 Task: Look for space in Salem, United States from 10th July, 2023 to 15th July, 2023 for 7 adults in price range Rs.10000 to Rs.15000. Place can be entire place or shared room with 4 bedrooms having 7 beds and 4 bathrooms. Property type can be house, flat, guest house. Amenities needed are: wifi, TV, free parkinig on premises, gym, breakfast. Booking option can be shelf check-in. Required host language is English.
Action: Mouse moved to (589, 150)
Screenshot: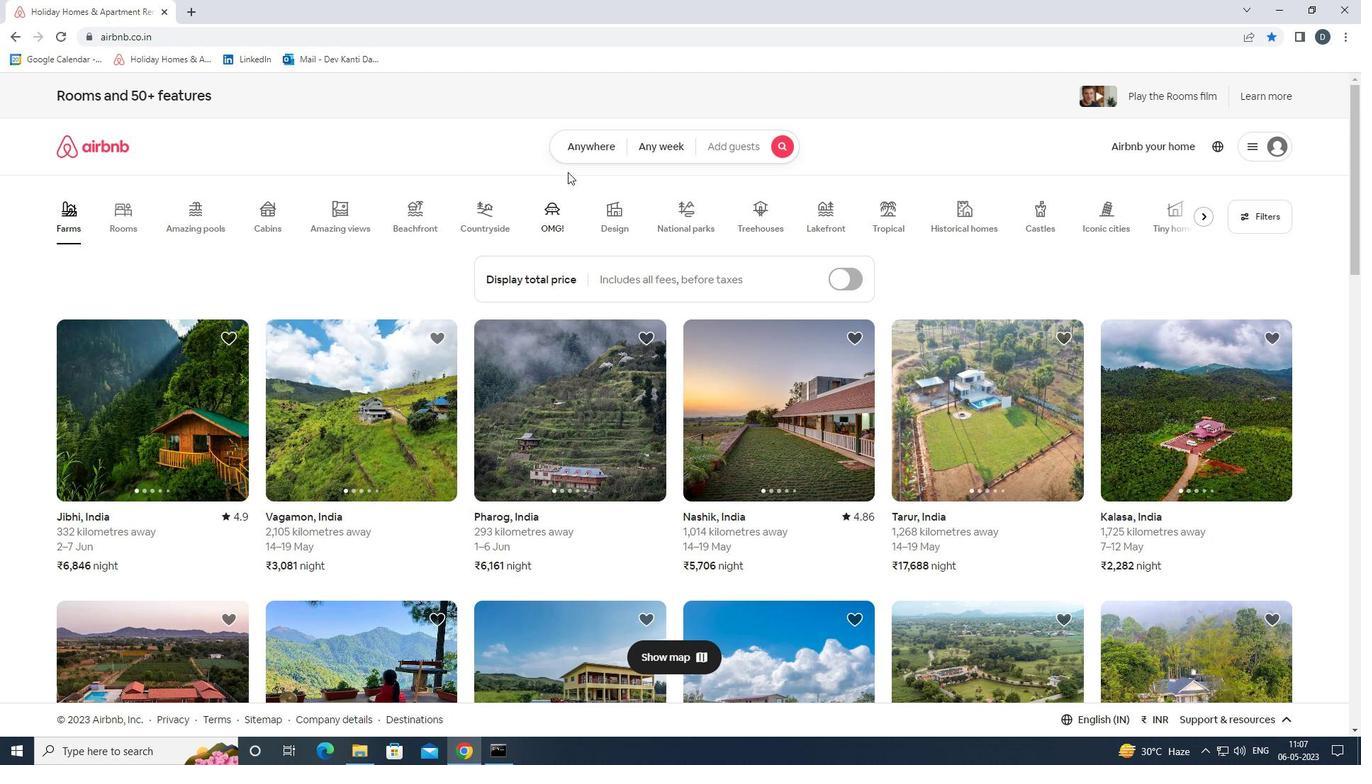 
Action: Mouse pressed left at (589, 150)
Screenshot: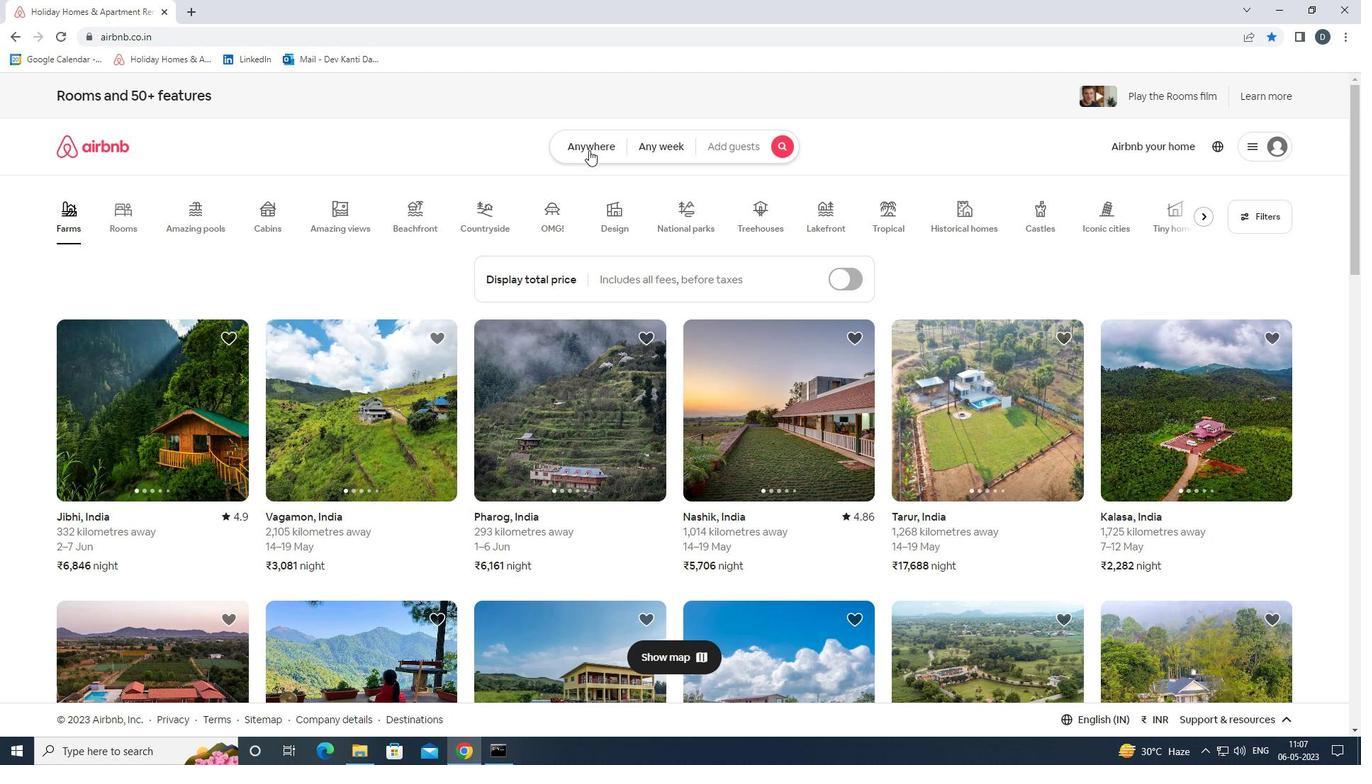 
Action: Mouse moved to (482, 204)
Screenshot: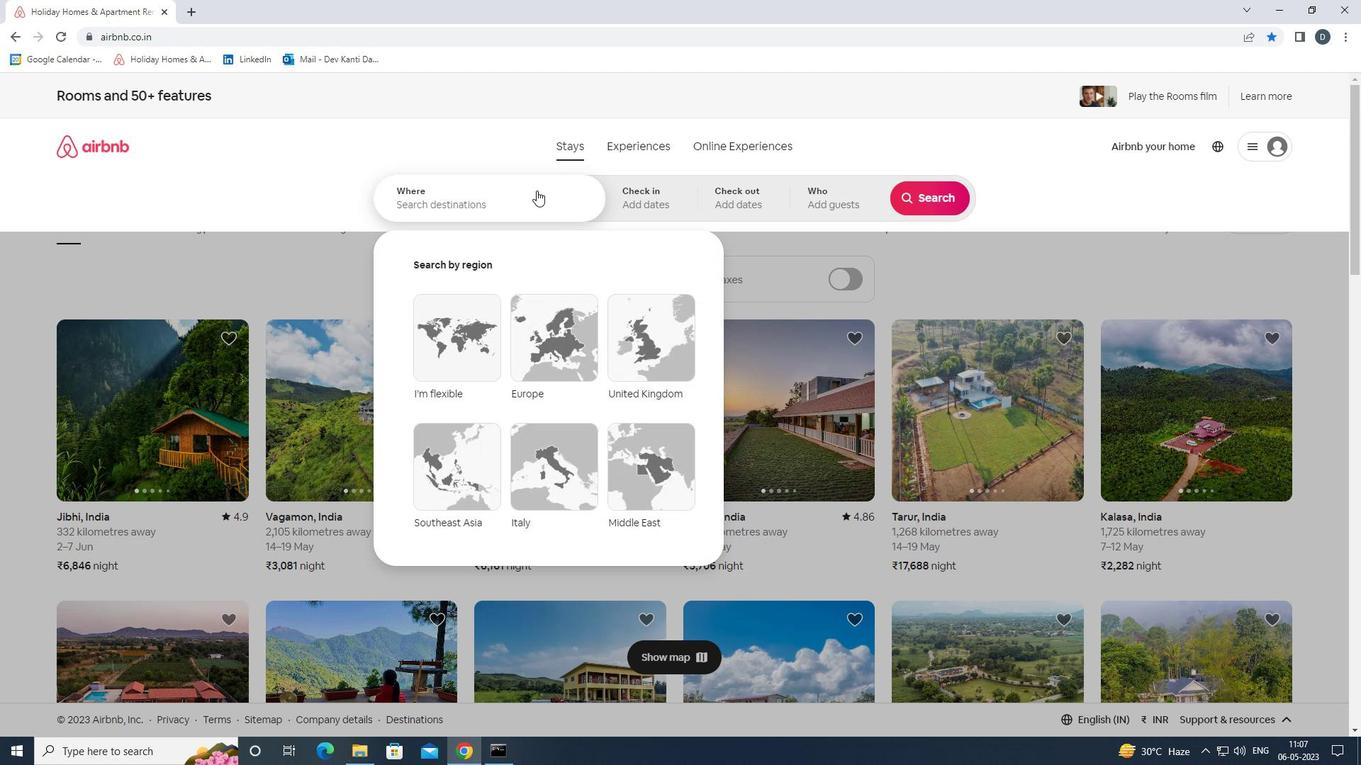 
Action: Mouse pressed left at (482, 204)
Screenshot: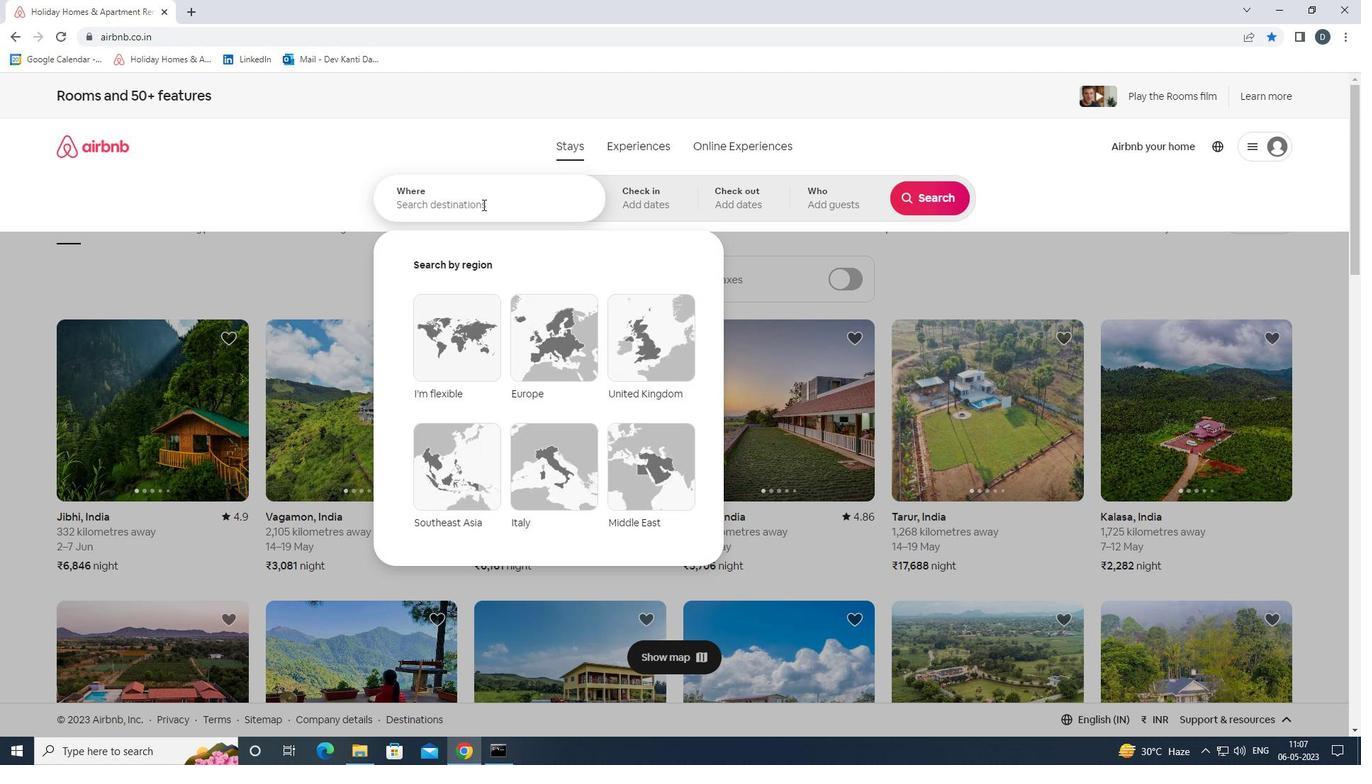 
Action: Key pressed sa<Key.backspace><Key.backspace><Key.shift><Key.shift><Key.shift>SALEM,<Key.shift>UNITED<Key.space><Key.shift>STATES<Key.enter>
Screenshot: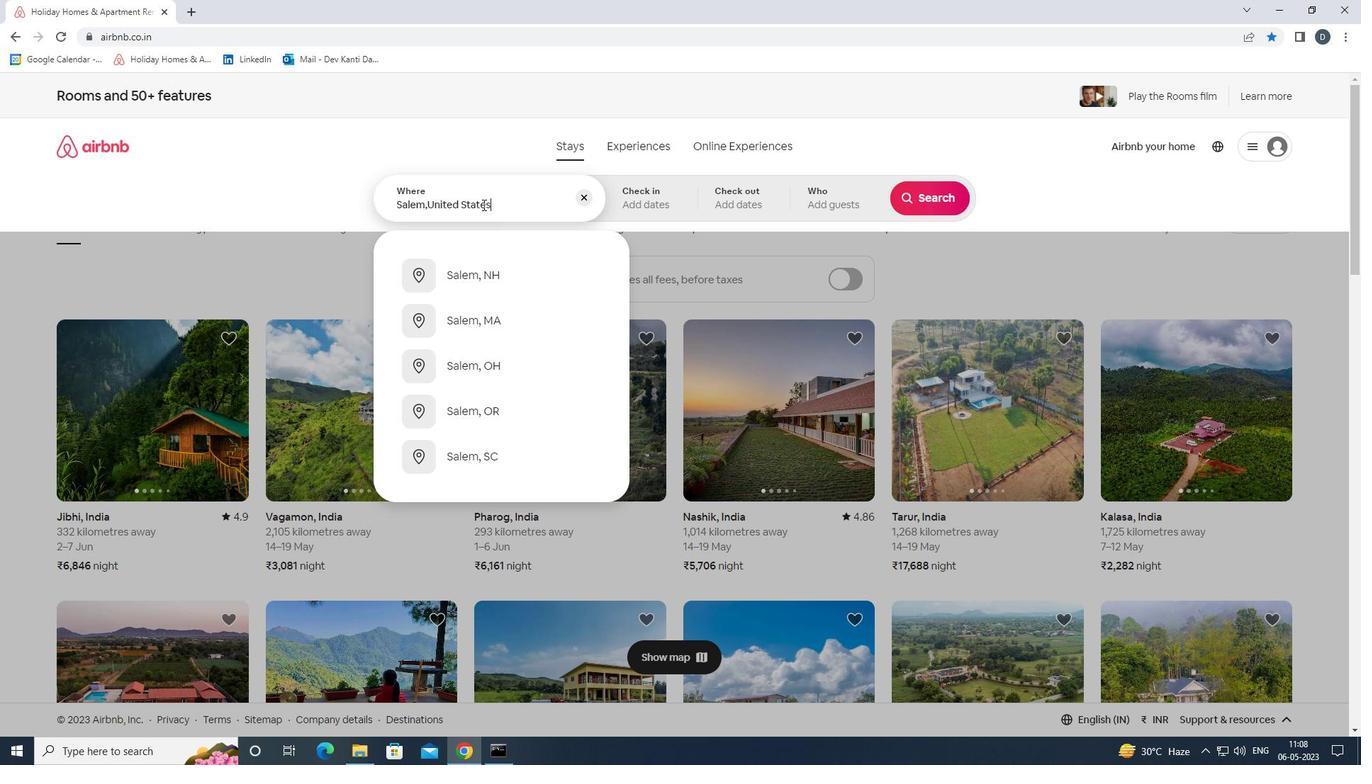 
Action: Mouse moved to (921, 318)
Screenshot: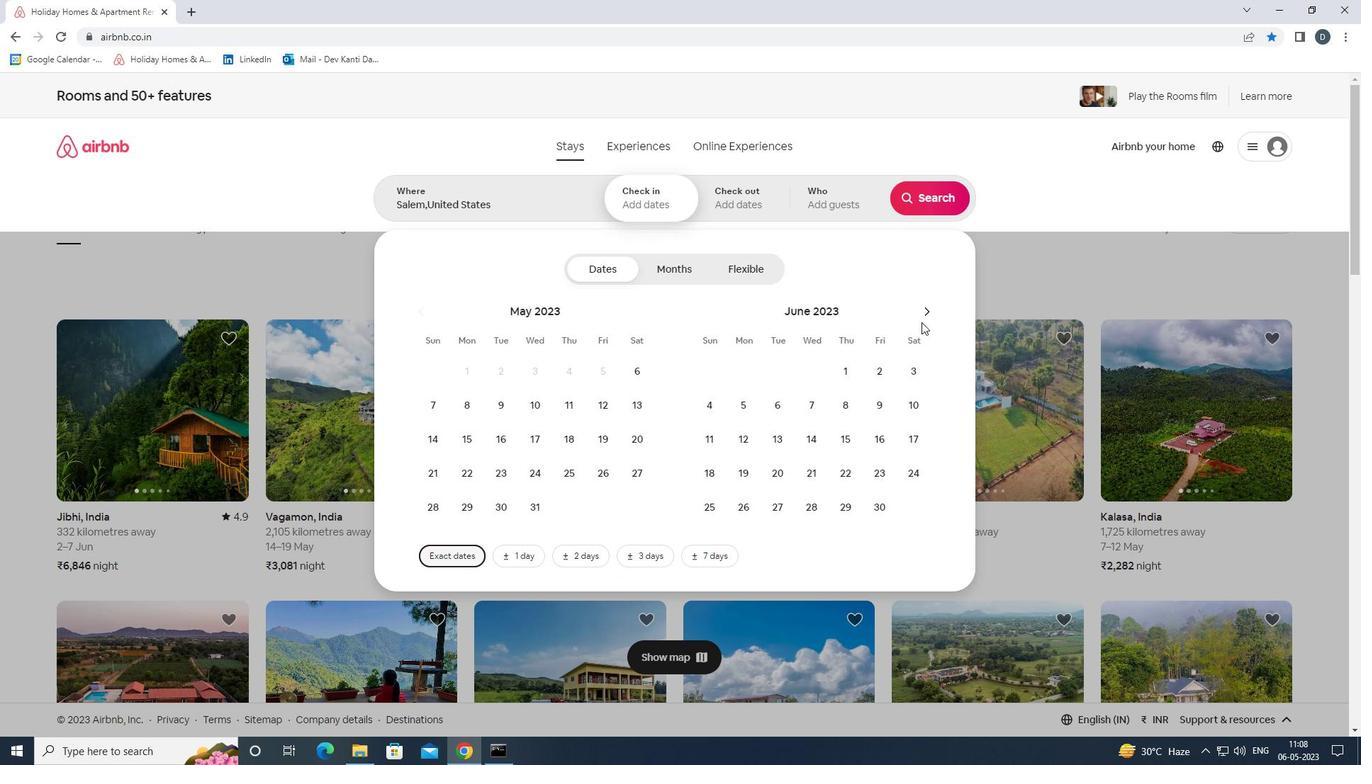 
Action: Mouse pressed left at (921, 318)
Screenshot: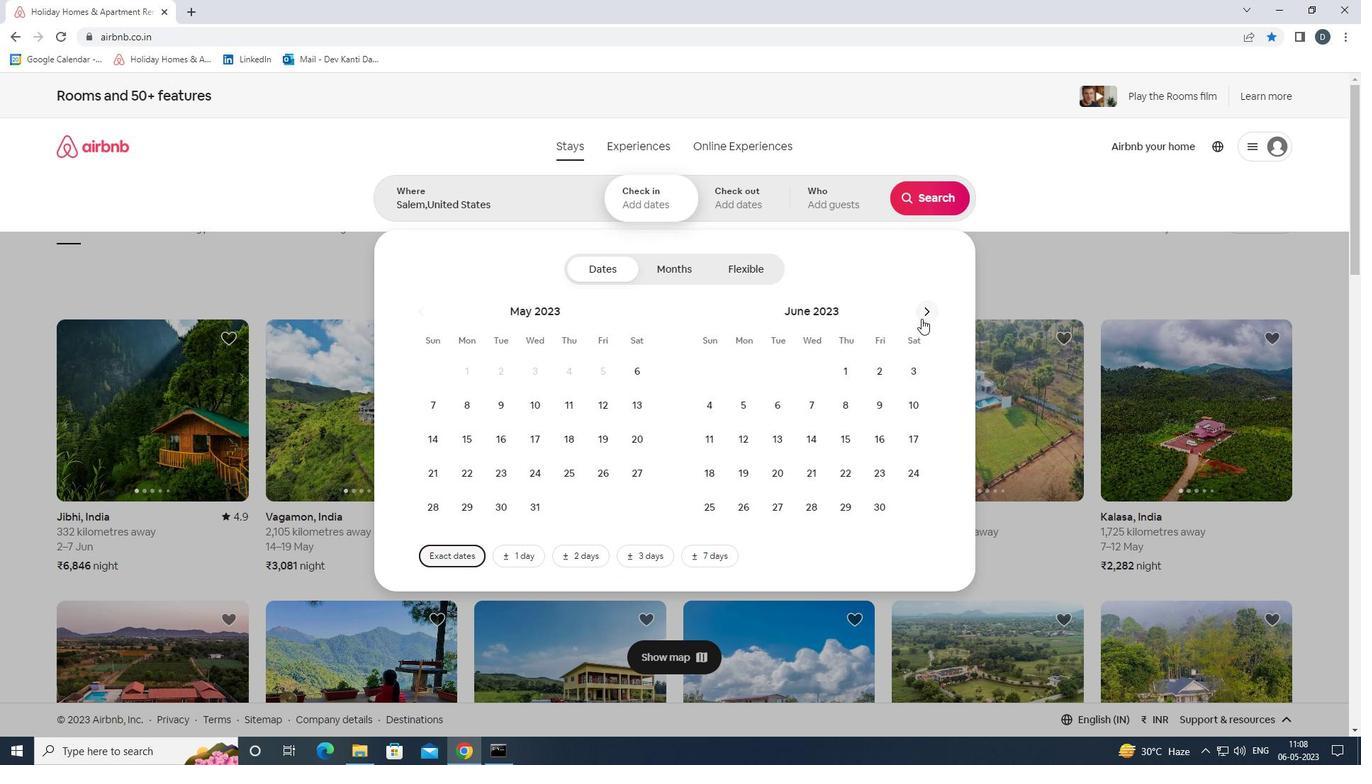 
Action: Mouse moved to (752, 434)
Screenshot: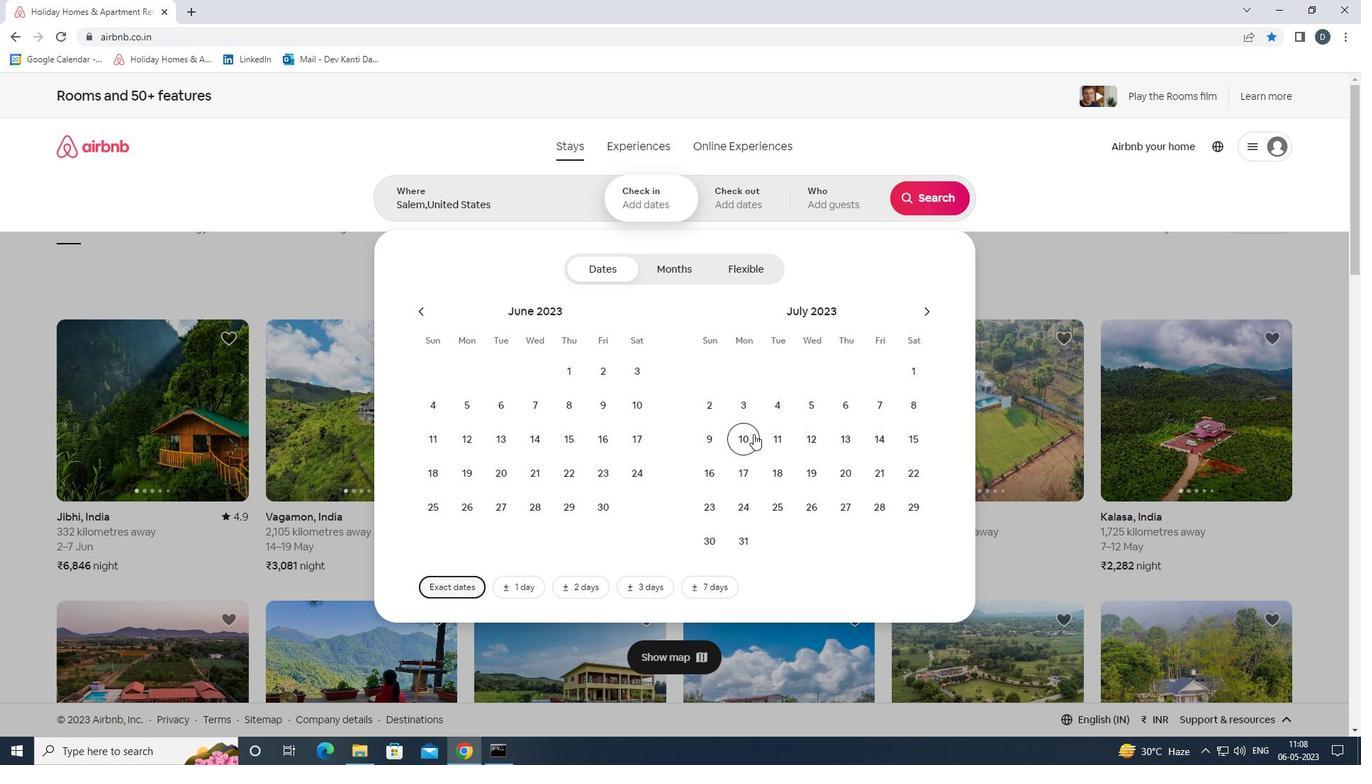 
Action: Mouse pressed left at (752, 434)
Screenshot: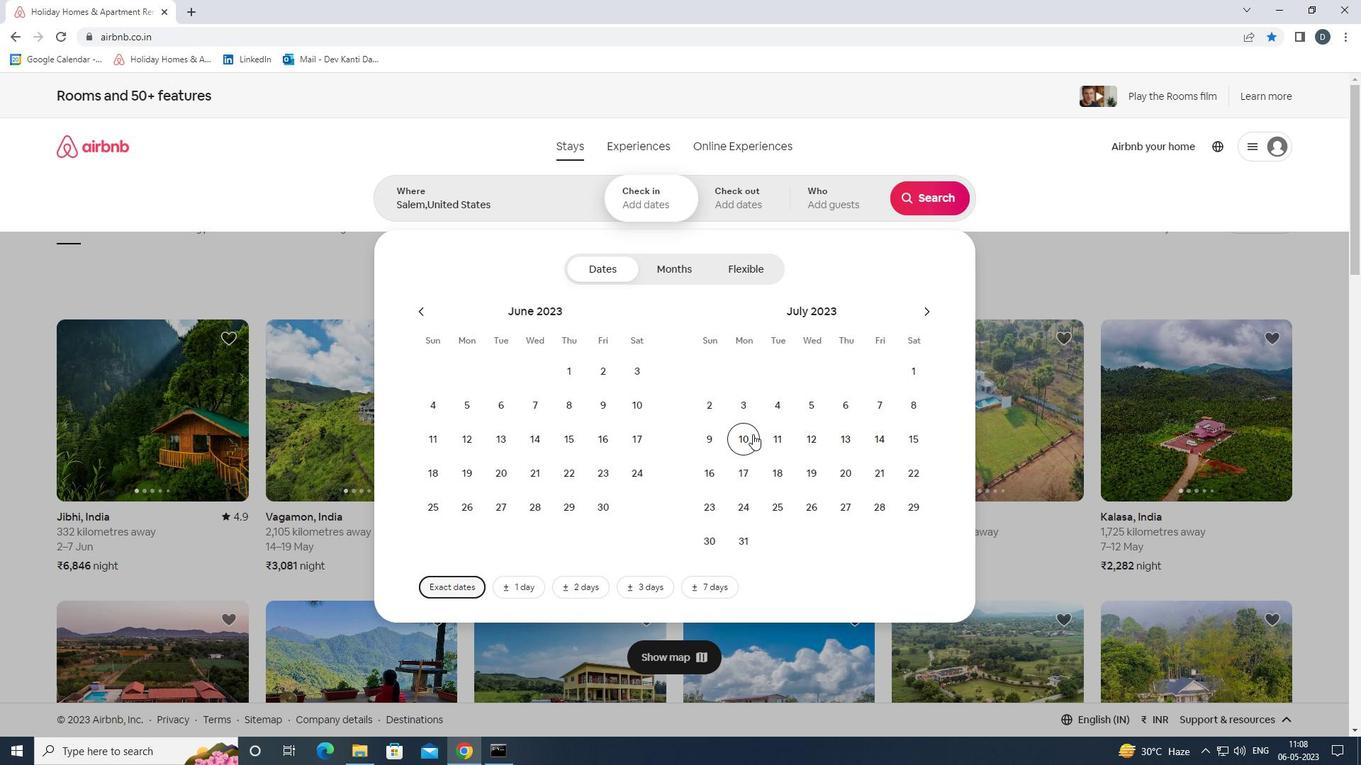 
Action: Mouse moved to (915, 441)
Screenshot: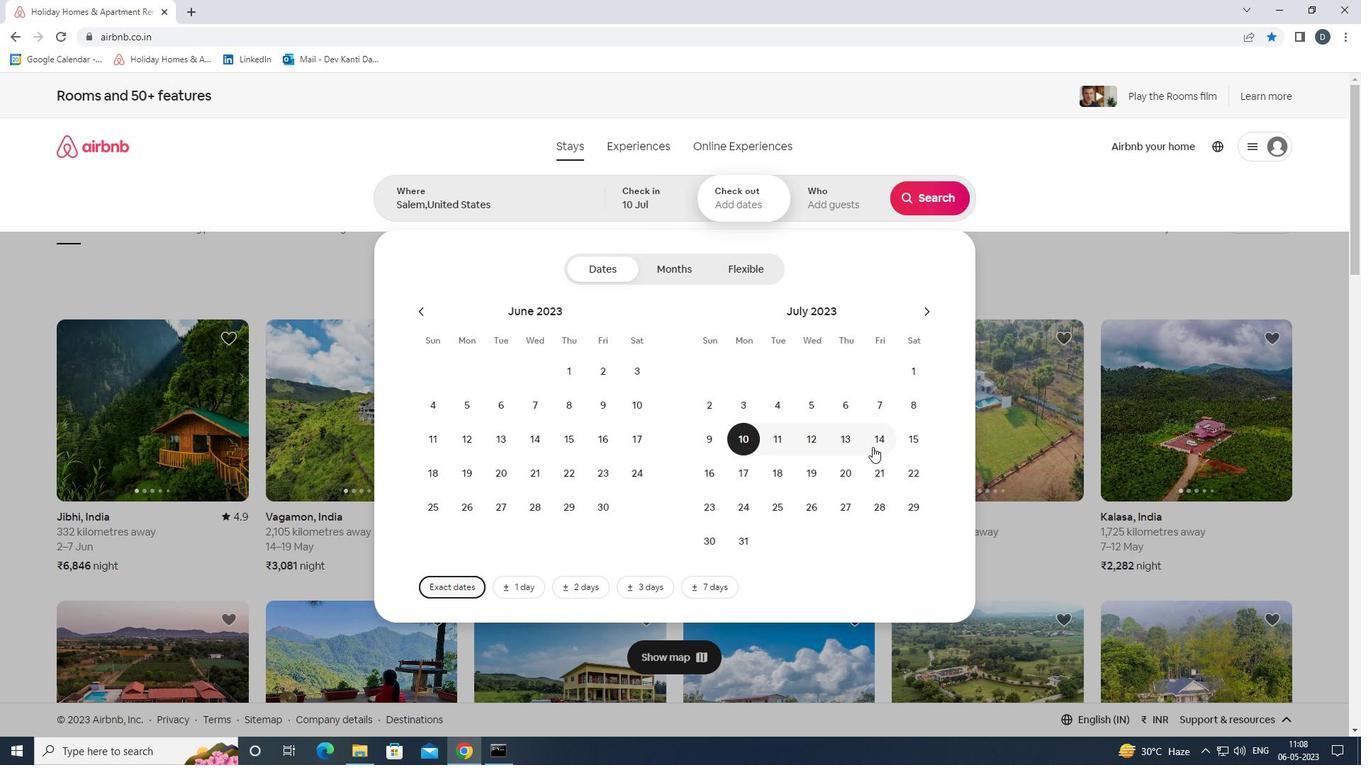 
Action: Mouse pressed left at (915, 441)
Screenshot: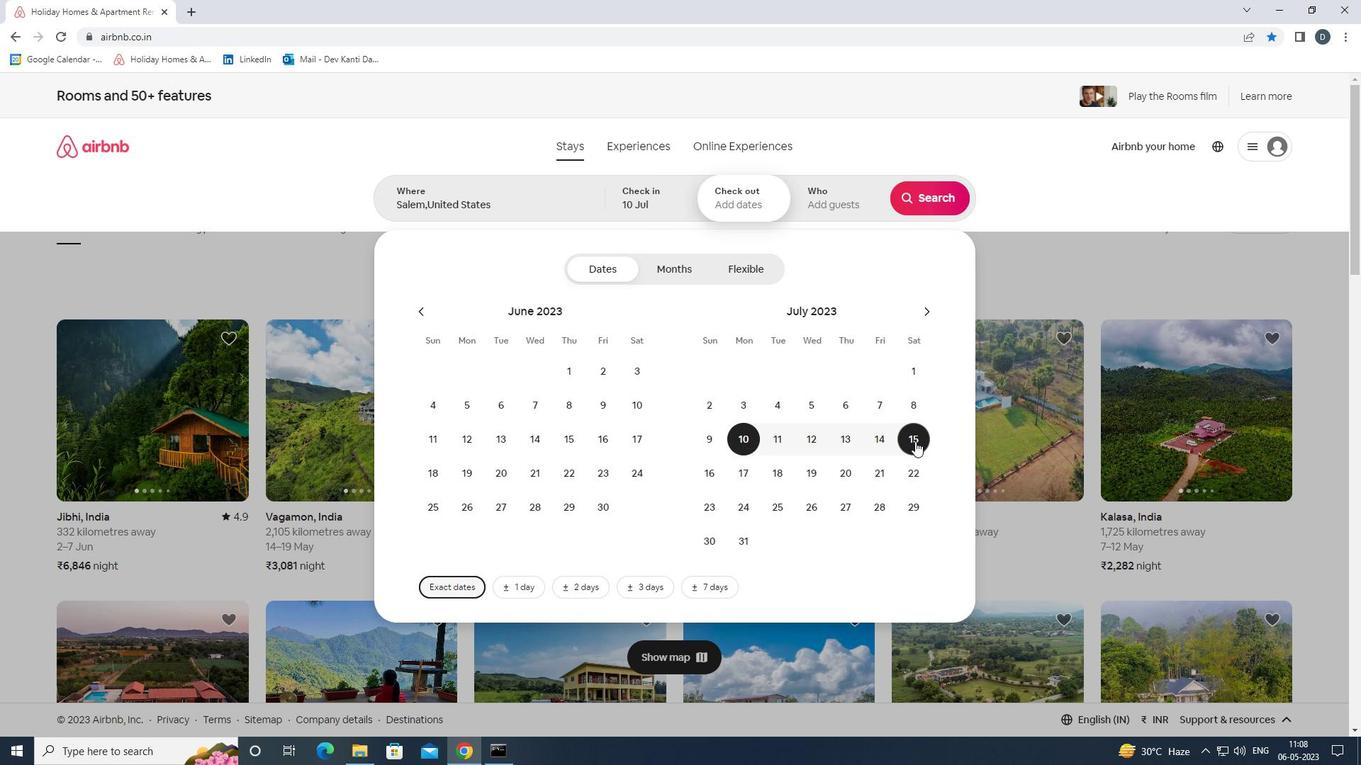 
Action: Mouse moved to (850, 202)
Screenshot: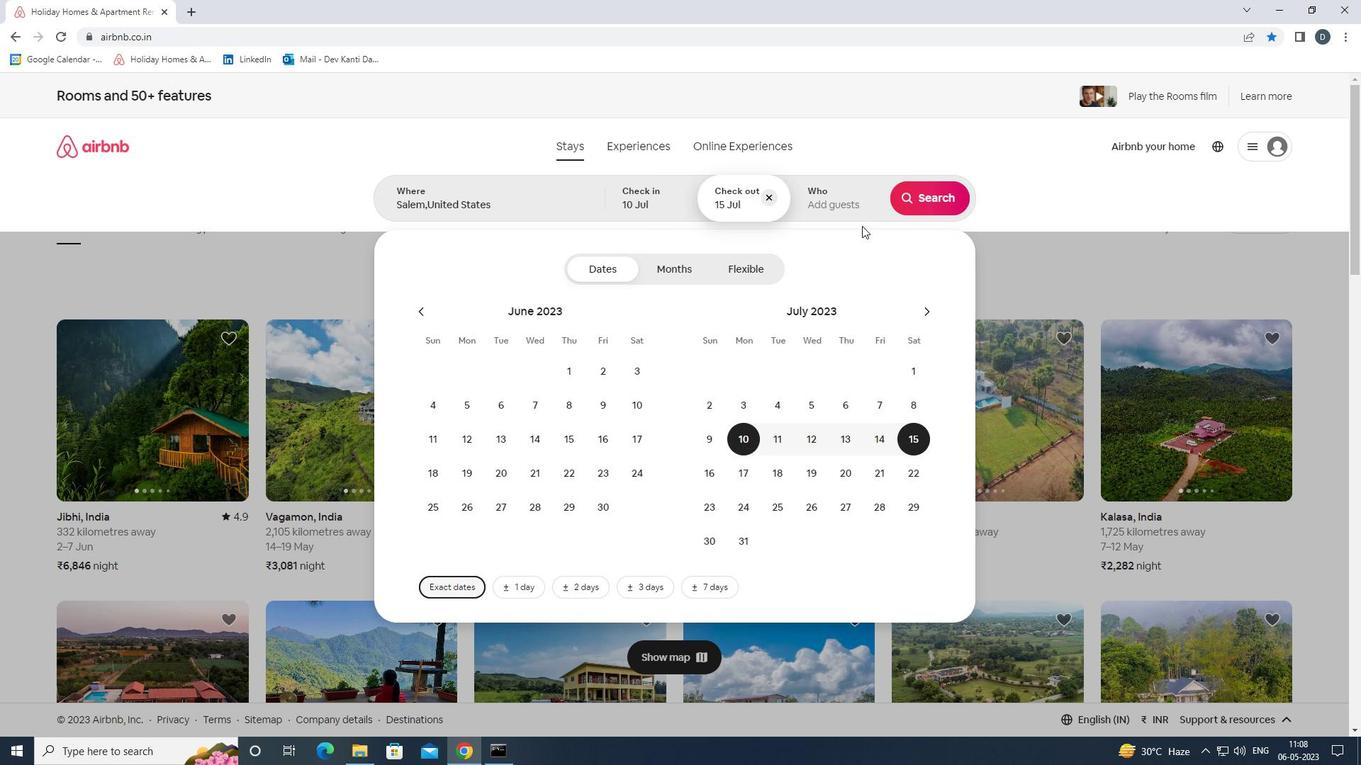 
Action: Mouse pressed left at (850, 202)
Screenshot: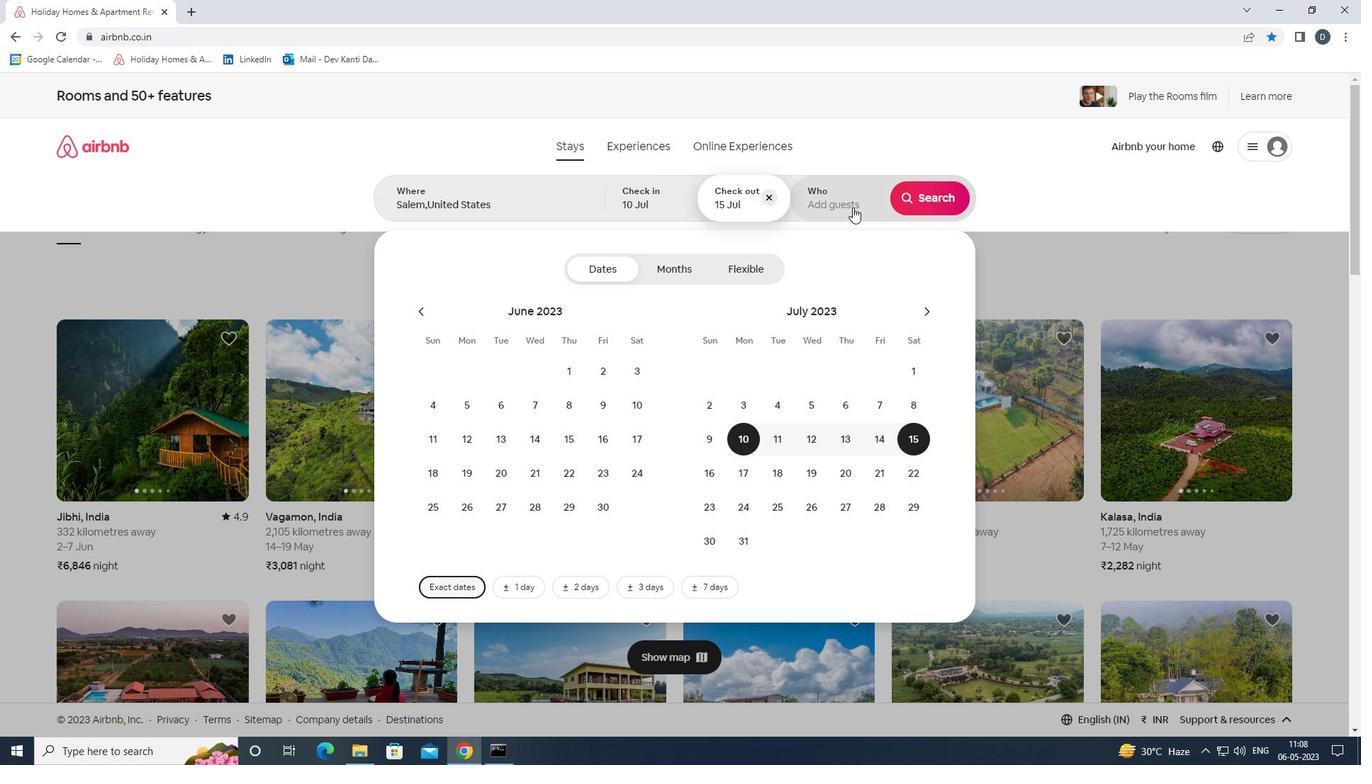 
Action: Mouse moved to (931, 268)
Screenshot: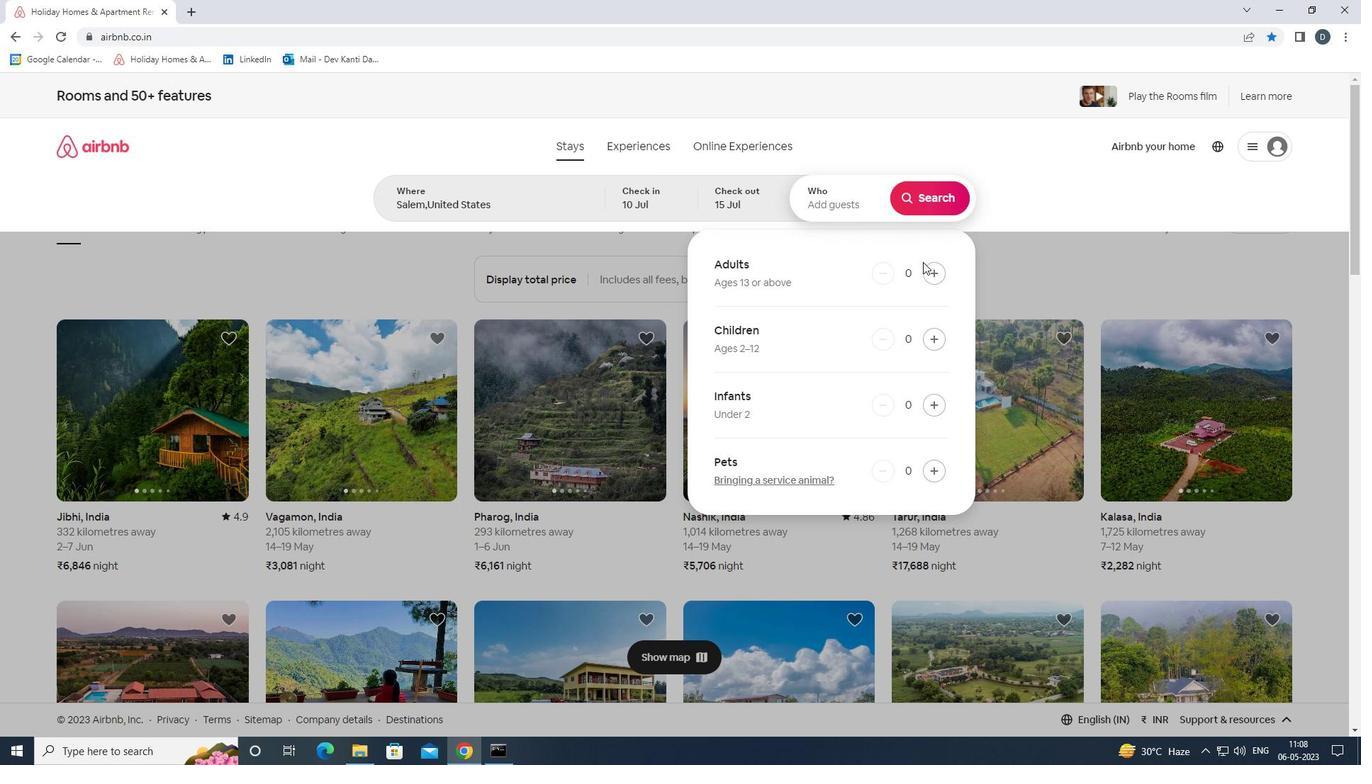 
Action: Mouse pressed left at (931, 268)
Screenshot: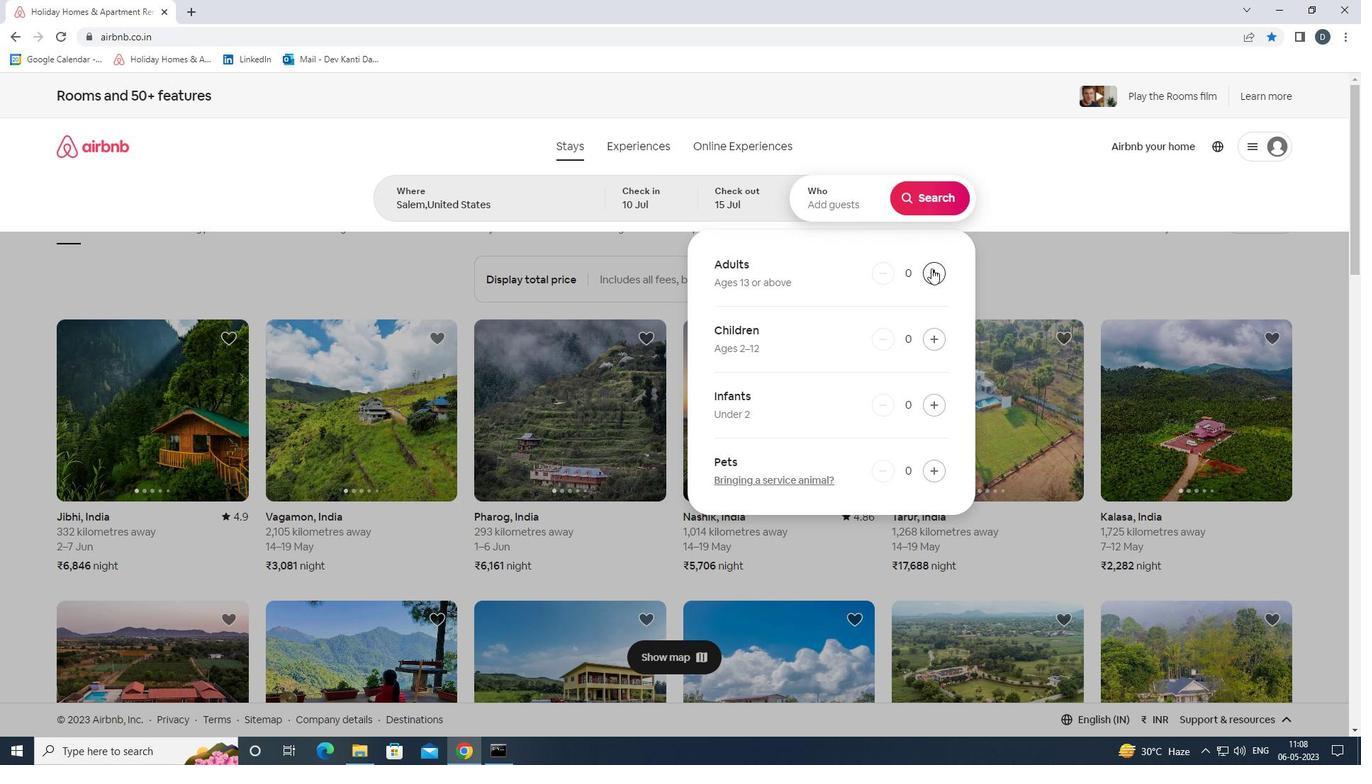
Action: Mouse pressed left at (931, 268)
Screenshot: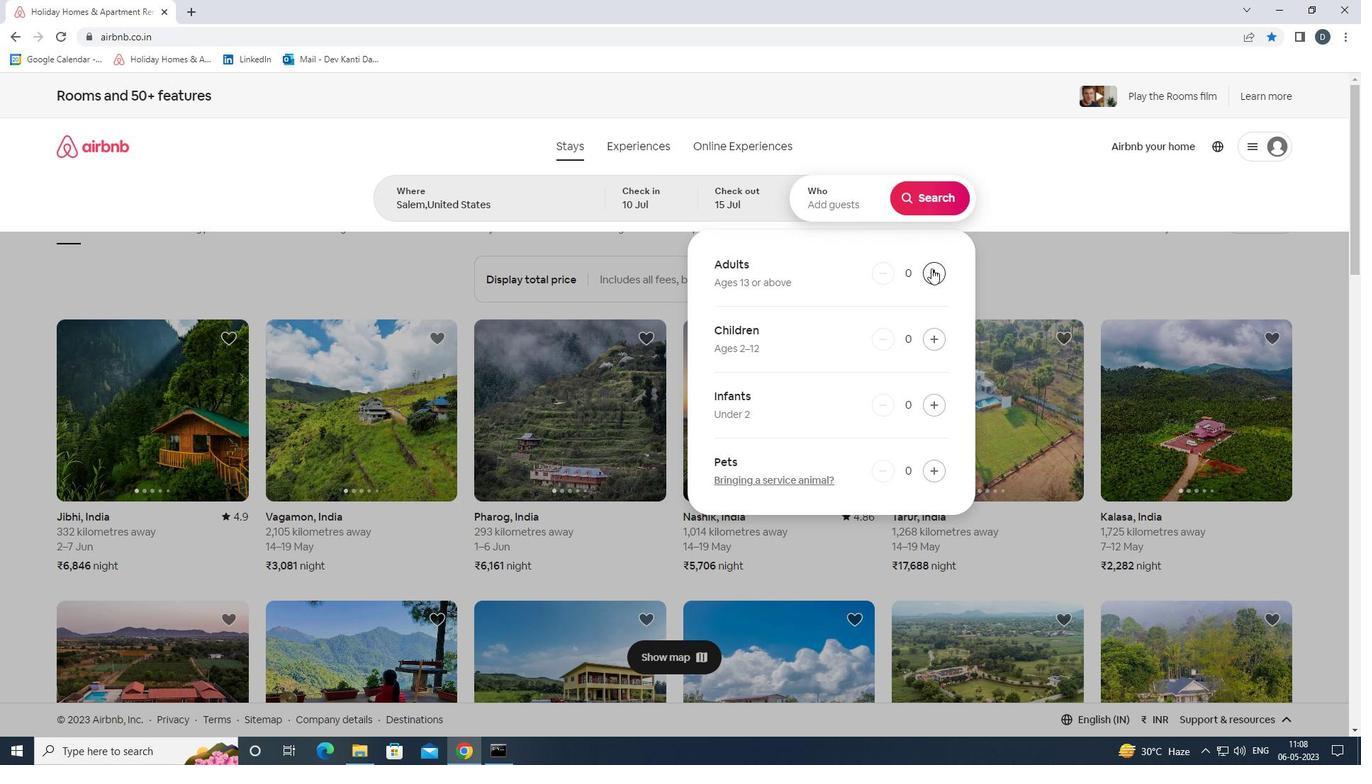 
Action: Mouse pressed left at (931, 268)
Screenshot: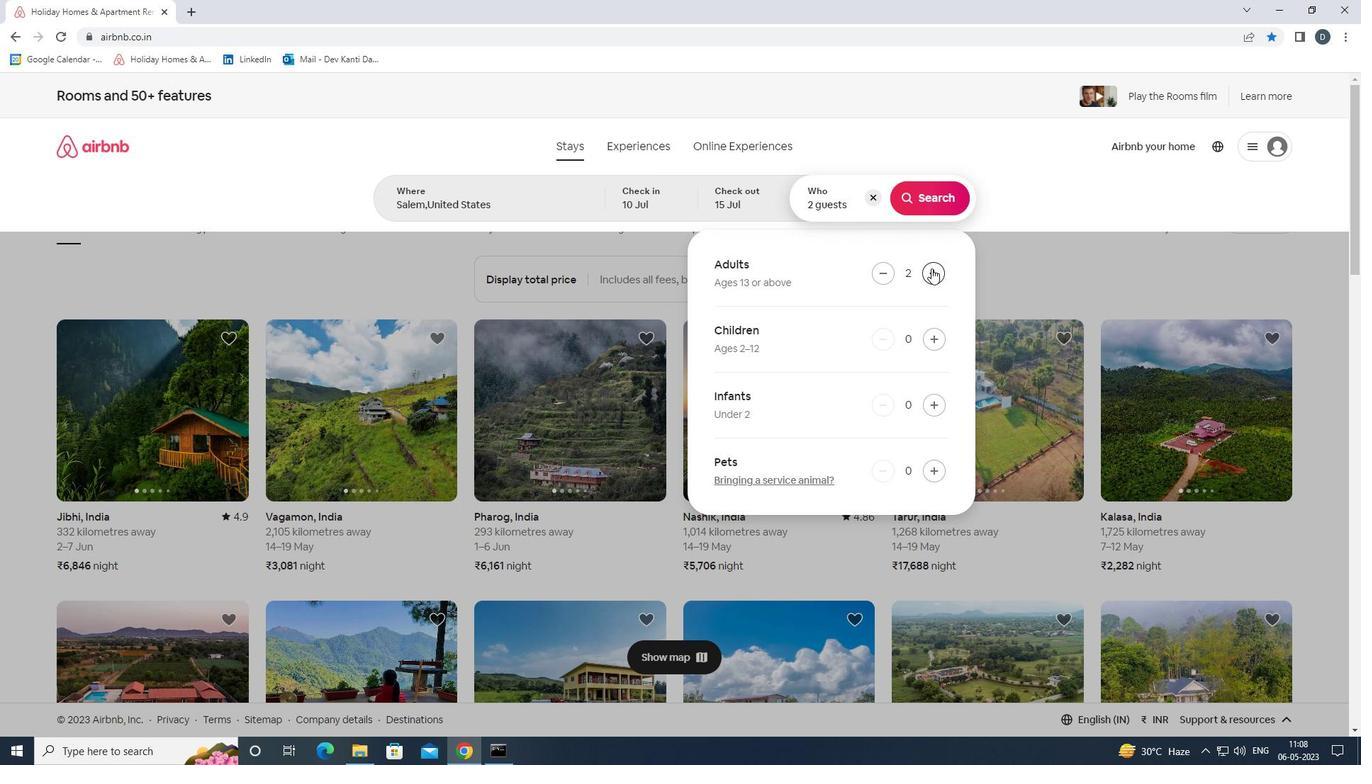 
Action: Mouse pressed left at (931, 268)
Screenshot: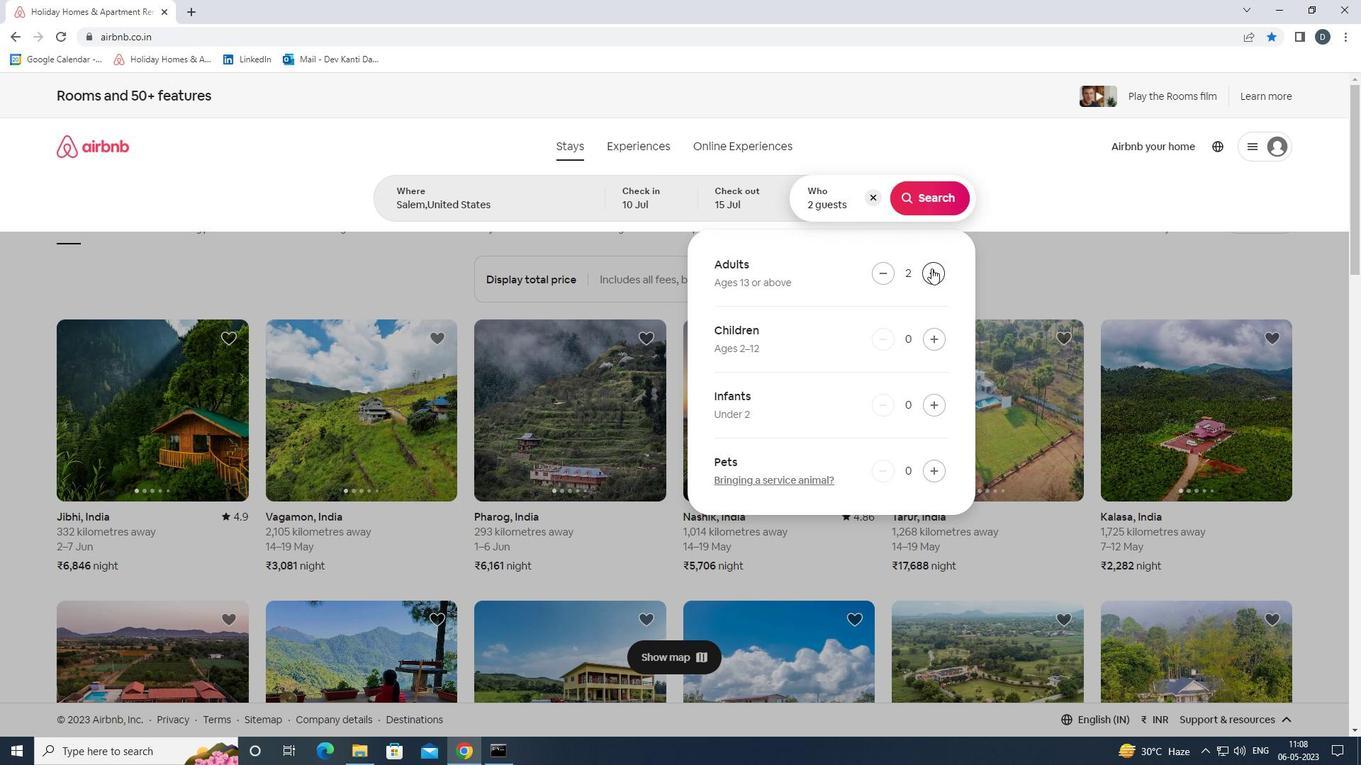 
Action: Mouse pressed left at (931, 268)
Screenshot: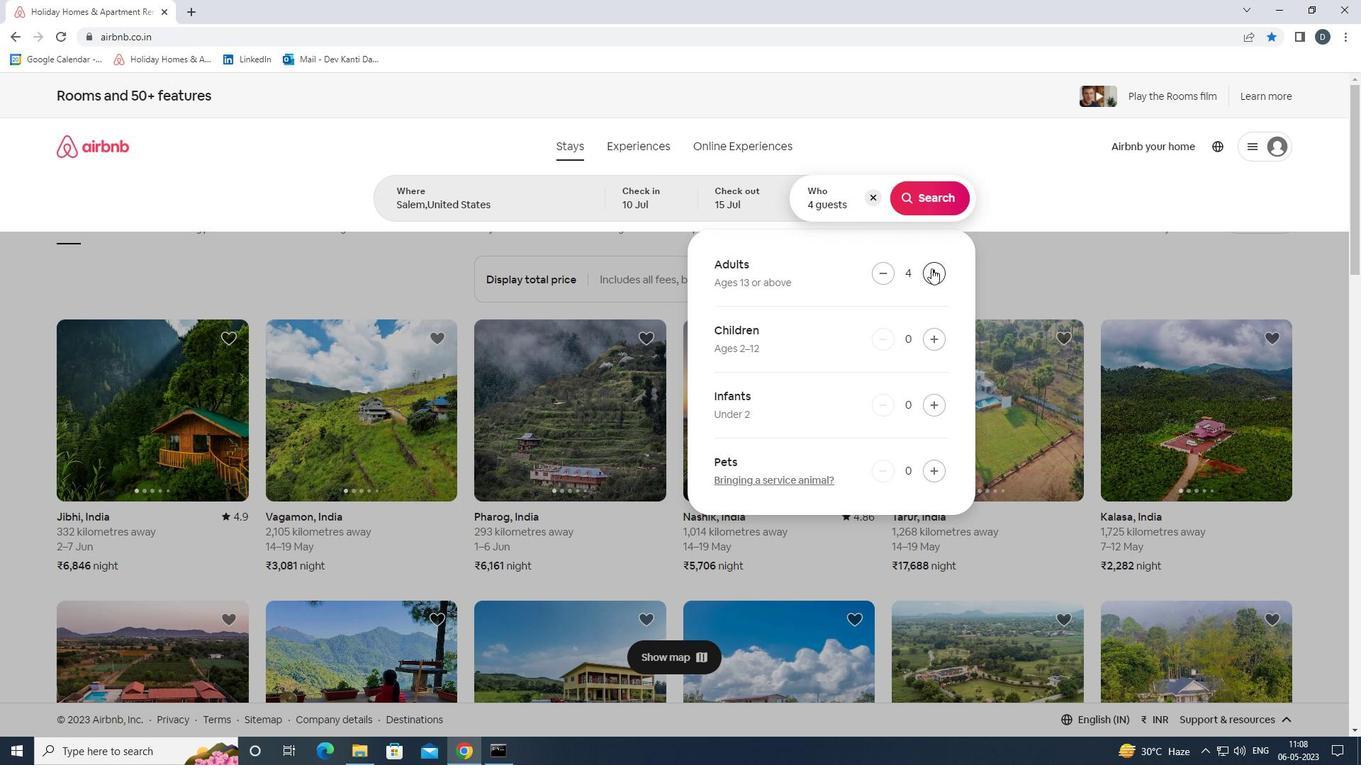 
Action: Mouse pressed left at (931, 268)
Screenshot: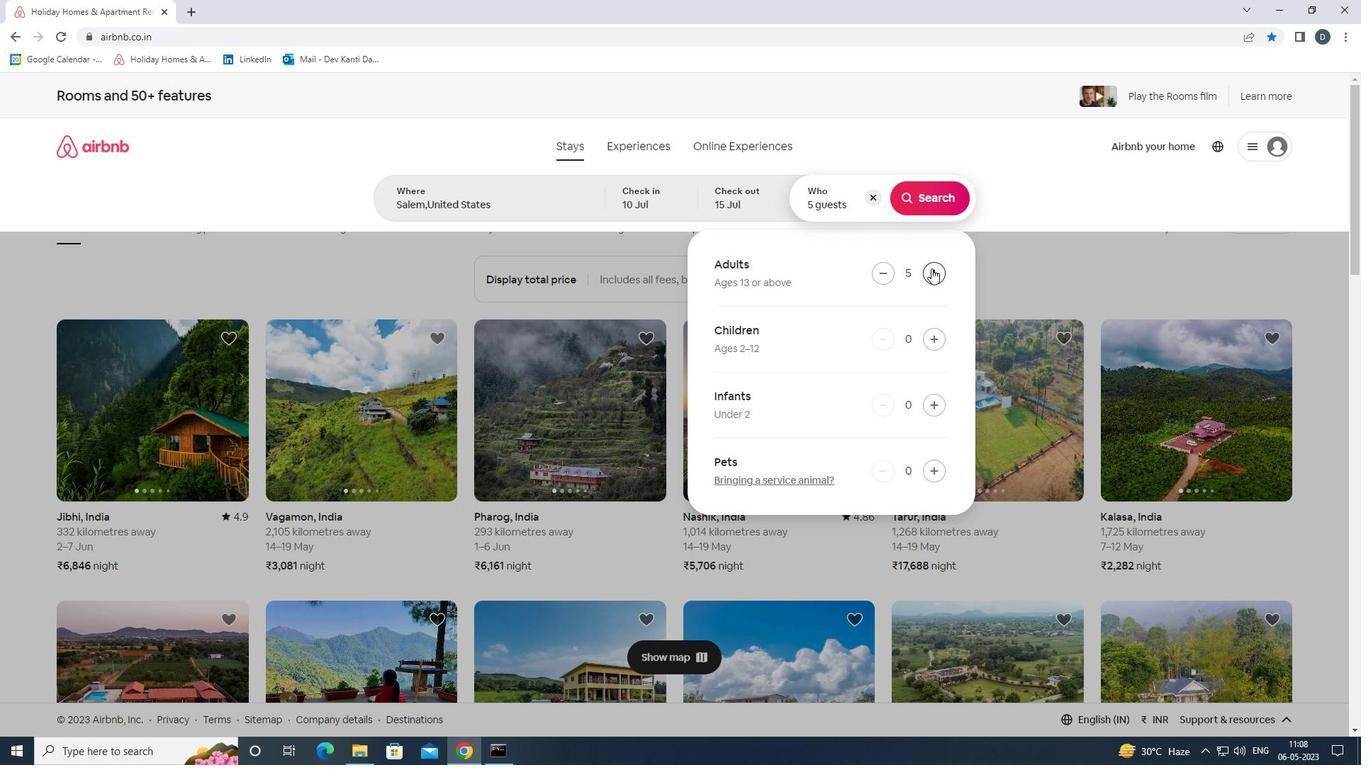
Action: Mouse moved to (932, 267)
Screenshot: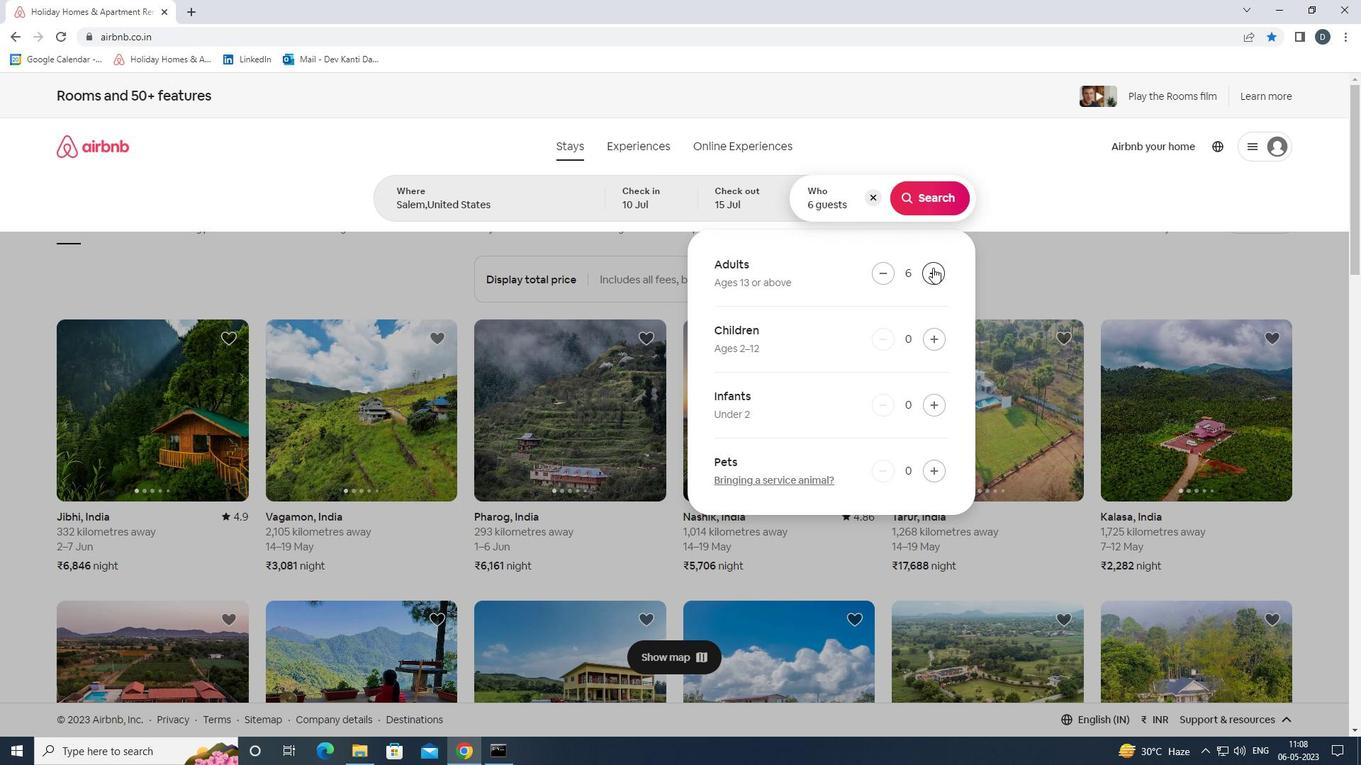 
Action: Mouse pressed left at (932, 267)
Screenshot: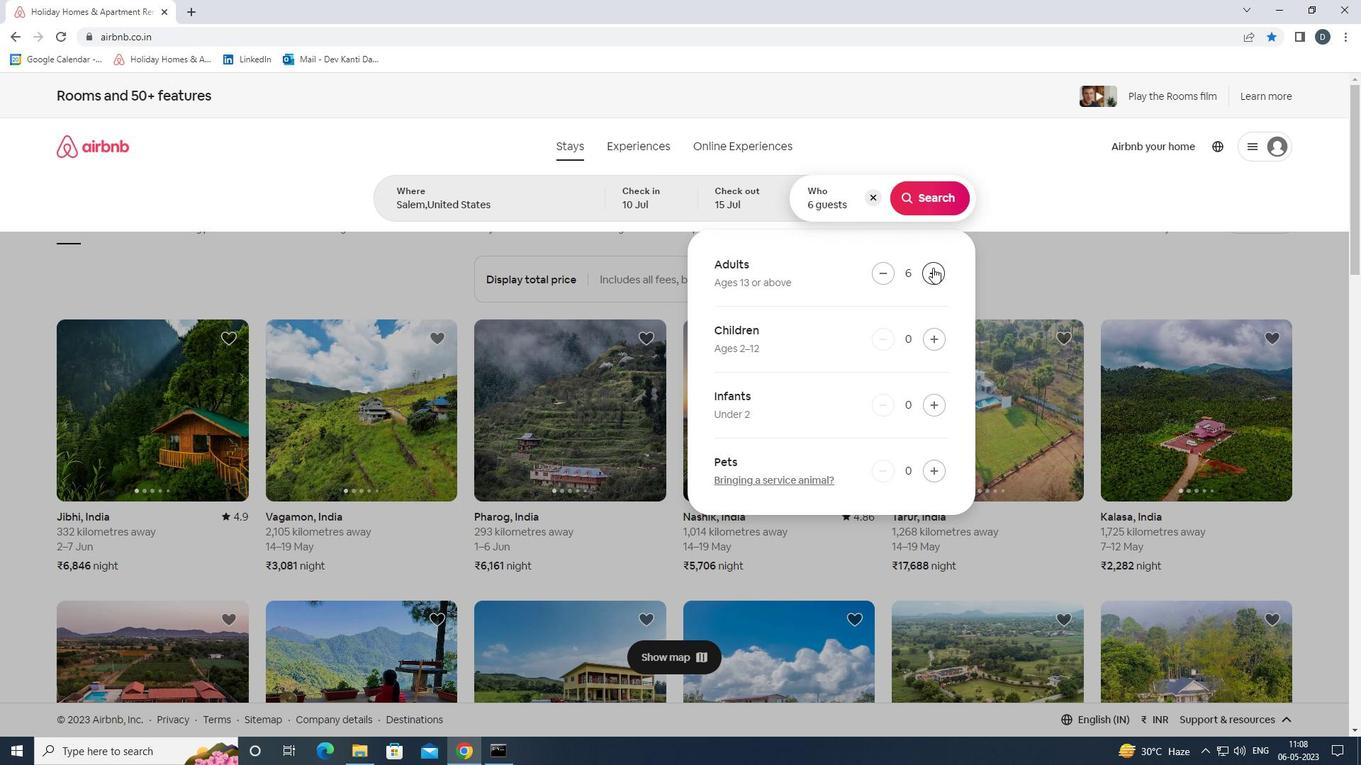 
Action: Mouse moved to (927, 204)
Screenshot: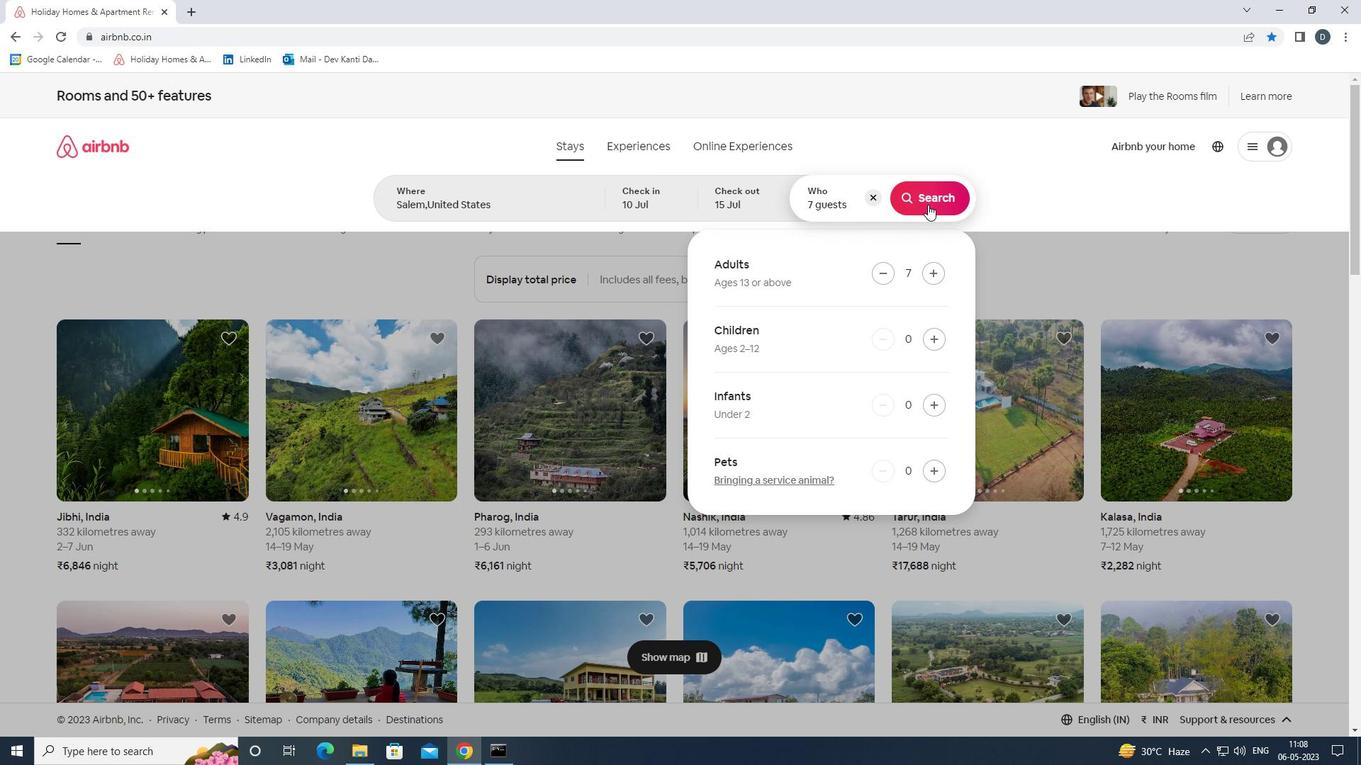 
Action: Mouse pressed left at (927, 204)
Screenshot: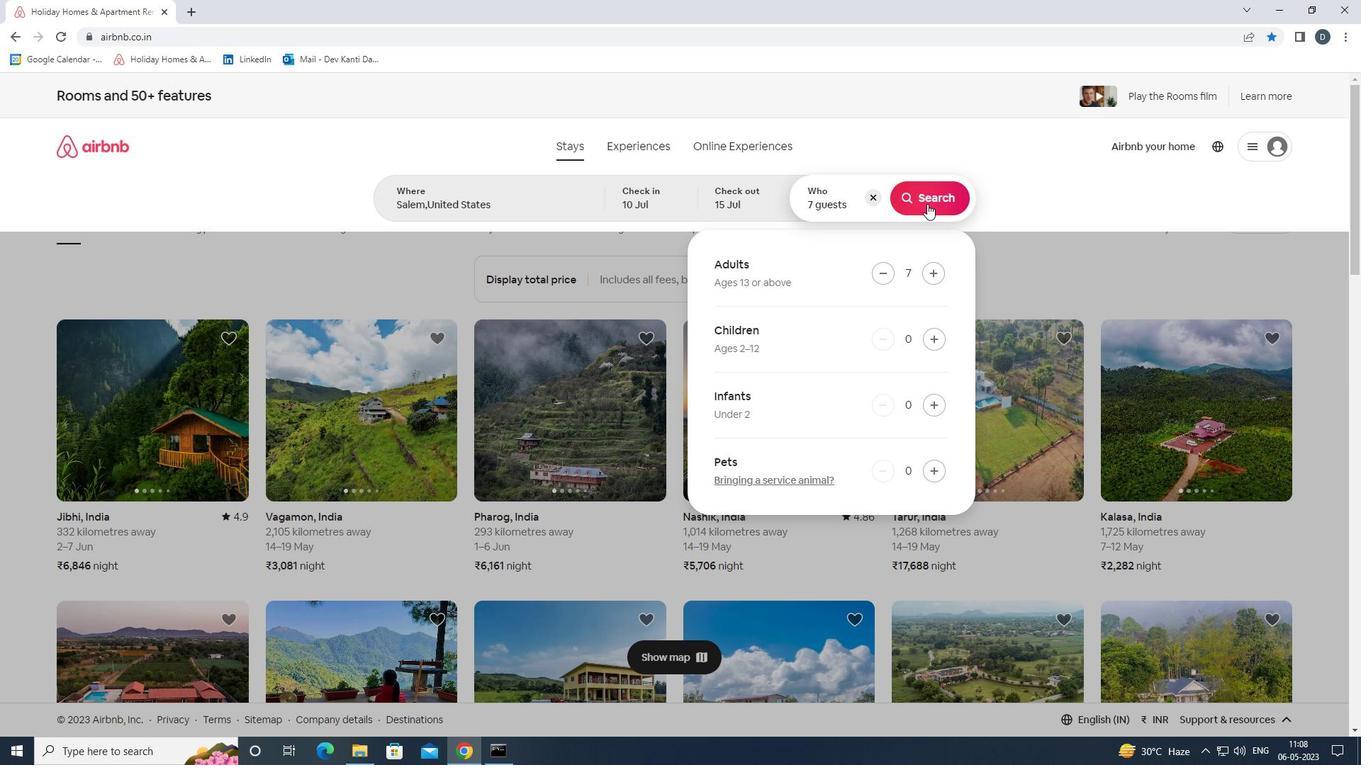 
Action: Mouse moved to (1313, 151)
Screenshot: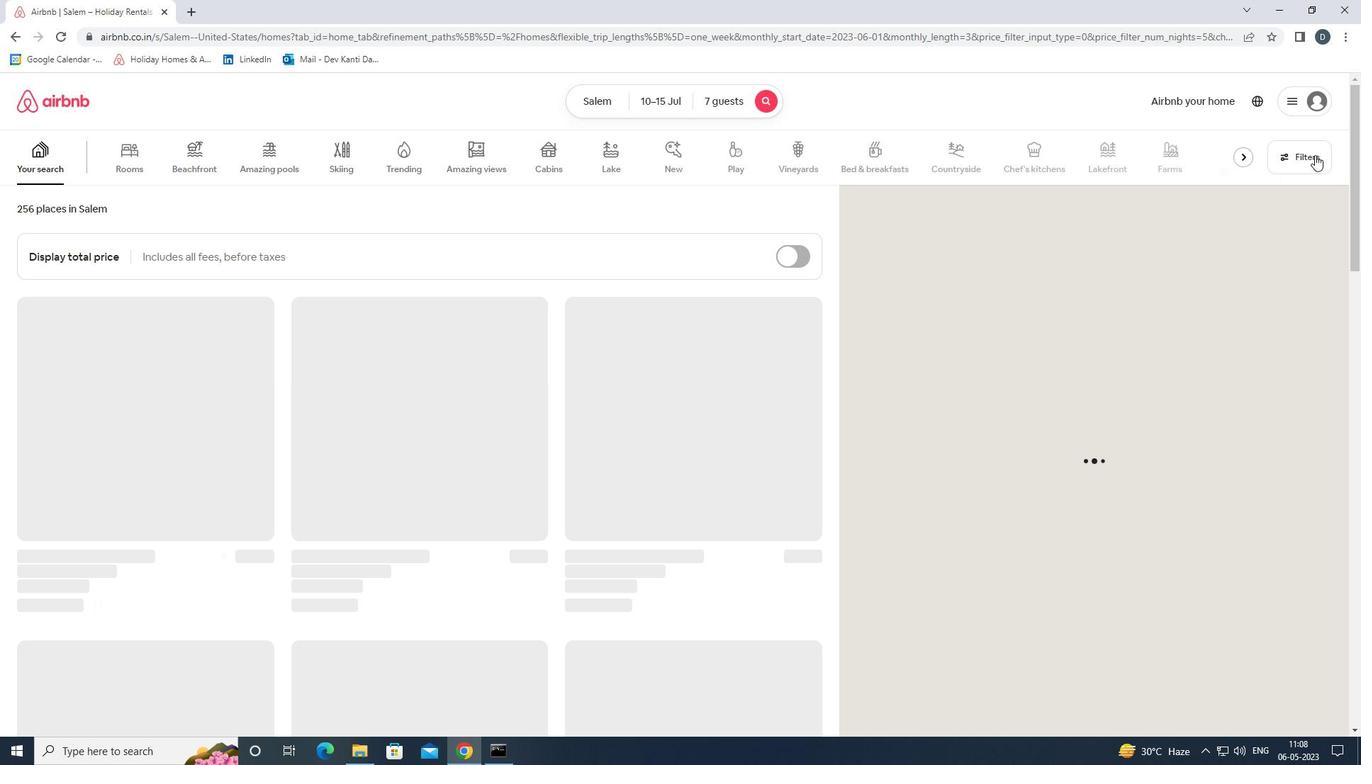 
Action: Mouse pressed left at (1313, 151)
Screenshot: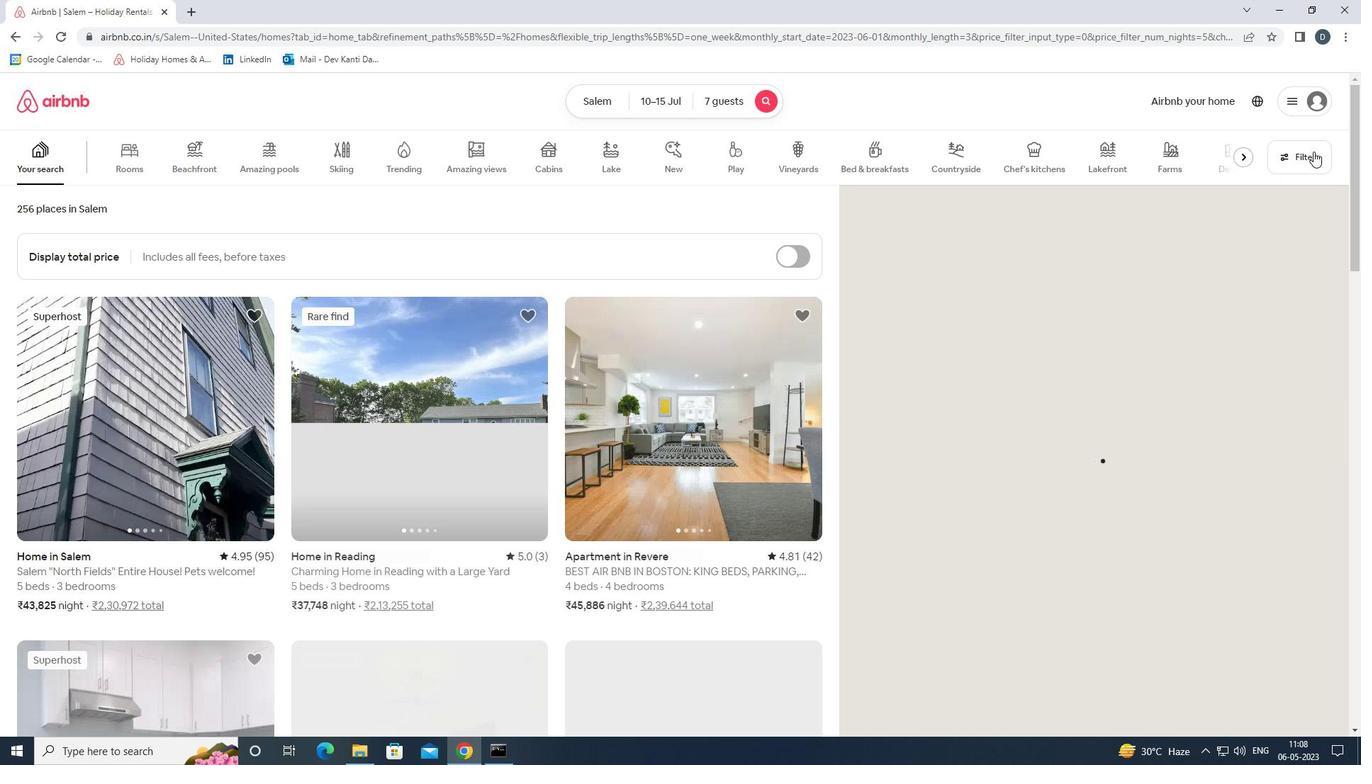 
Action: Mouse moved to (559, 509)
Screenshot: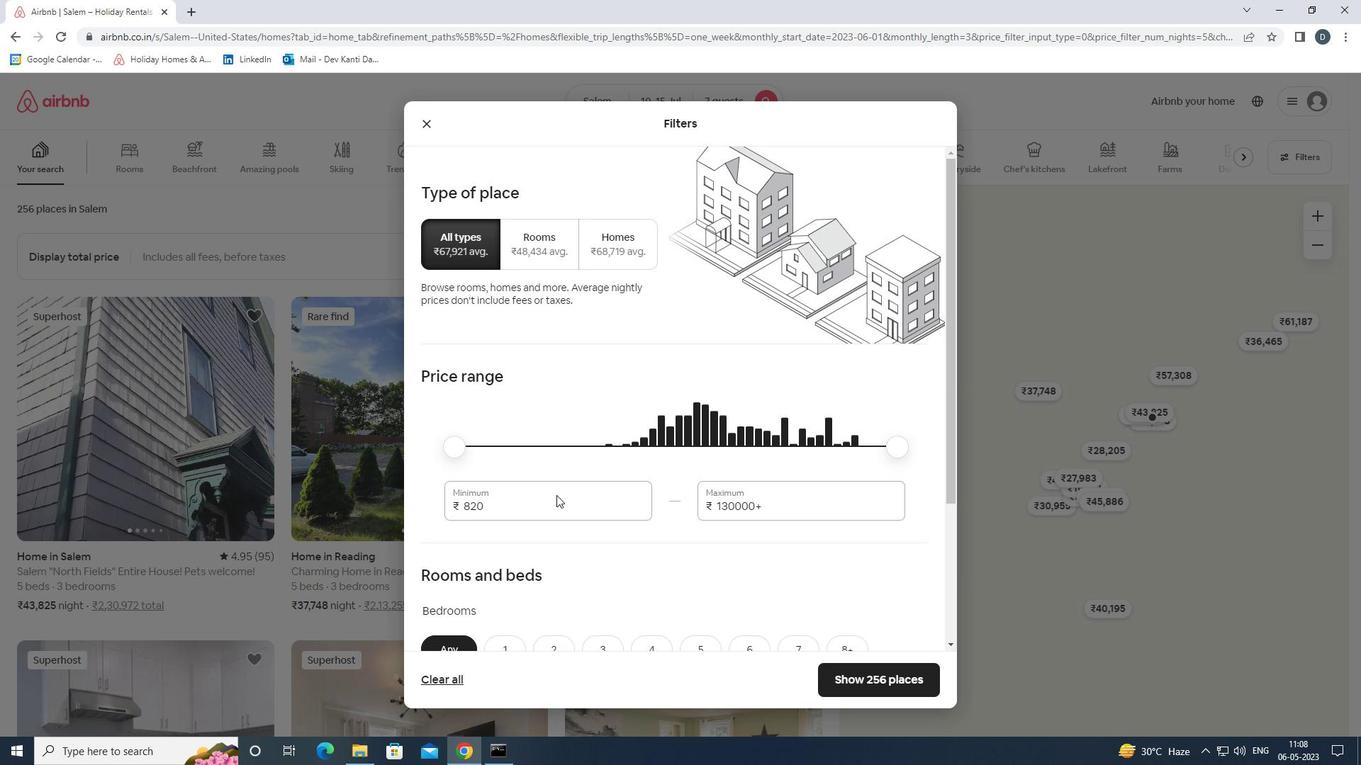 
Action: Mouse pressed left at (559, 509)
Screenshot: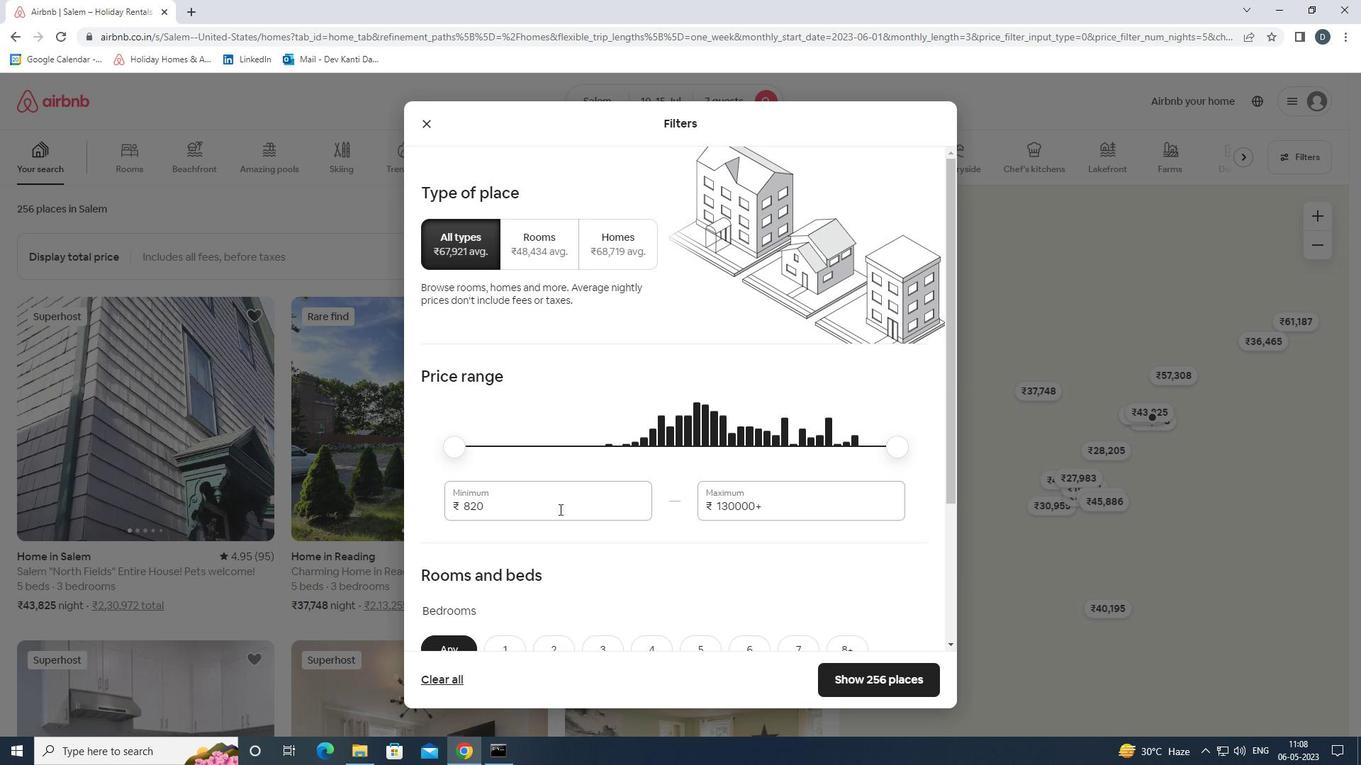 
Action: Mouse pressed left at (559, 509)
Screenshot: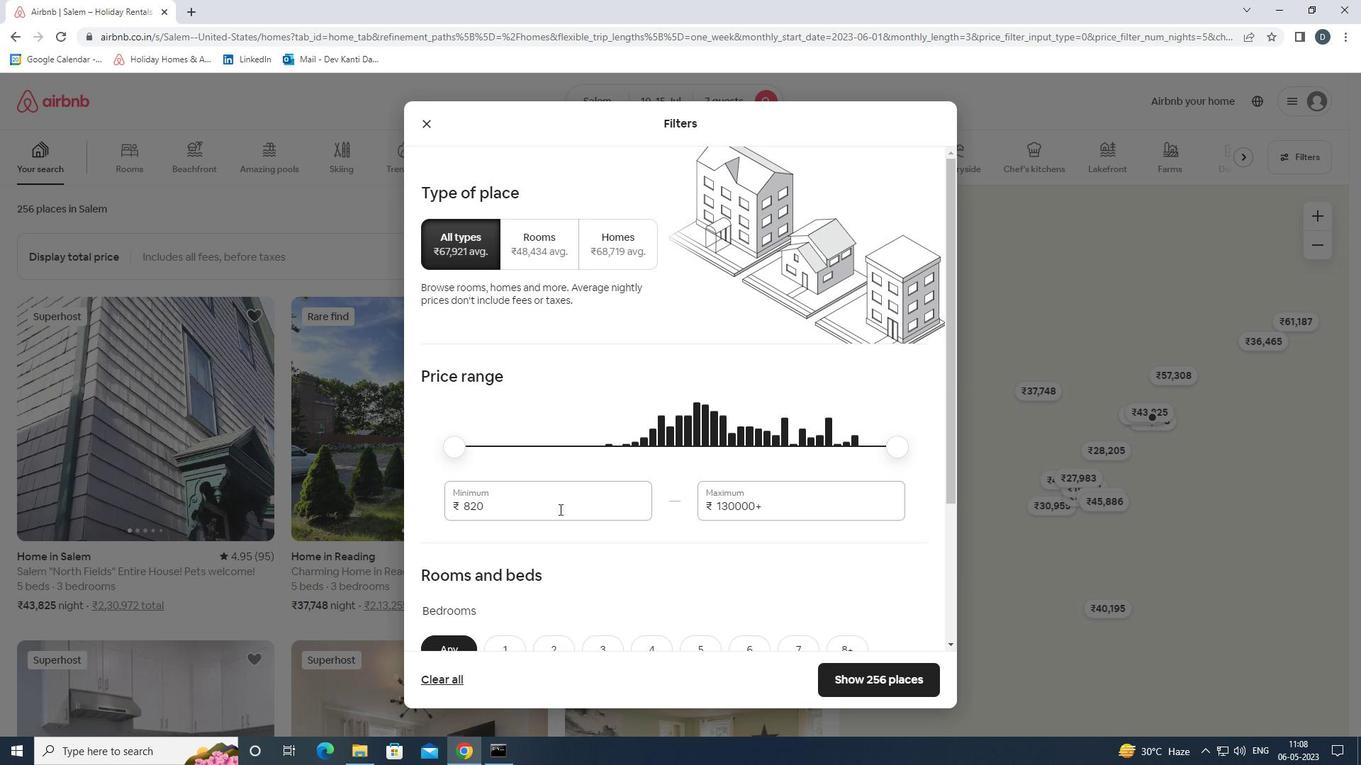 
Action: Key pressed 10000<Key.tab>ctrl+A<'1'><'5'><'0'><'0'><'0'><'0'><Key.backspace>
Screenshot: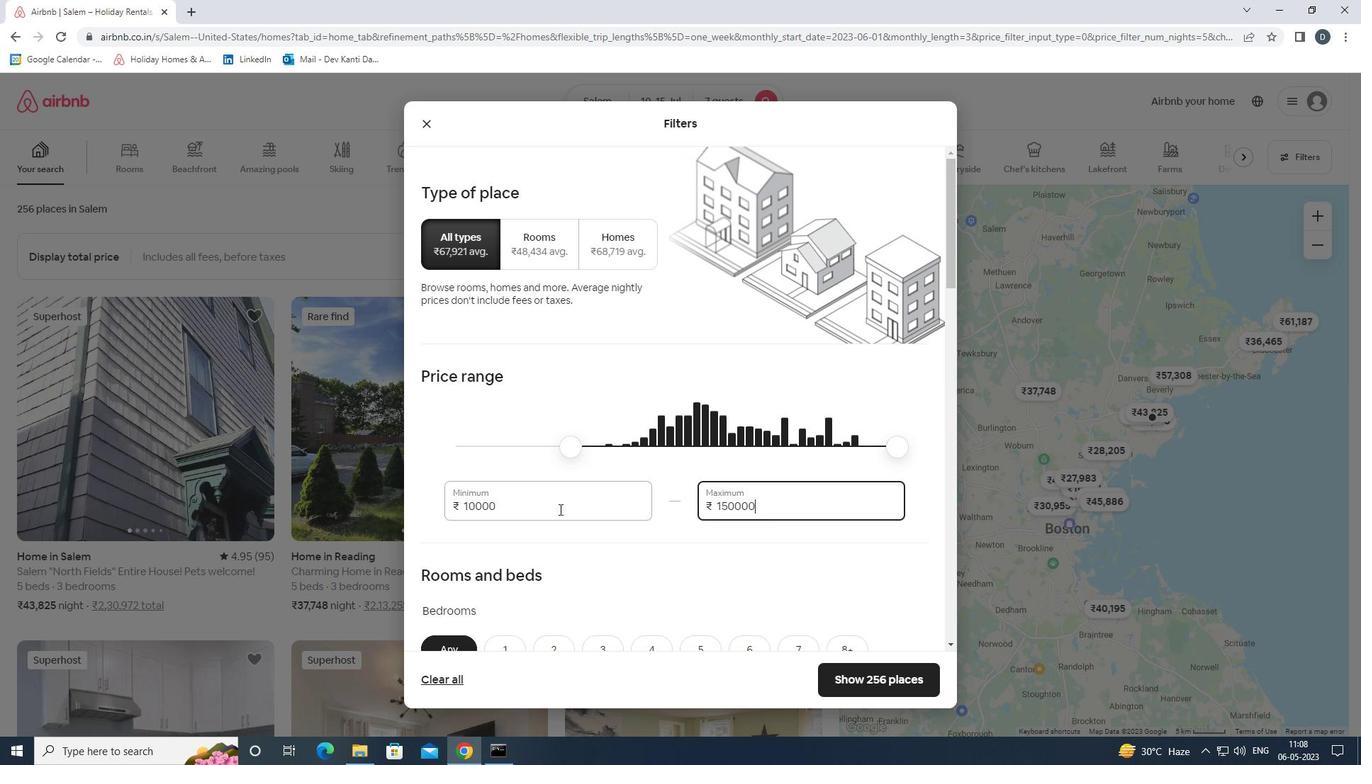 
Action: Mouse moved to (767, 565)
Screenshot: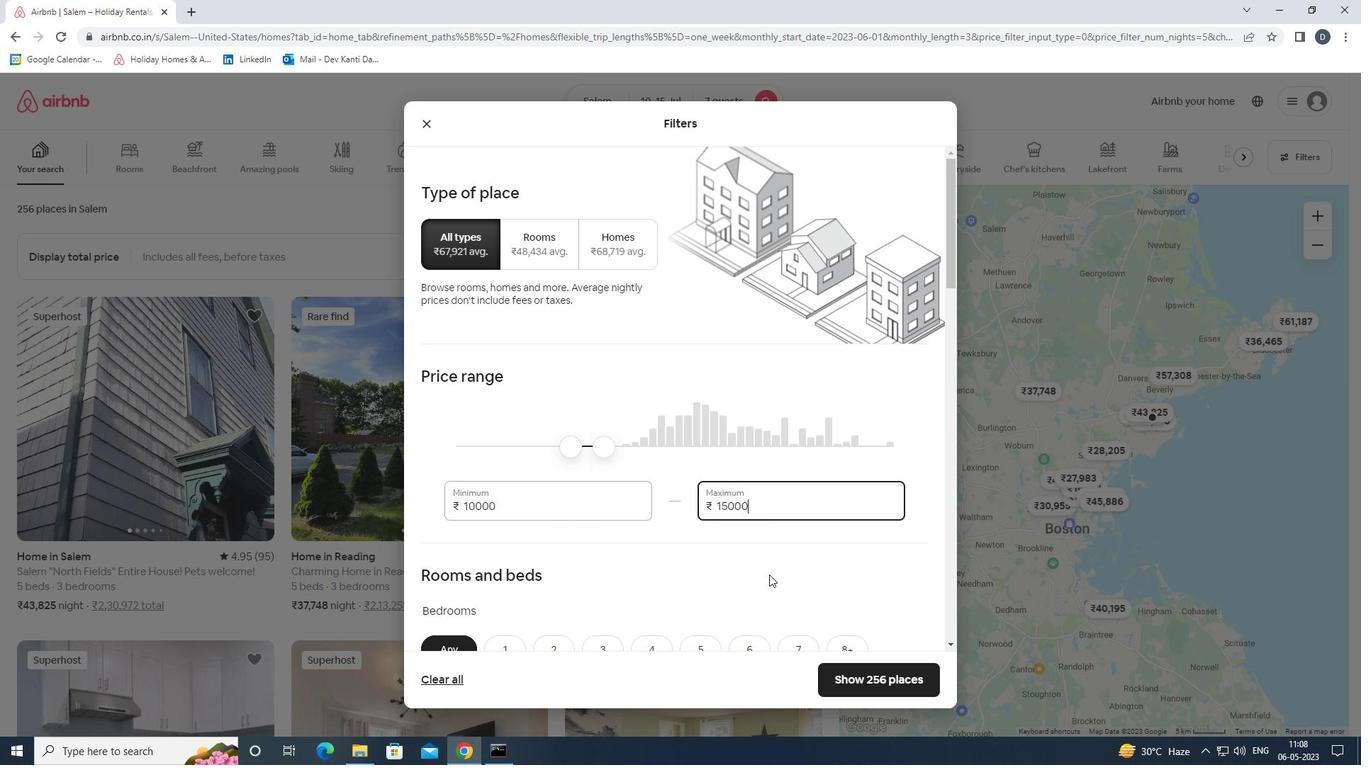 
Action: Mouse scrolled (767, 564) with delta (0, 0)
Screenshot: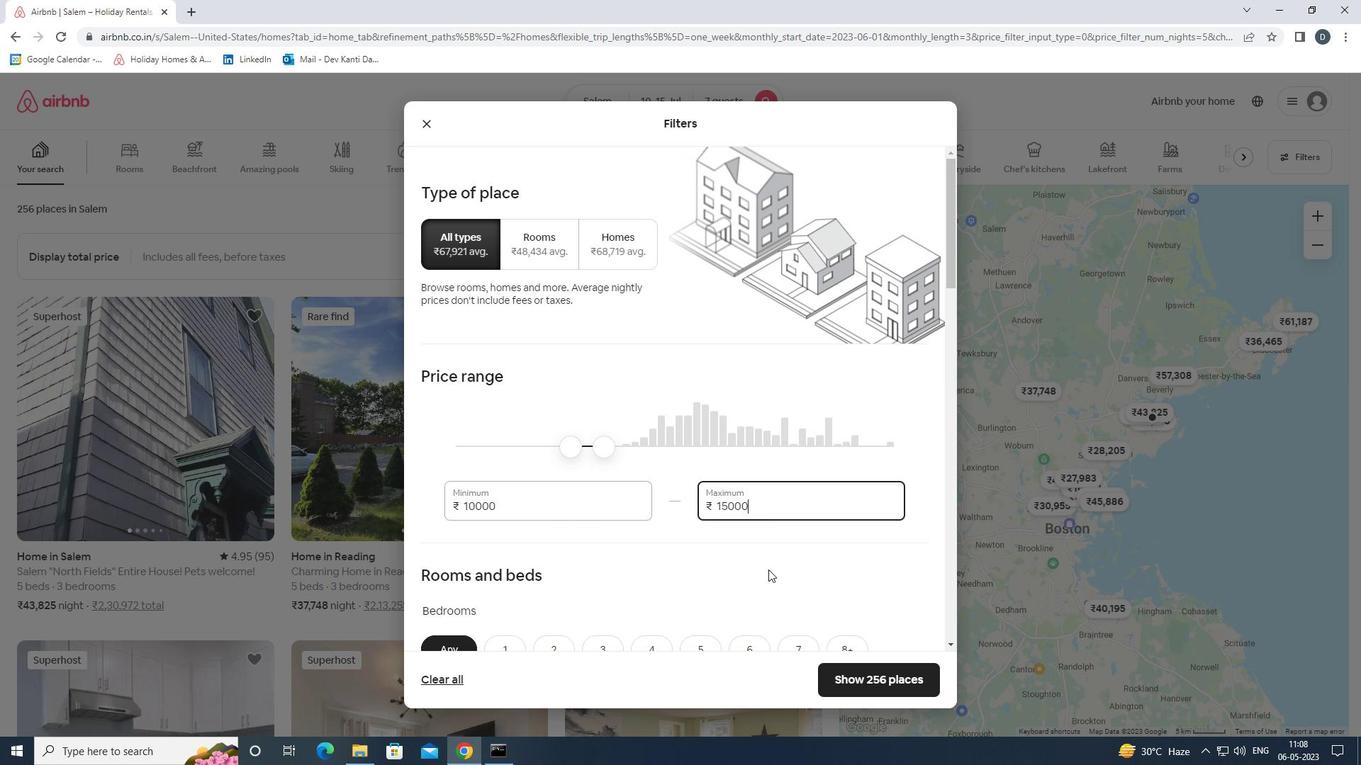 
Action: Mouse scrolled (767, 564) with delta (0, 0)
Screenshot: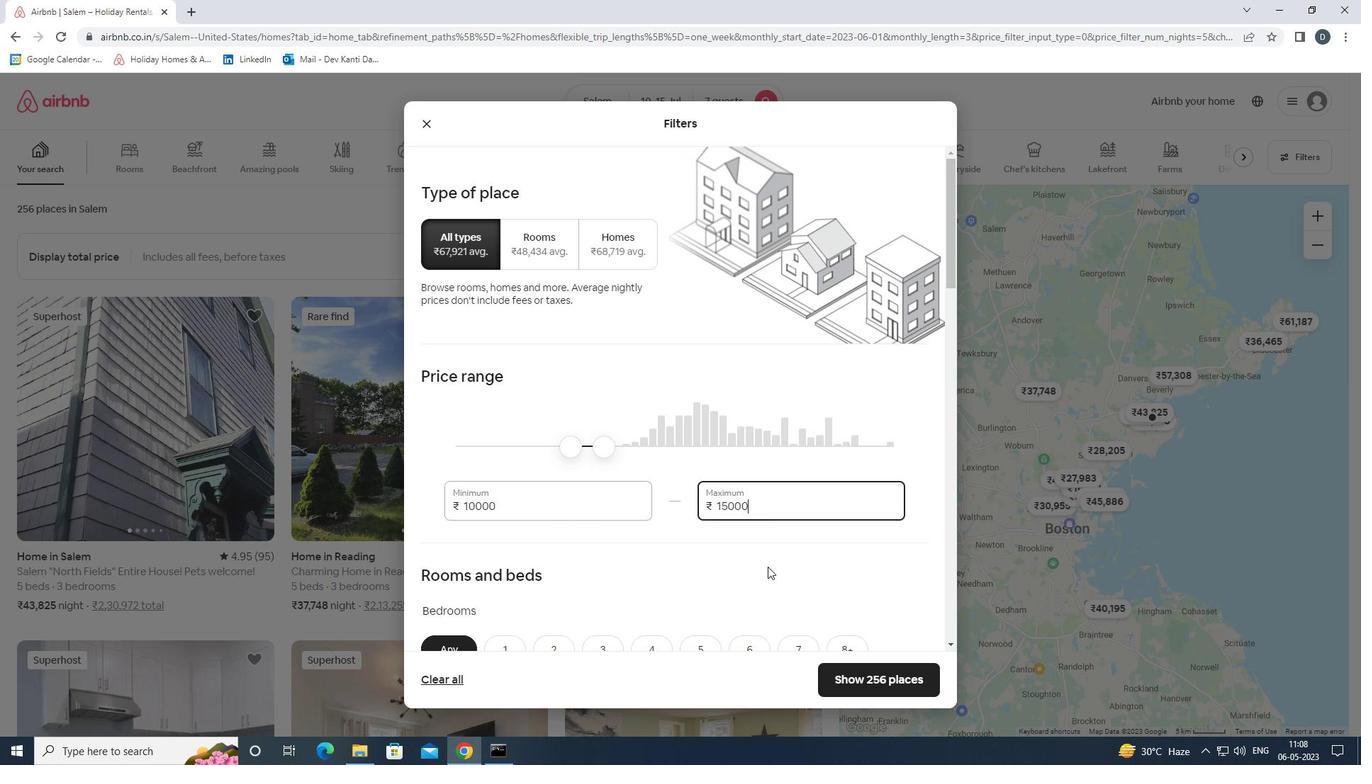 
Action: Mouse moved to (760, 549)
Screenshot: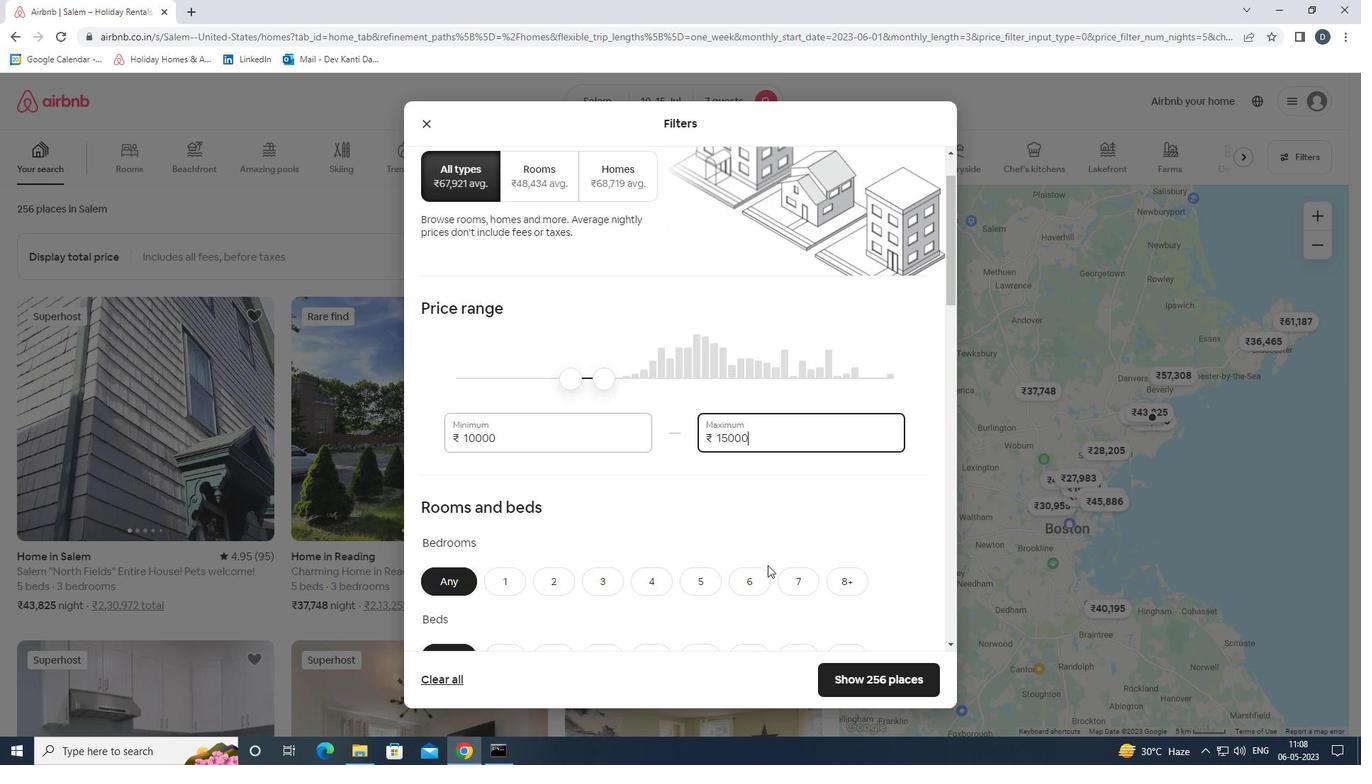
Action: Mouse scrolled (760, 548) with delta (0, 0)
Screenshot: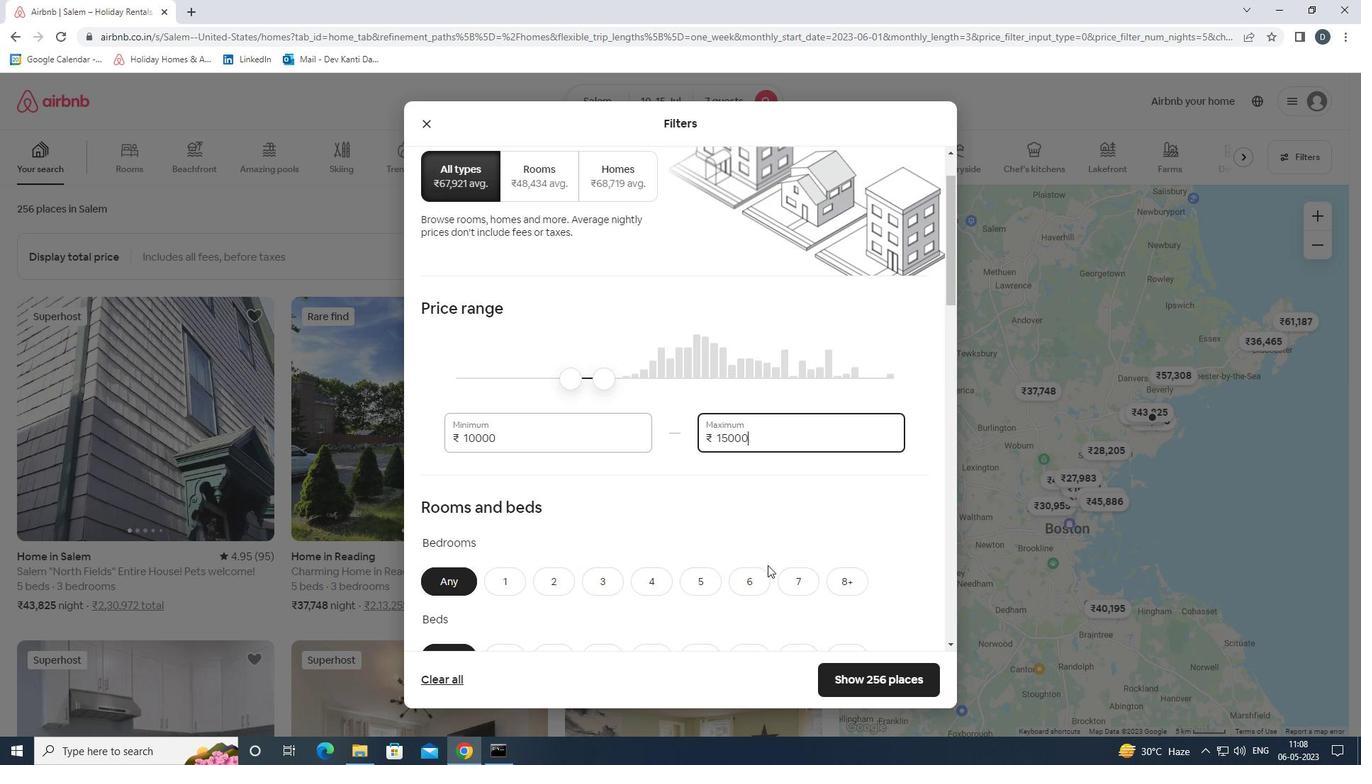 
Action: Mouse moved to (526, 426)
Screenshot: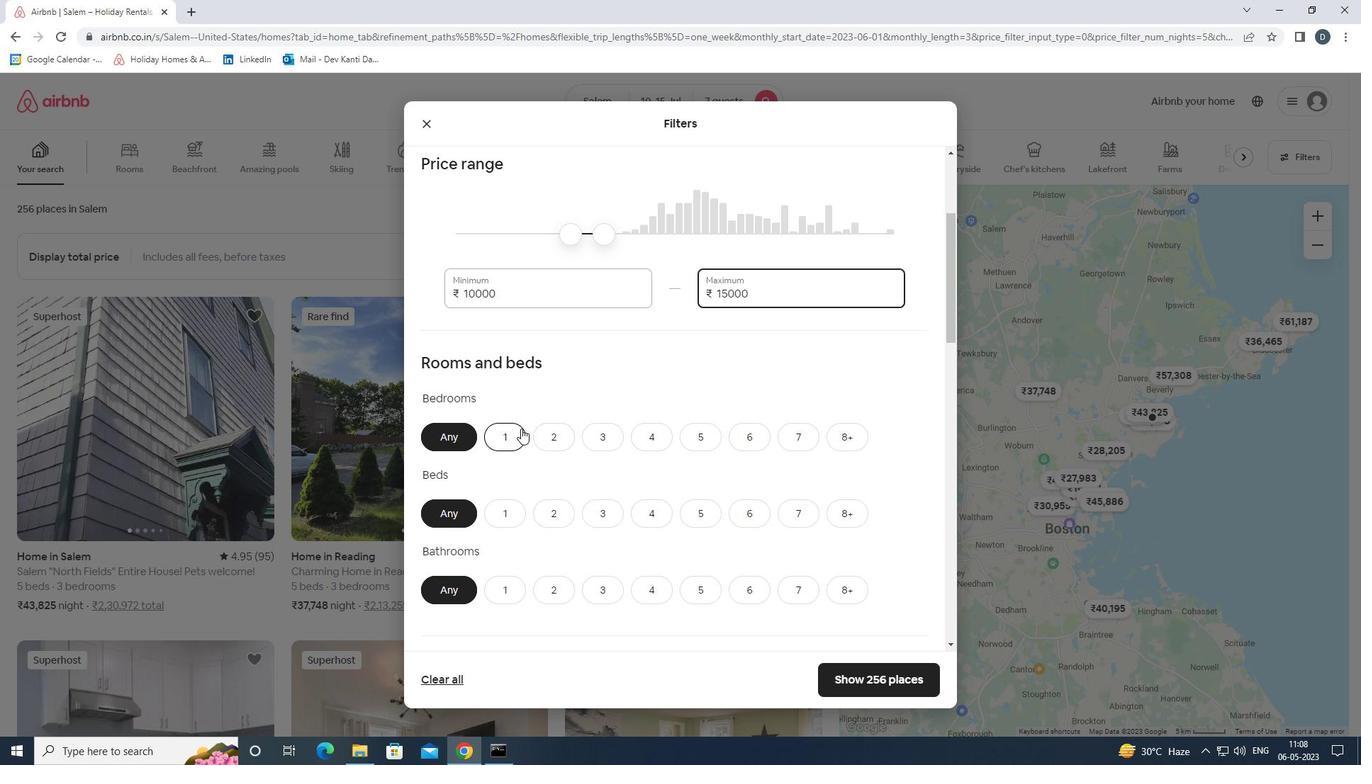 
Action: Mouse scrolled (526, 426) with delta (0, 0)
Screenshot: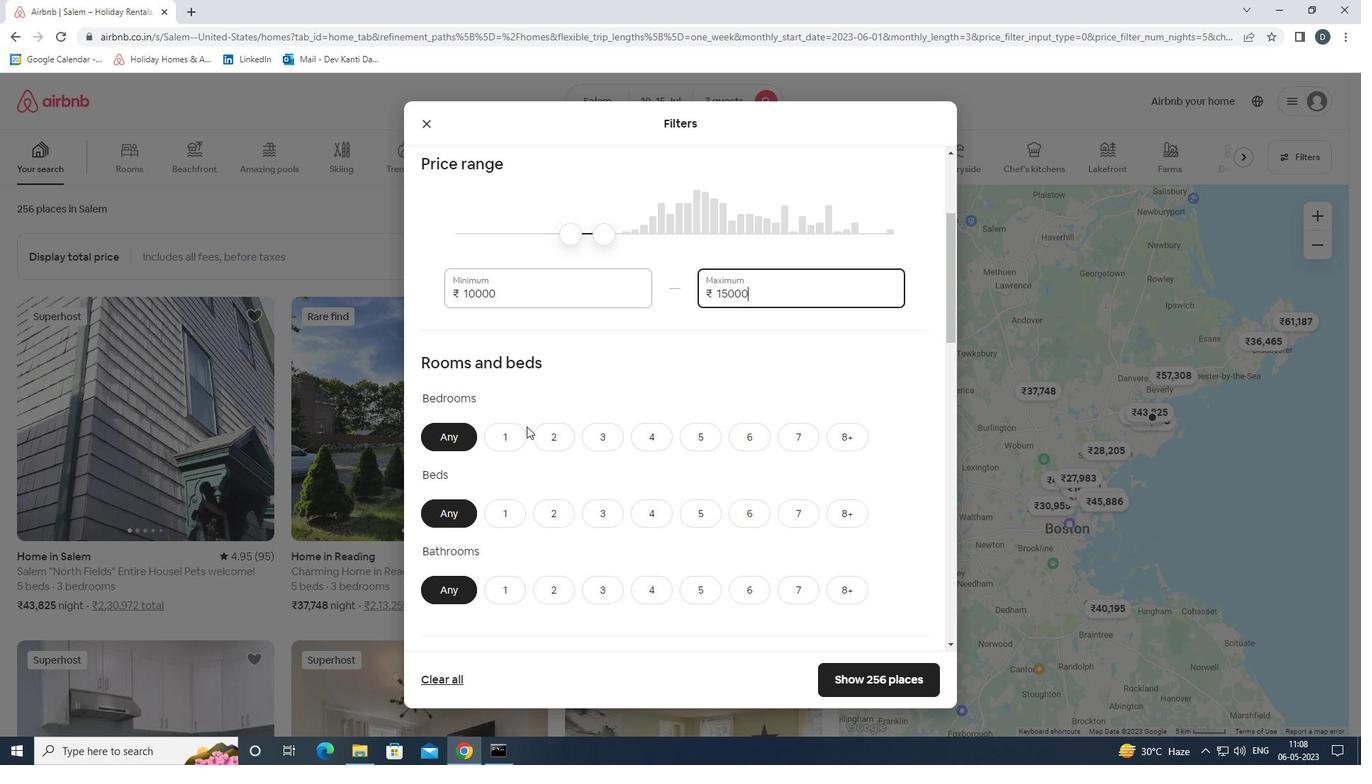 
Action: Mouse scrolled (526, 426) with delta (0, 0)
Screenshot: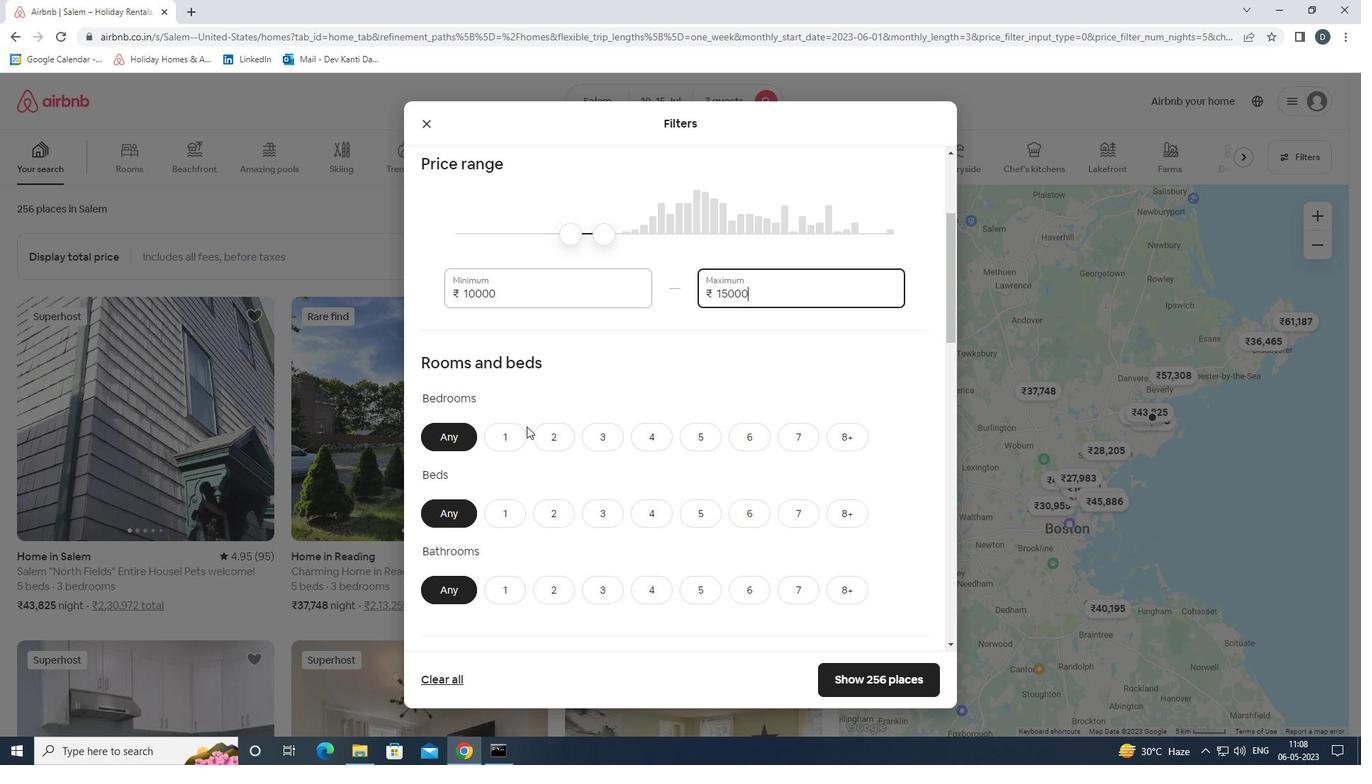
Action: Mouse scrolled (526, 427) with delta (0, 0)
Screenshot: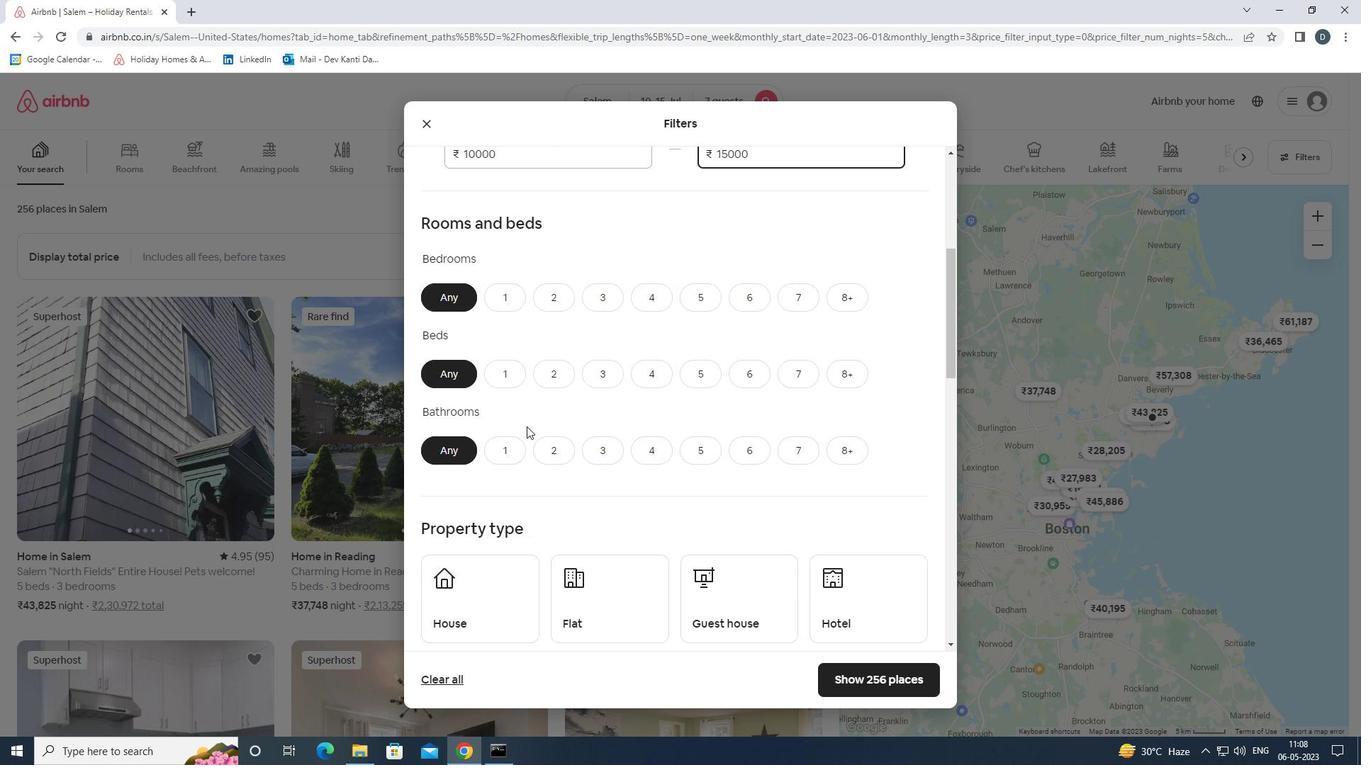 
Action: Mouse scrolled (526, 427) with delta (0, 0)
Screenshot: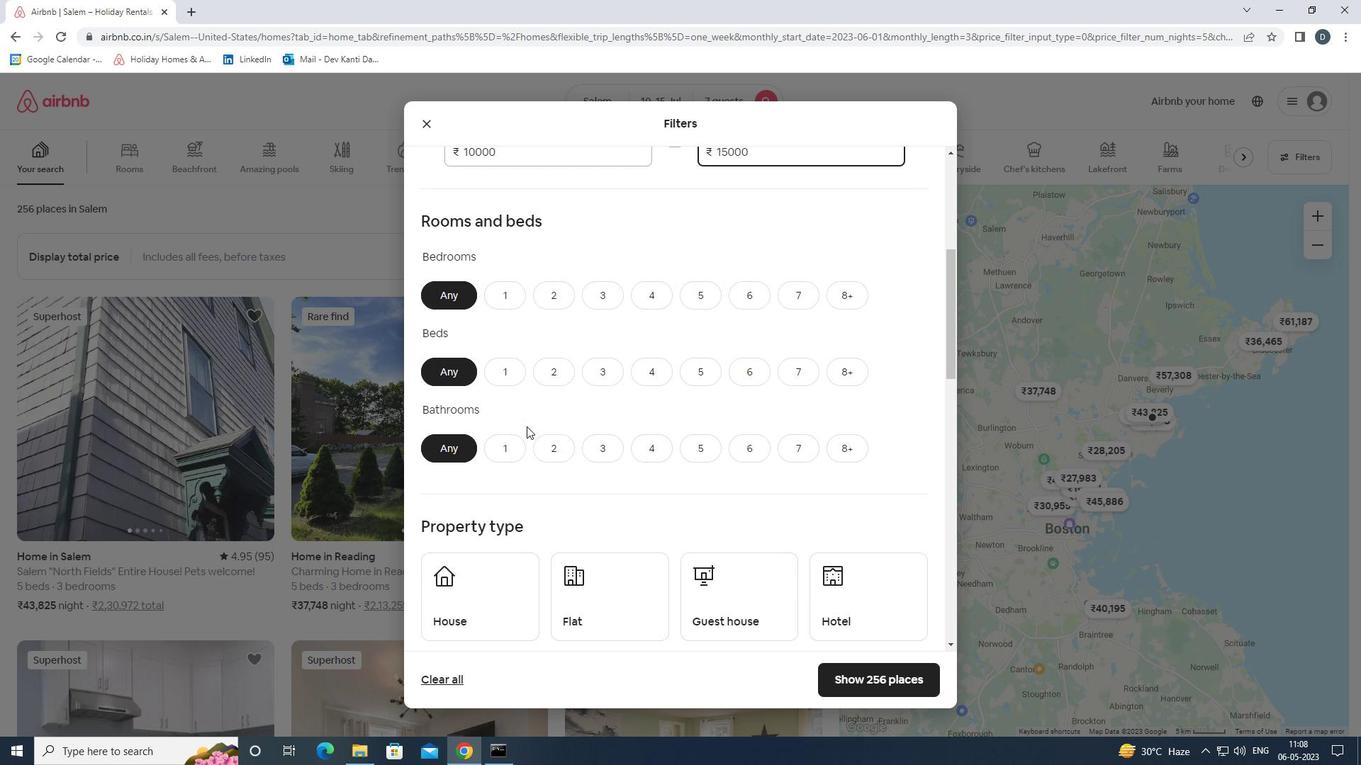 
Action: Mouse scrolled (526, 427) with delta (0, 0)
Screenshot: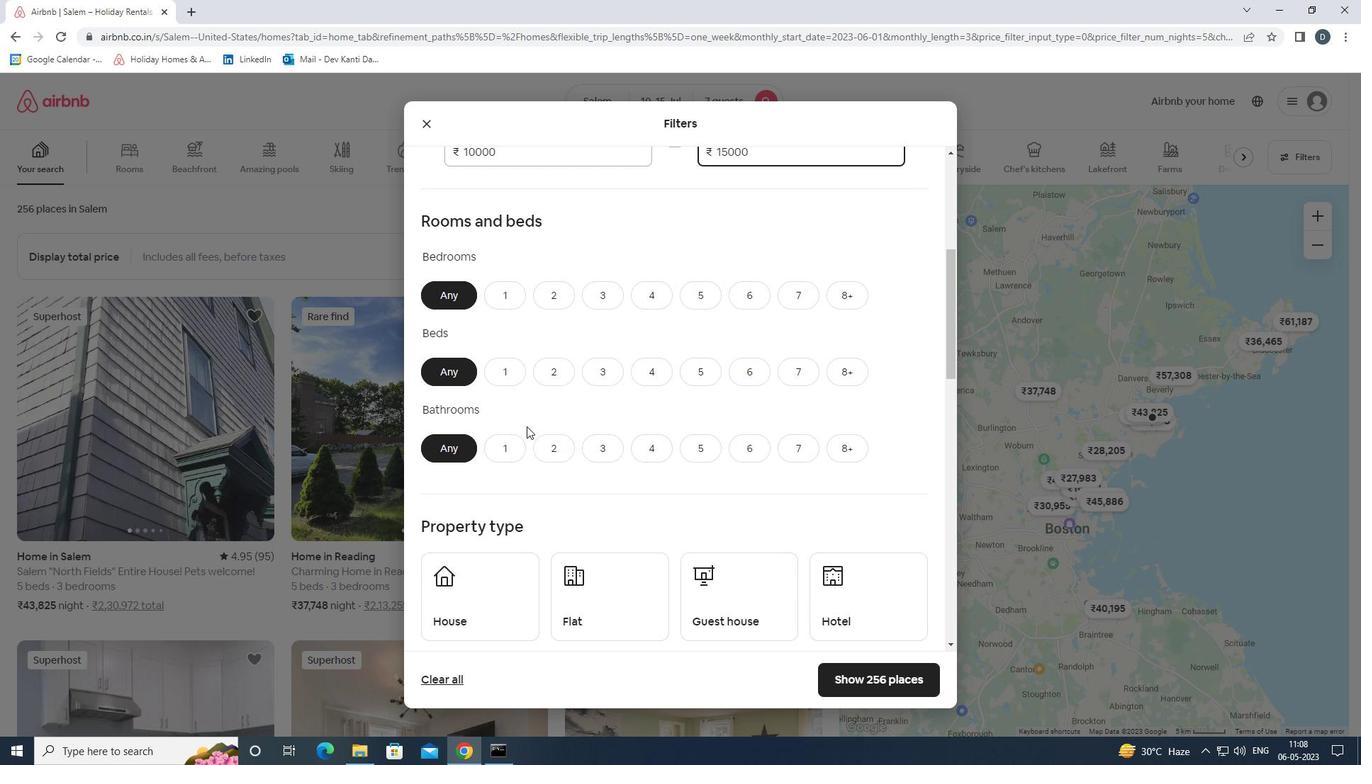 
Action: Mouse scrolled (526, 427) with delta (0, 0)
Screenshot: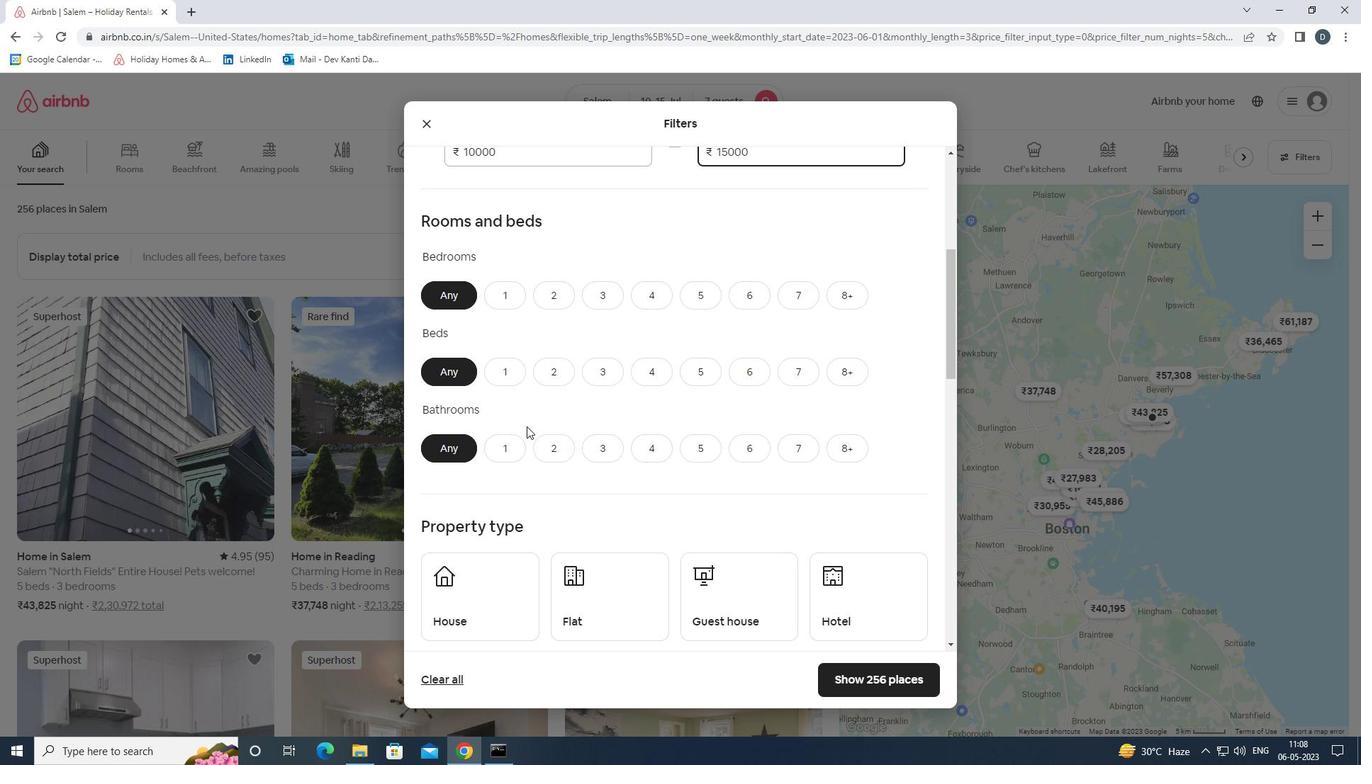 
Action: Mouse scrolled (526, 427) with delta (0, 0)
Screenshot: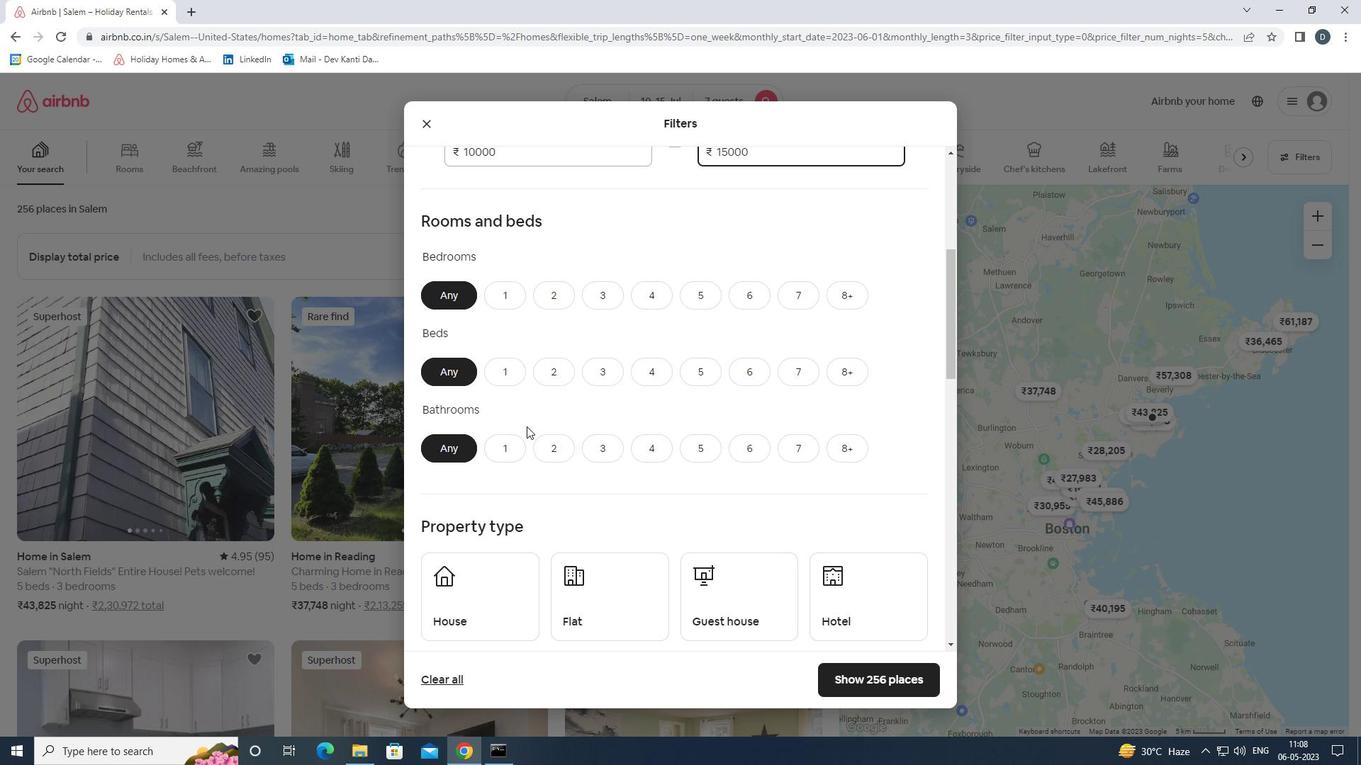 
Action: Mouse scrolled (526, 426) with delta (0, 0)
Screenshot: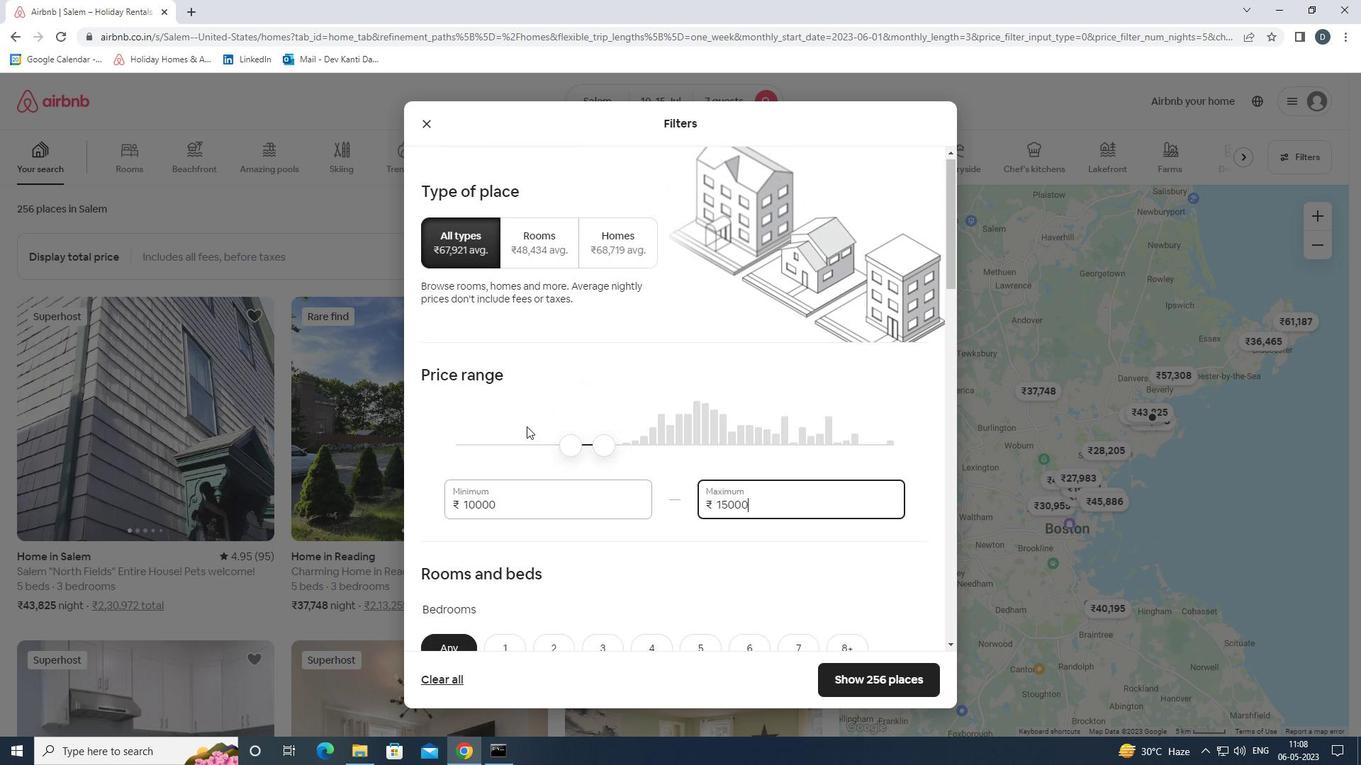 
Action: Mouse scrolled (526, 426) with delta (0, 0)
Screenshot: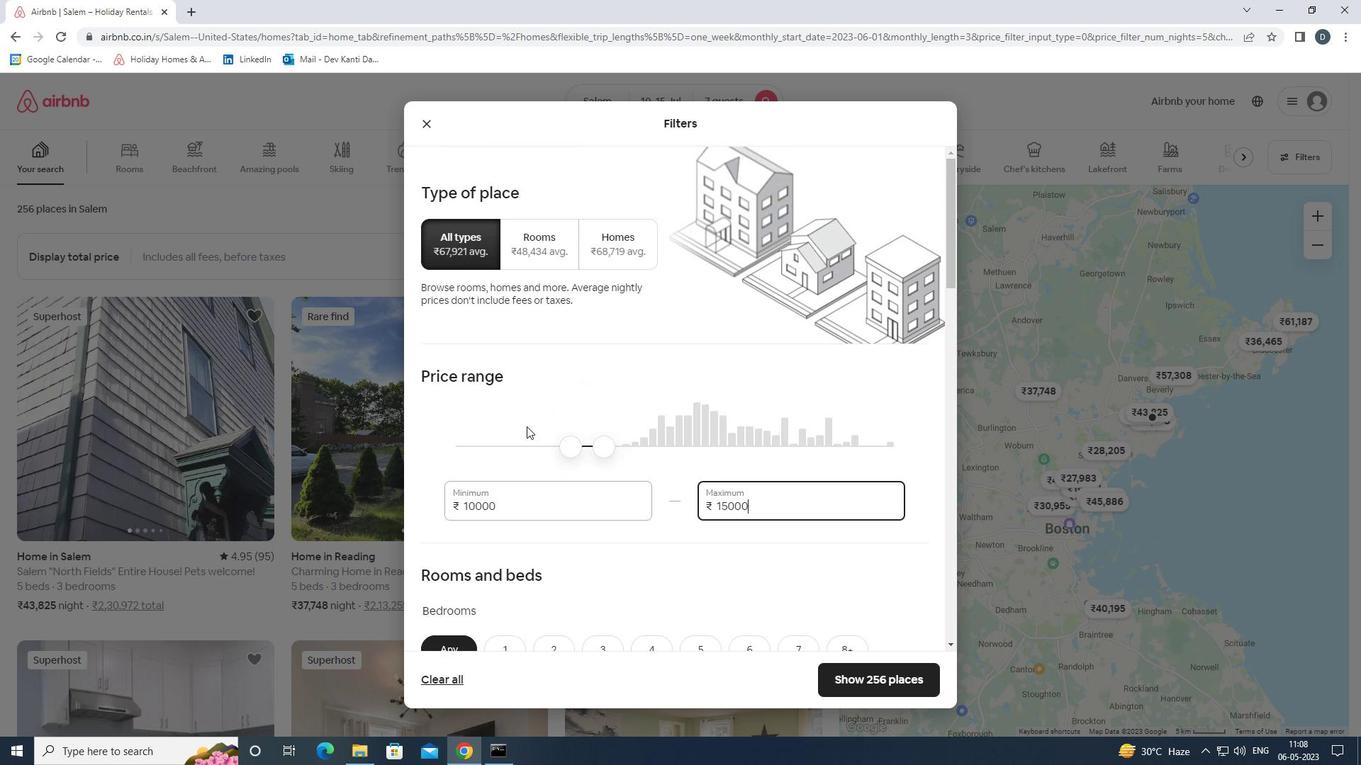 
Action: Mouse scrolled (526, 426) with delta (0, 0)
Screenshot: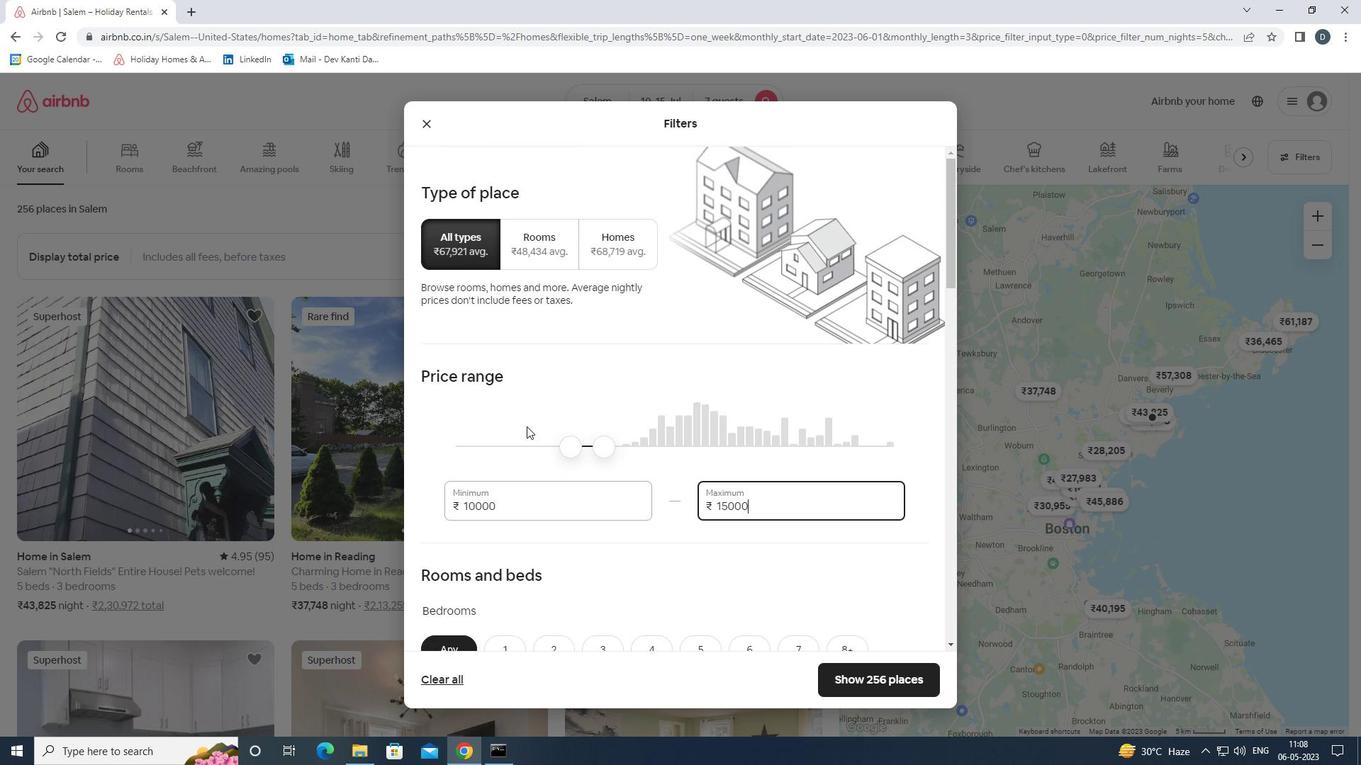 
Action: Mouse scrolled (526, 426) with delta (0, 0)
Screenshot: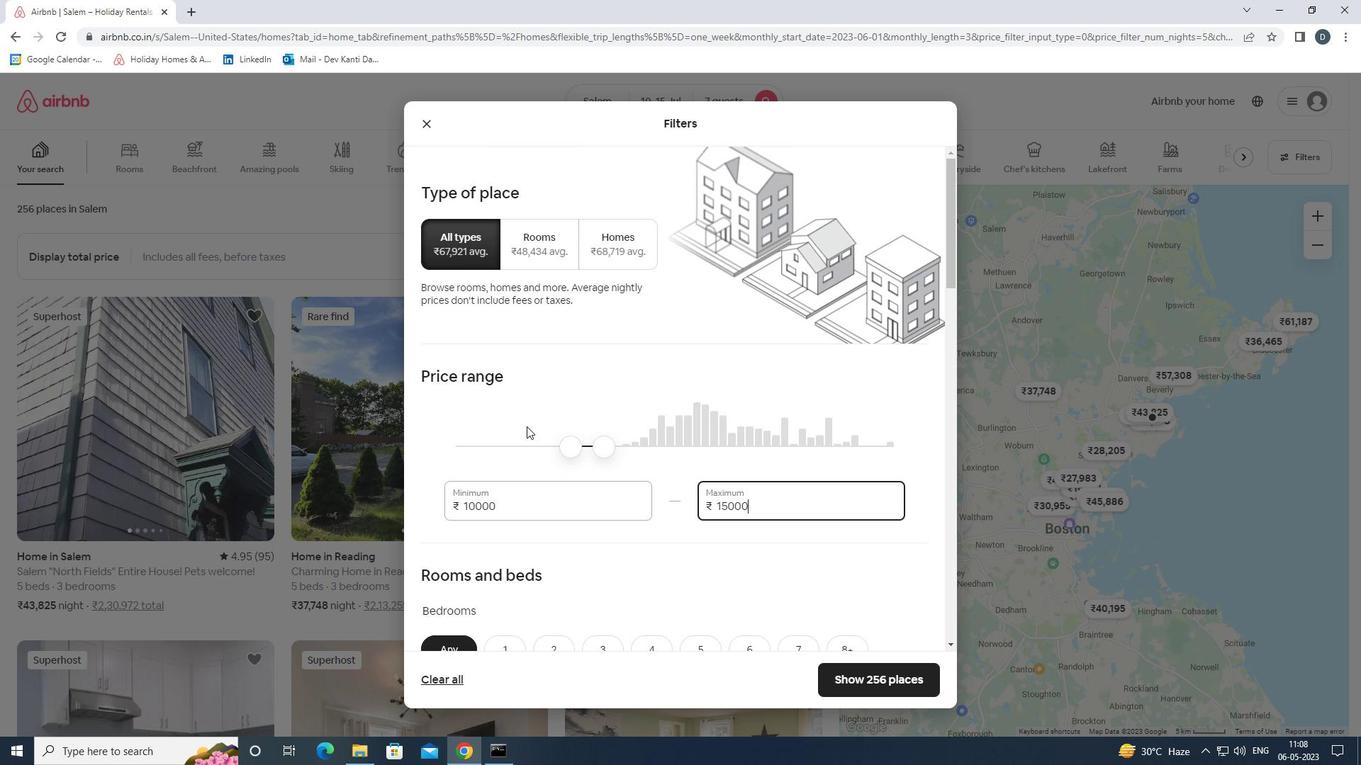 
Action: Mouse moved to (648, 367)
Screenshot: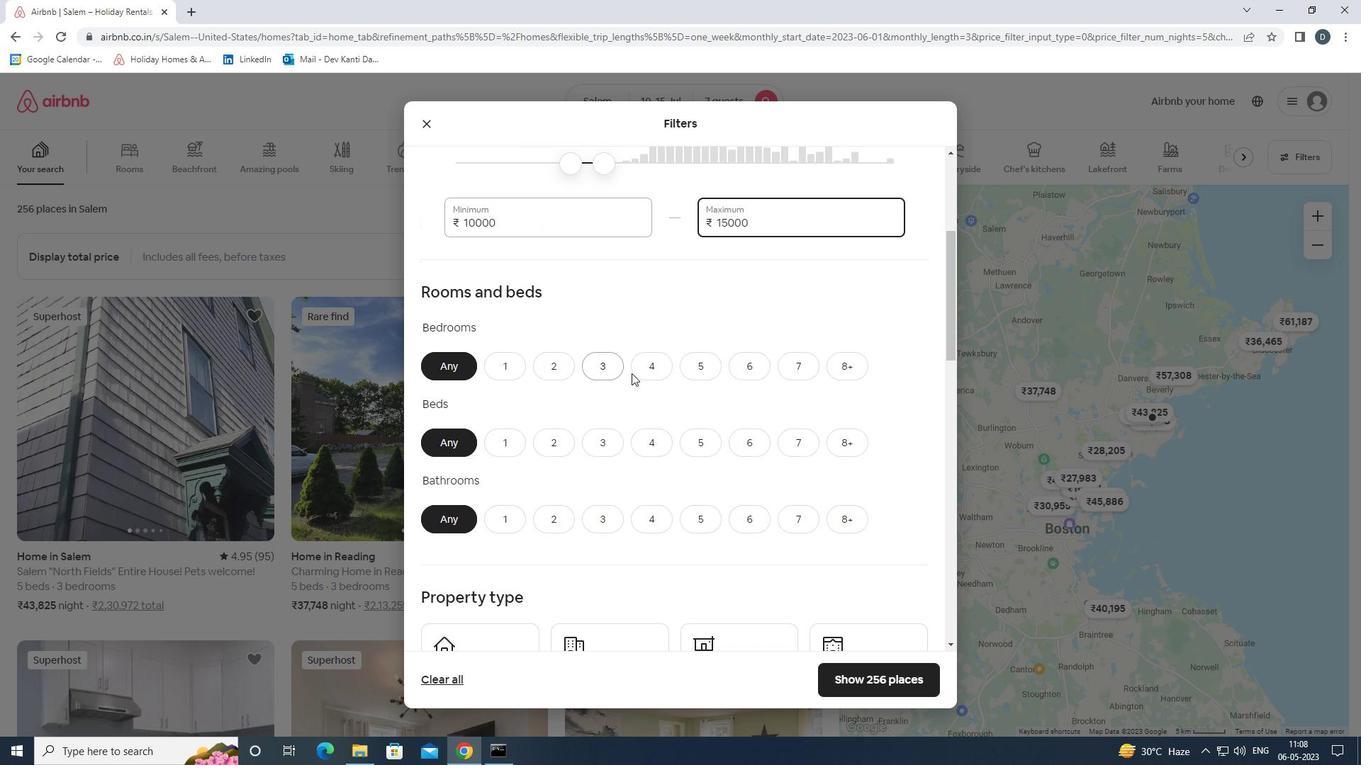 
Action: Mouse pressed left at (648, 367)
Screenshot: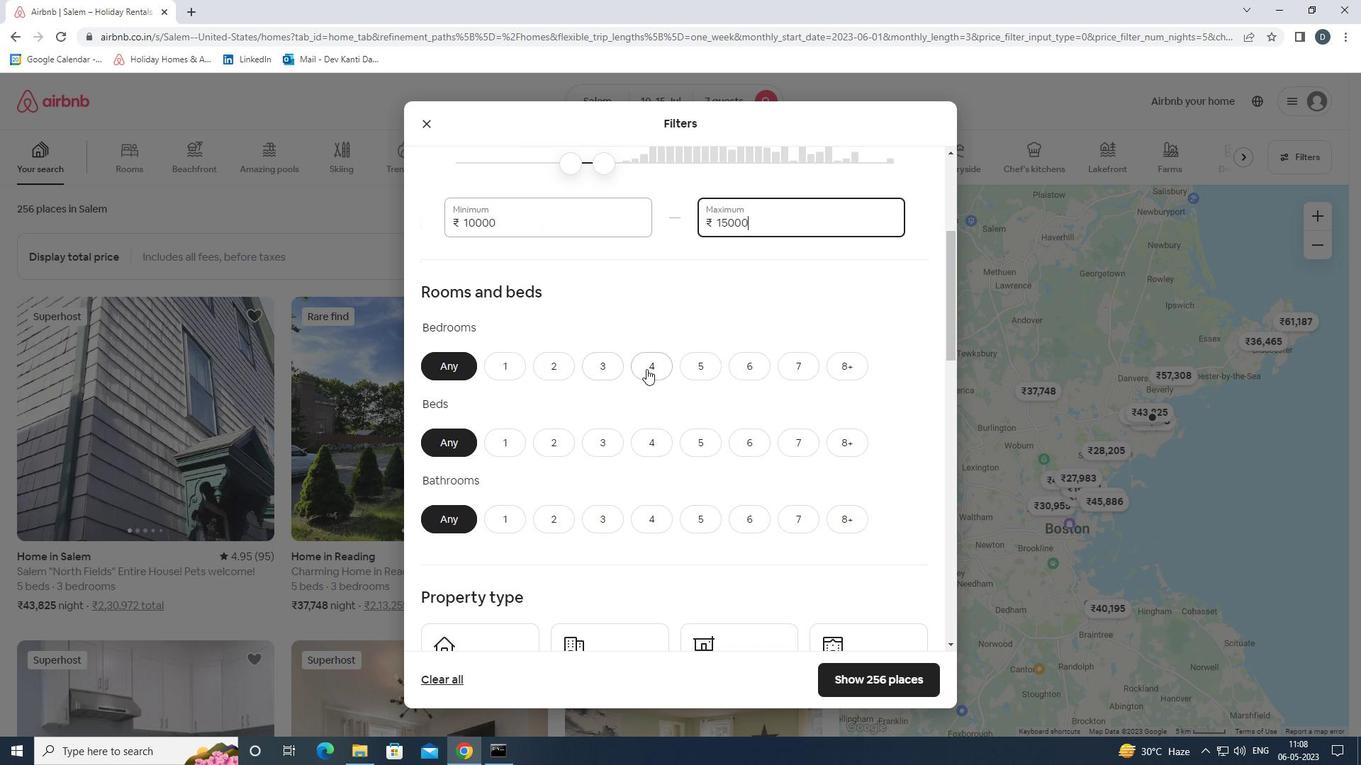 
Action: Mouse moved to (794, 439)
Screenshot: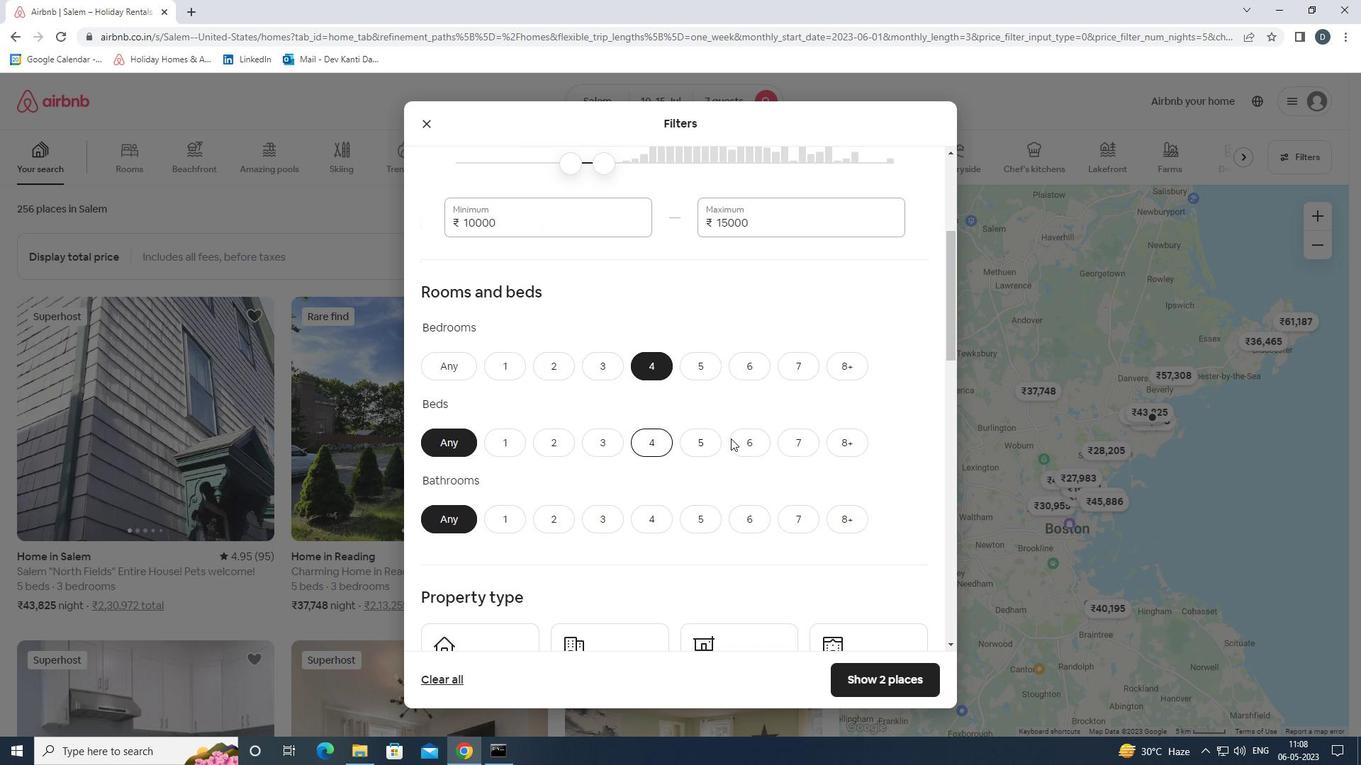 
Action: Mouse pressed left at (794, 439)
Screenshot: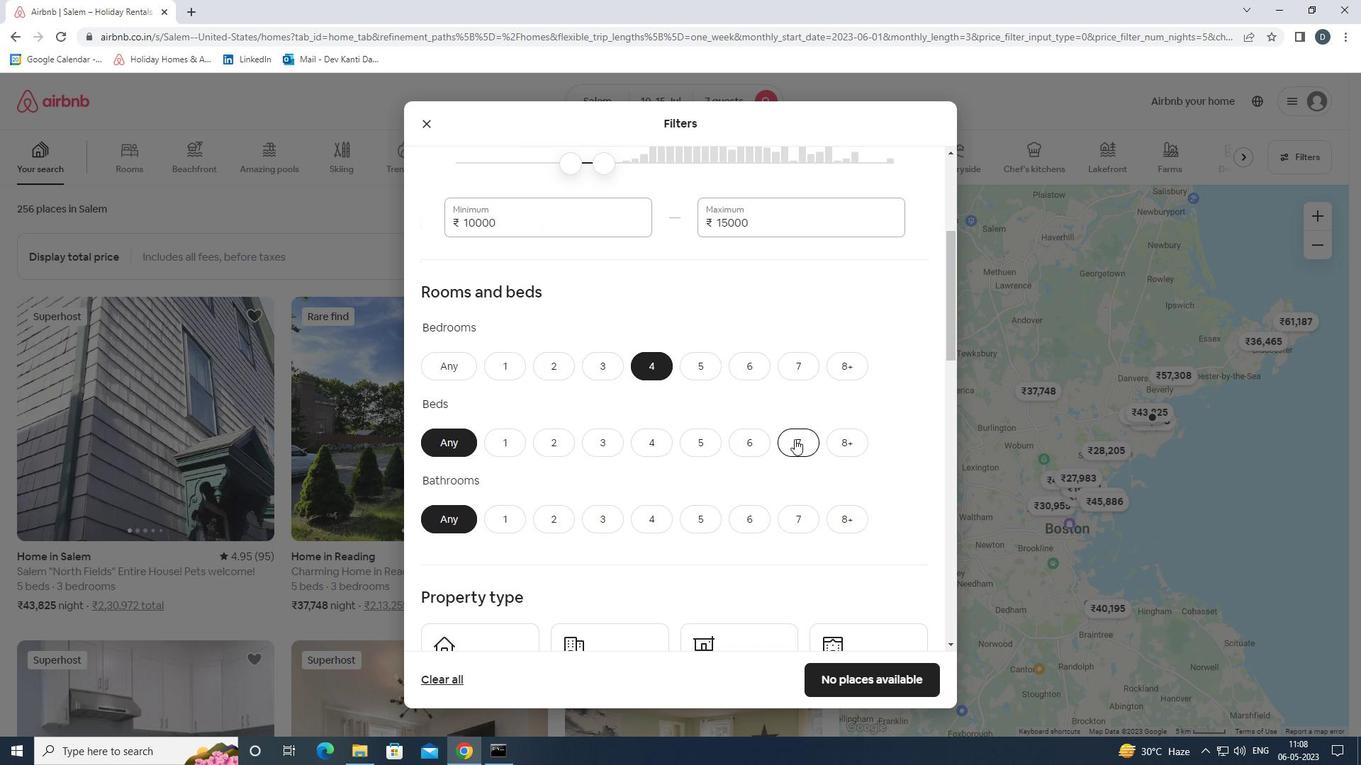 
Action: Mouse moved to (647, 514)
Screenshot: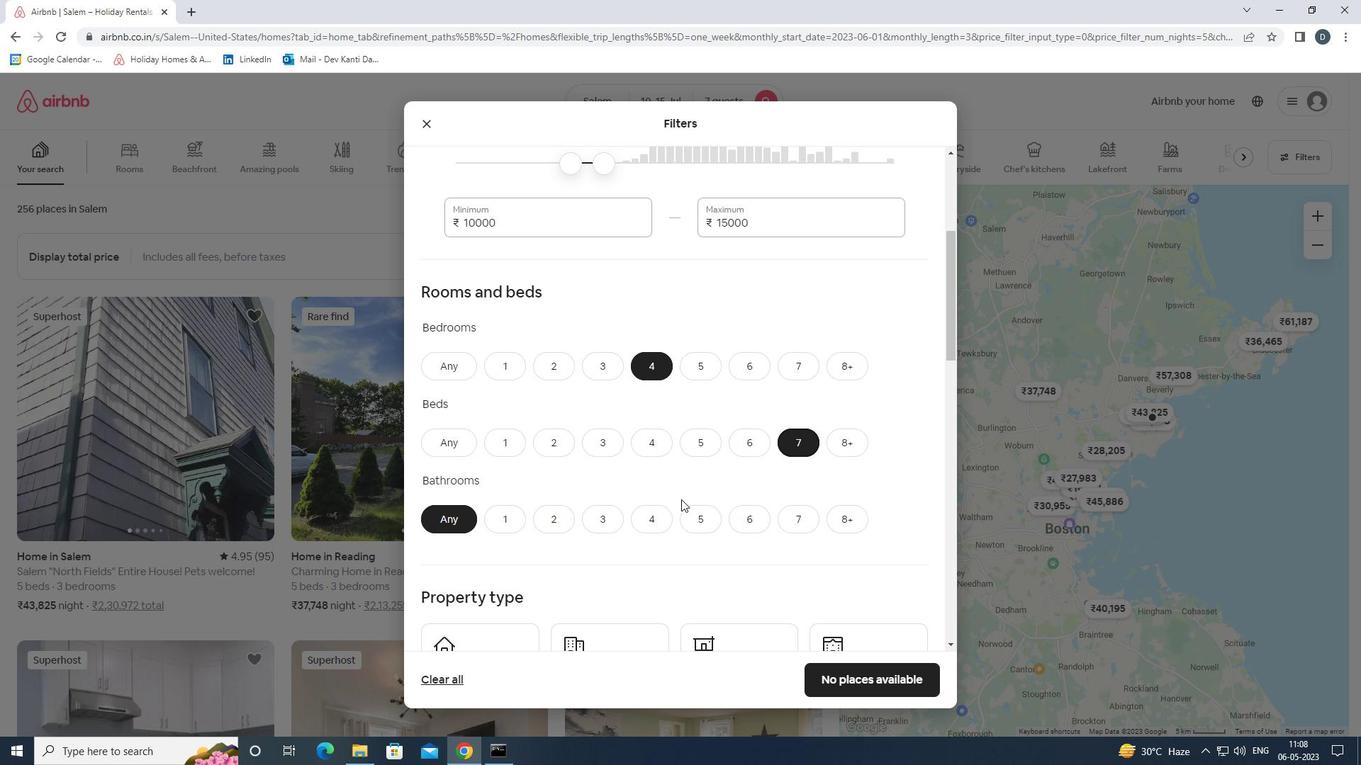 
Action: Mouse pressed left at (647, 514)
Screenshot: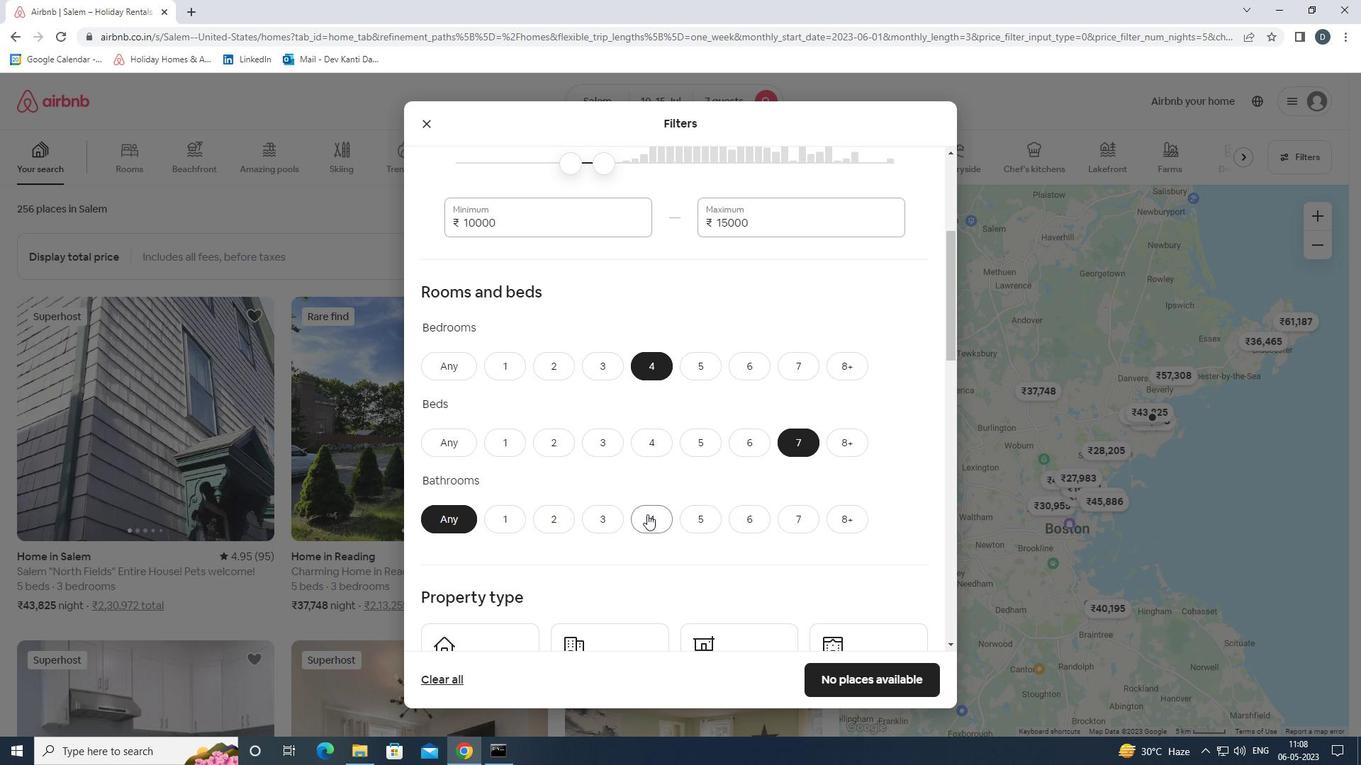 
Action: Mouse moved to (662, 484)
Screenshot: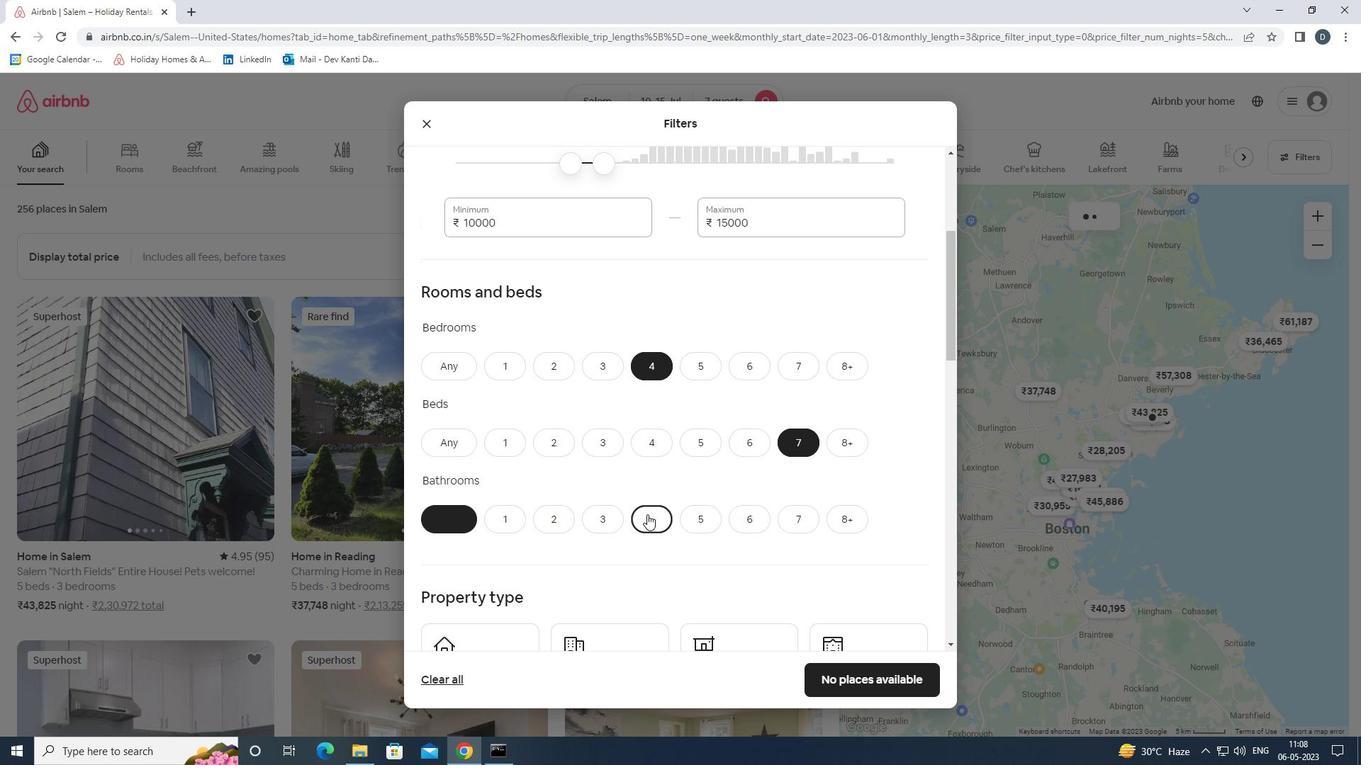 
Action: Mouse scrolled (662, 484) with delta (0, 0)
Screenshot: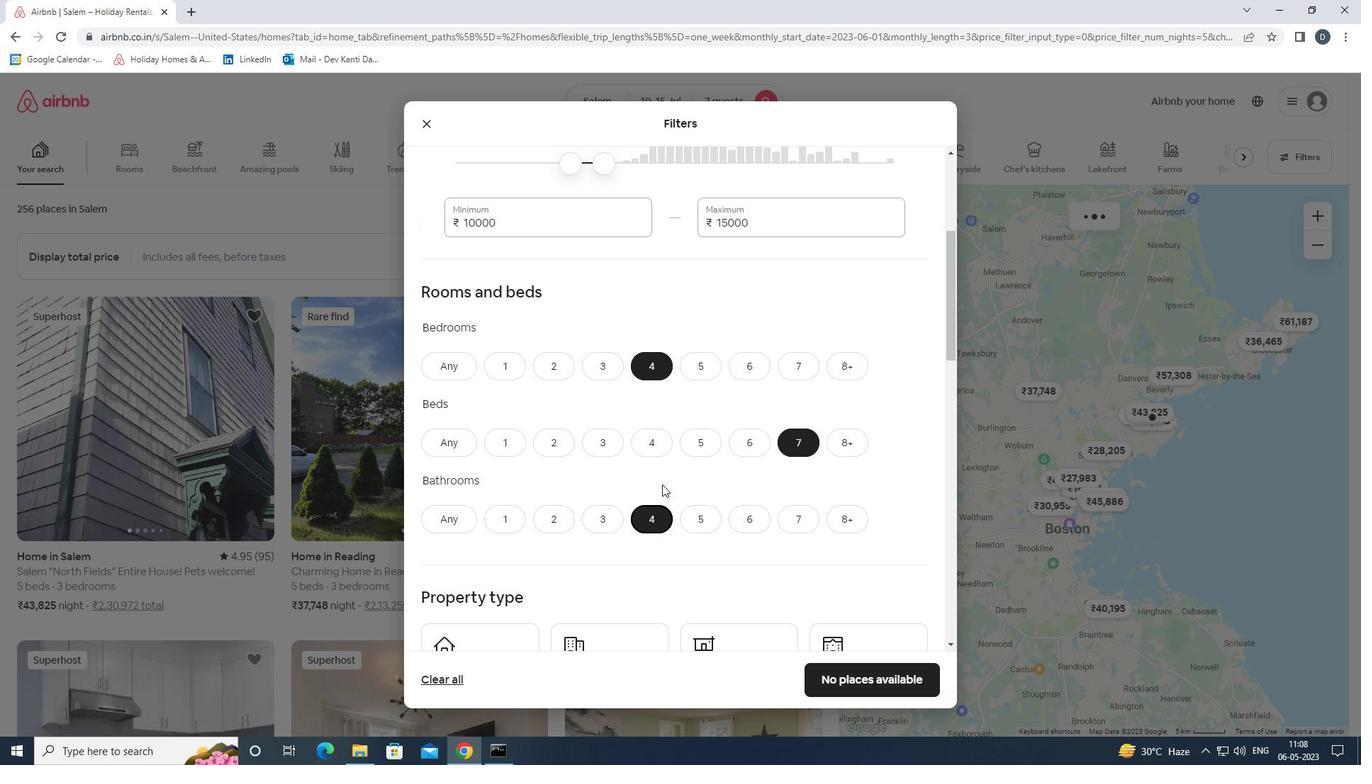 
Action: Mouse scrolled (662, 484) with delta (0, 0)
Screenshot: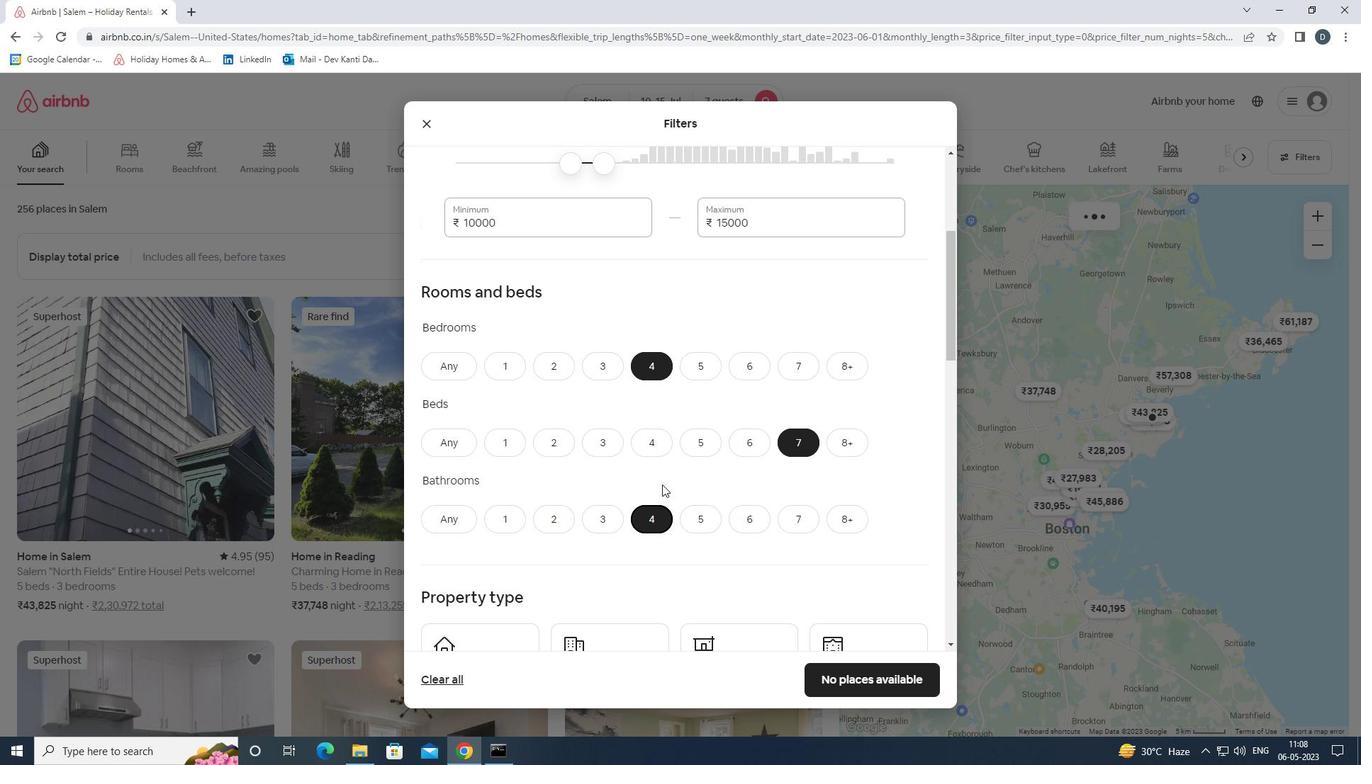 
Action: Mouse scrolled (662, 484) with delta (0, 0)
Screenshot: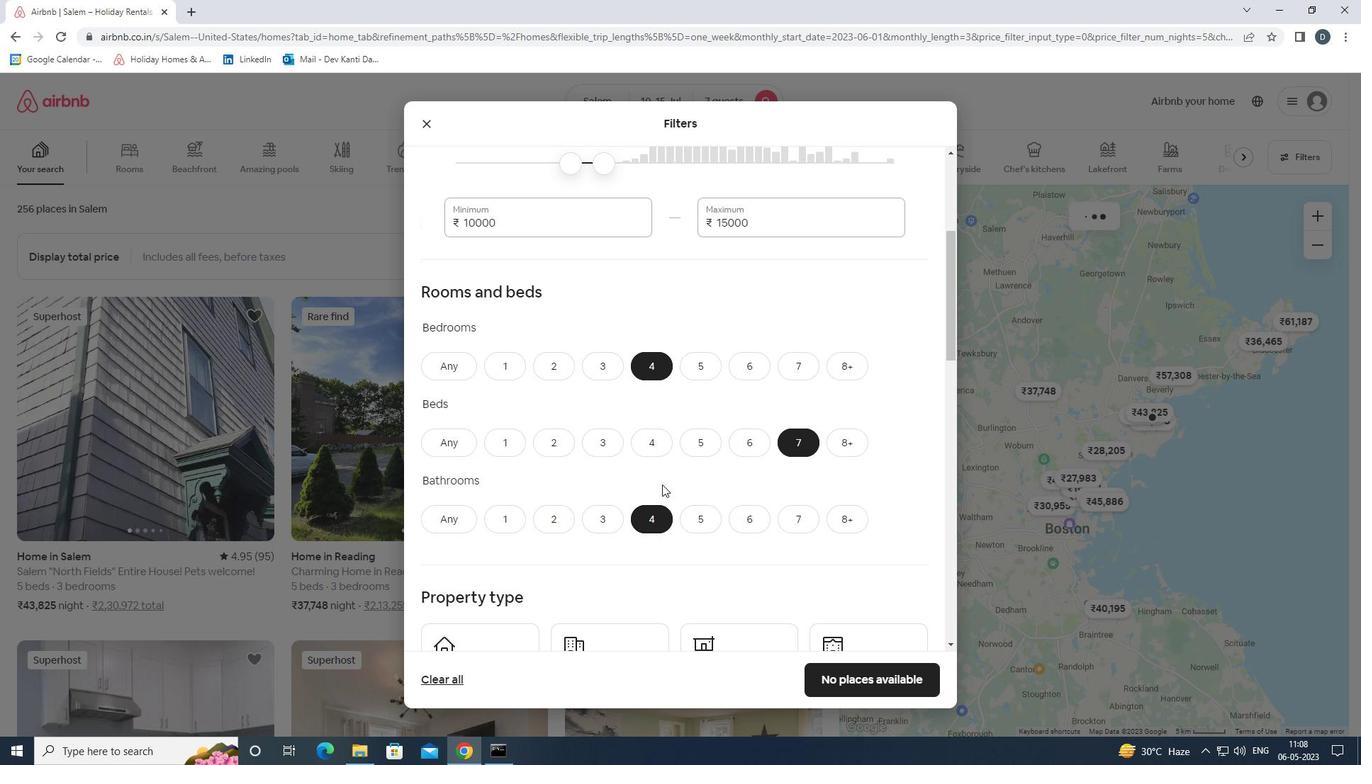 
Action: Mouse moved to (474, 445)
Screenshot: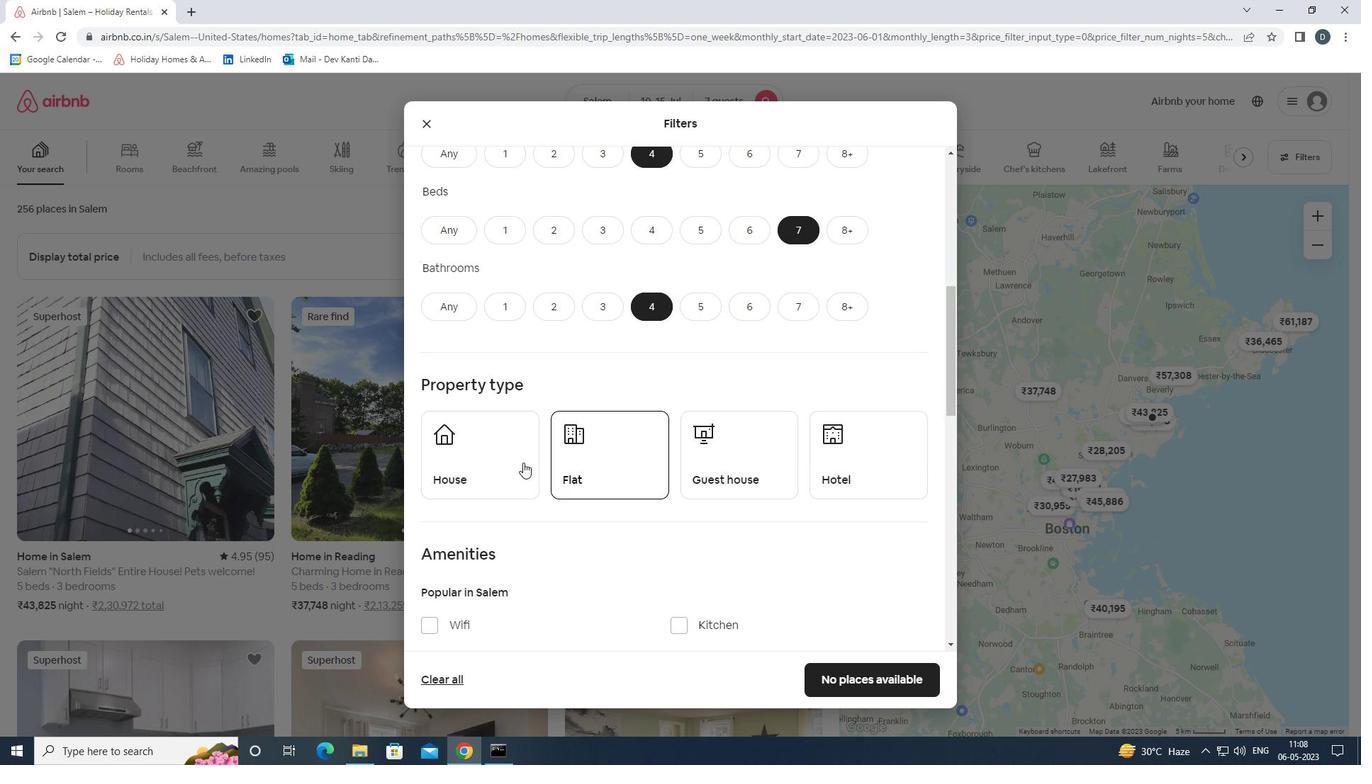 
Action: Mouse pressed left at (474, 445)
Screenshot: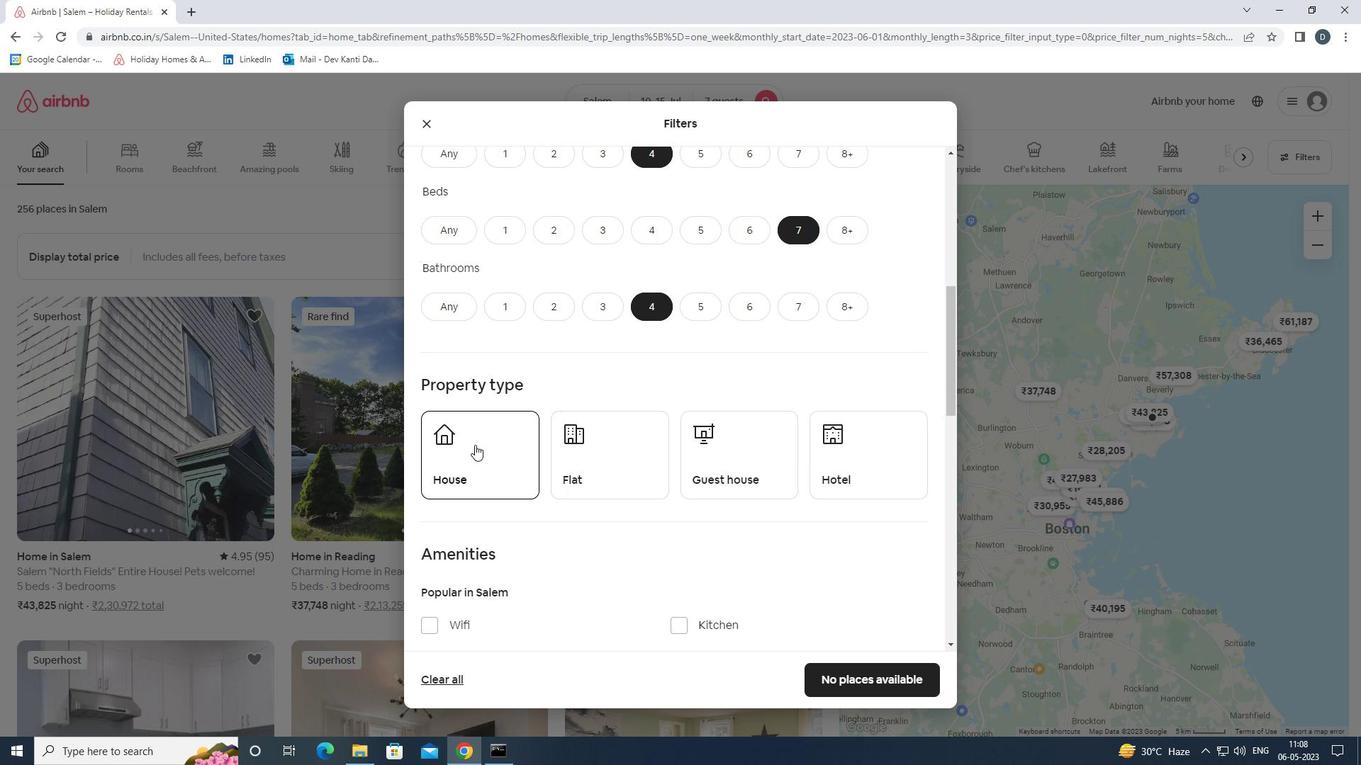 
Action: Mouse moved to (639, 451)
Screenshot: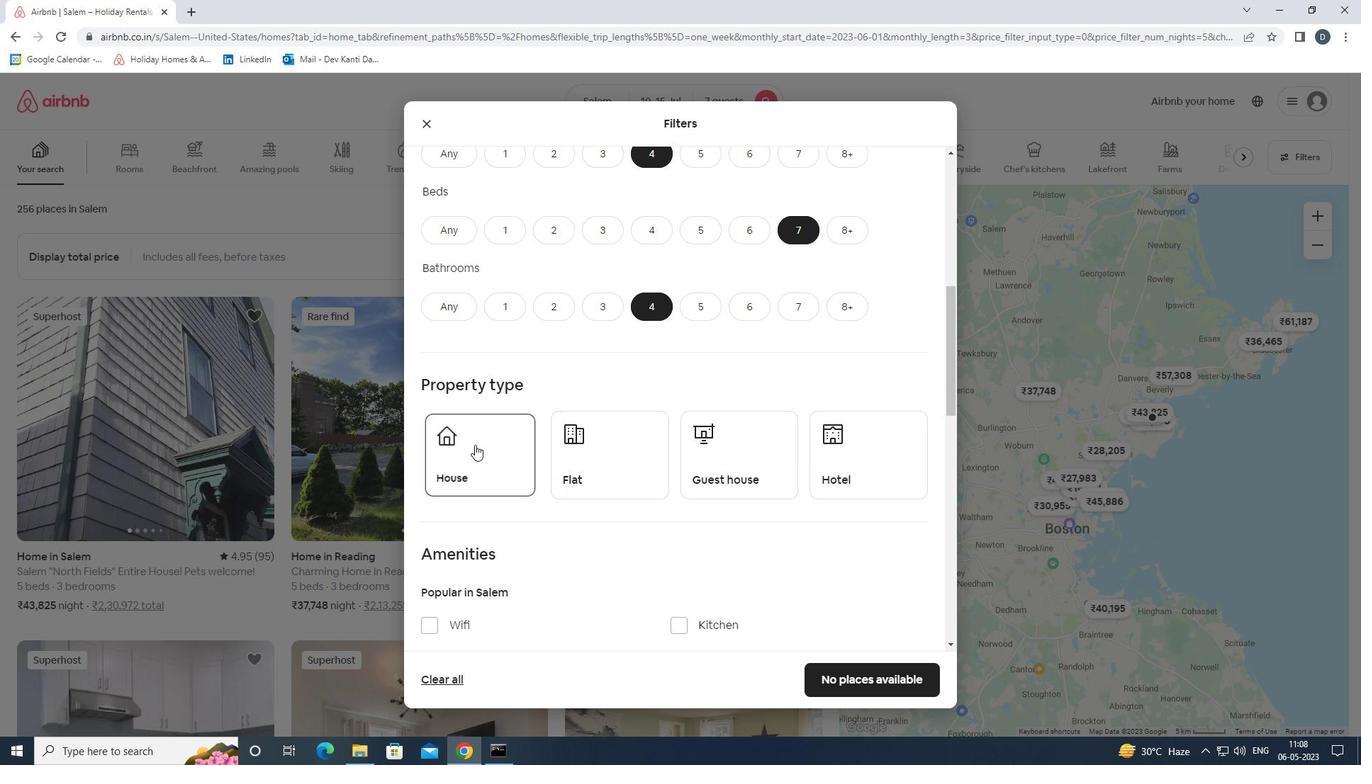 
Action: Mouse pressed left at (639, 451)
Screenshot: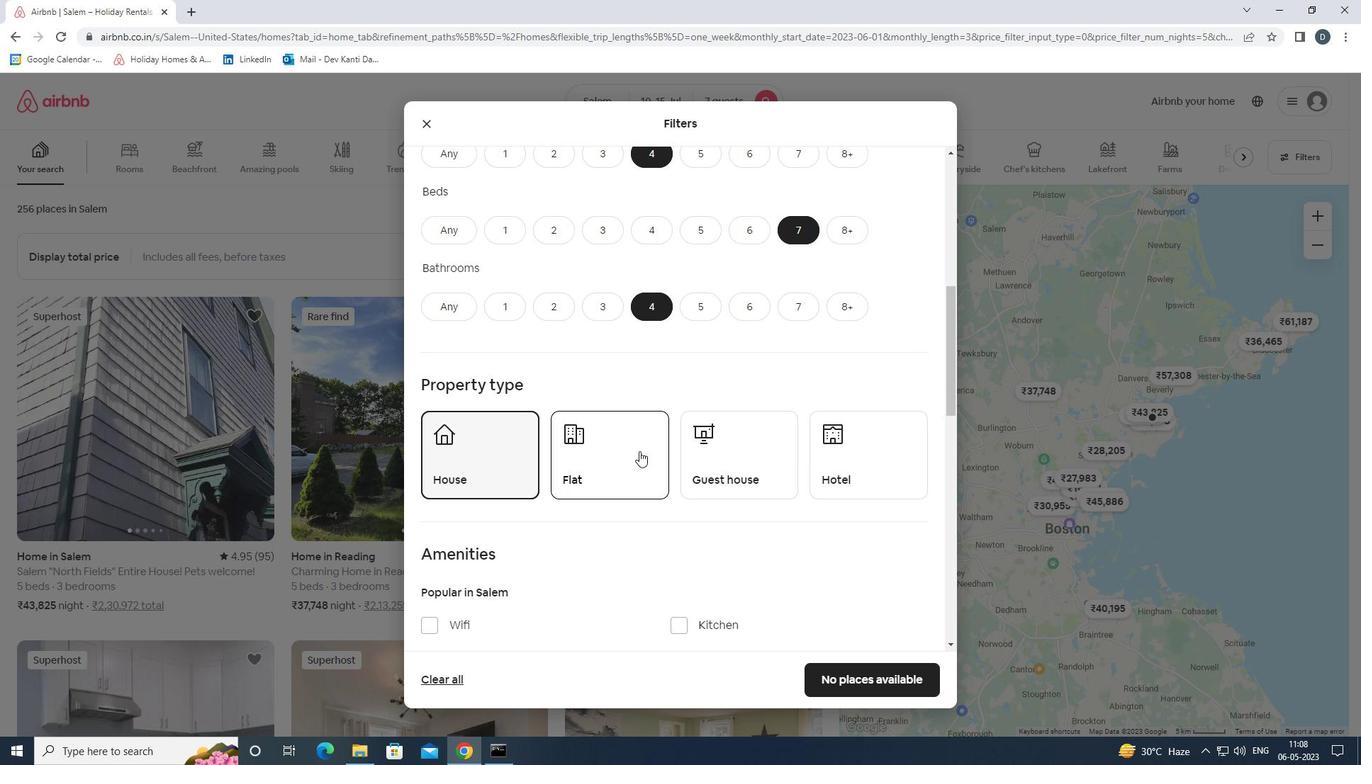 
Action: Mouse moved to (771, 449)
Screenshot: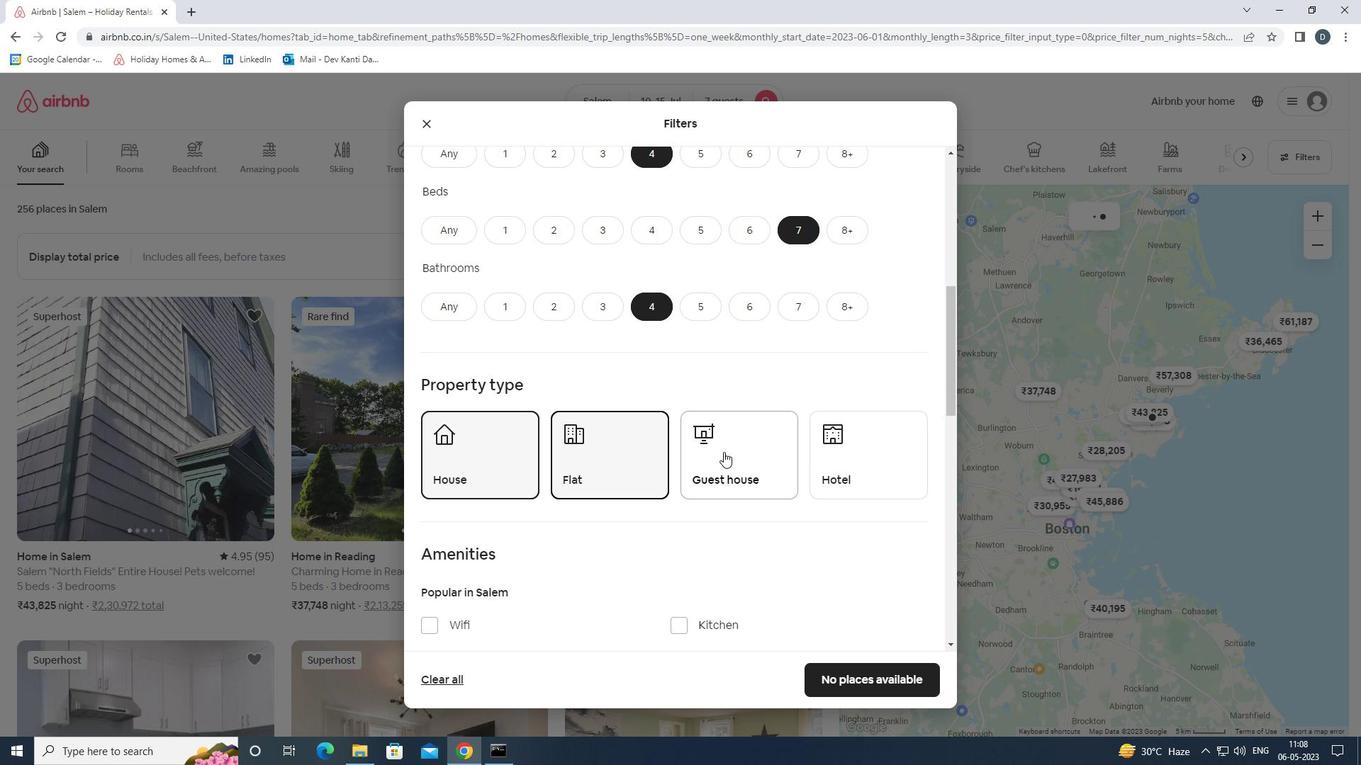 
Action: Mouse pressed left at (771, 449)
Screenshot: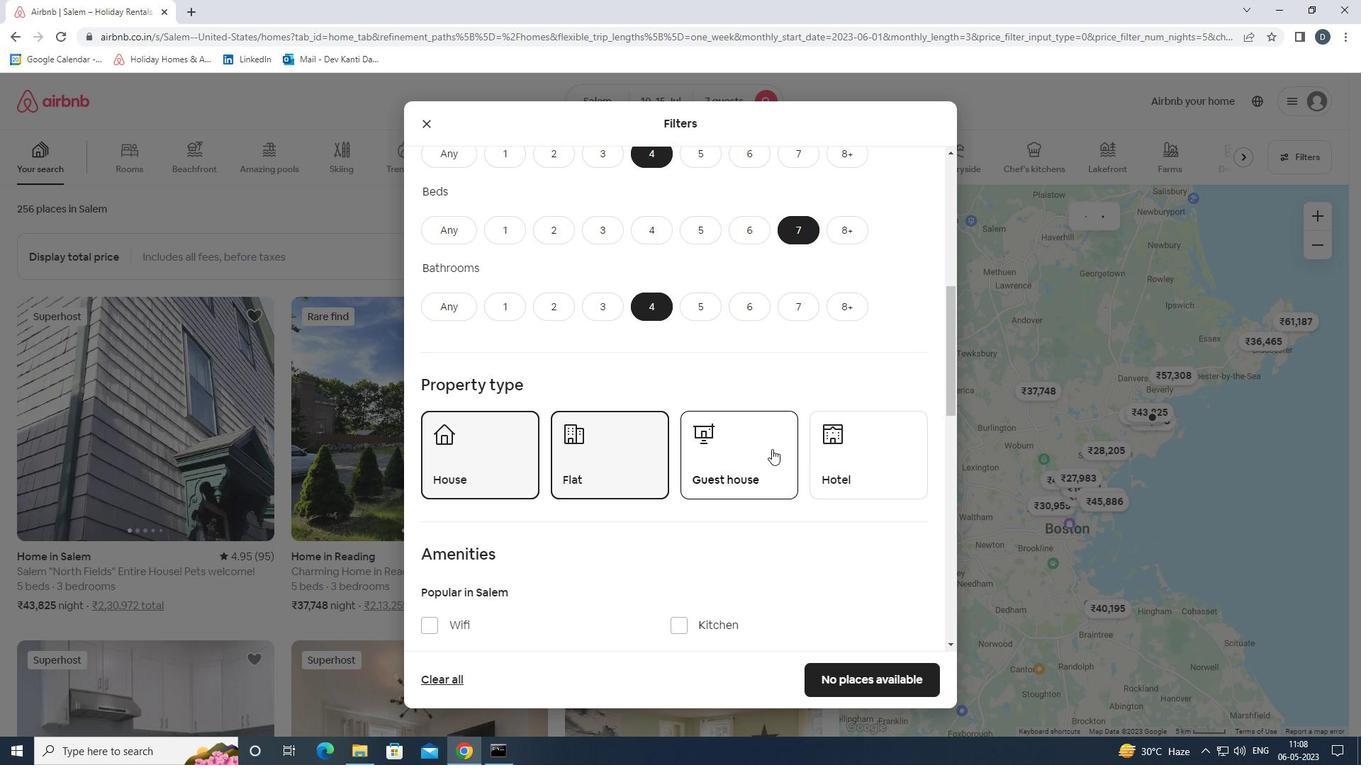
Action: Mouse moved to (776, 509)
Screenshot: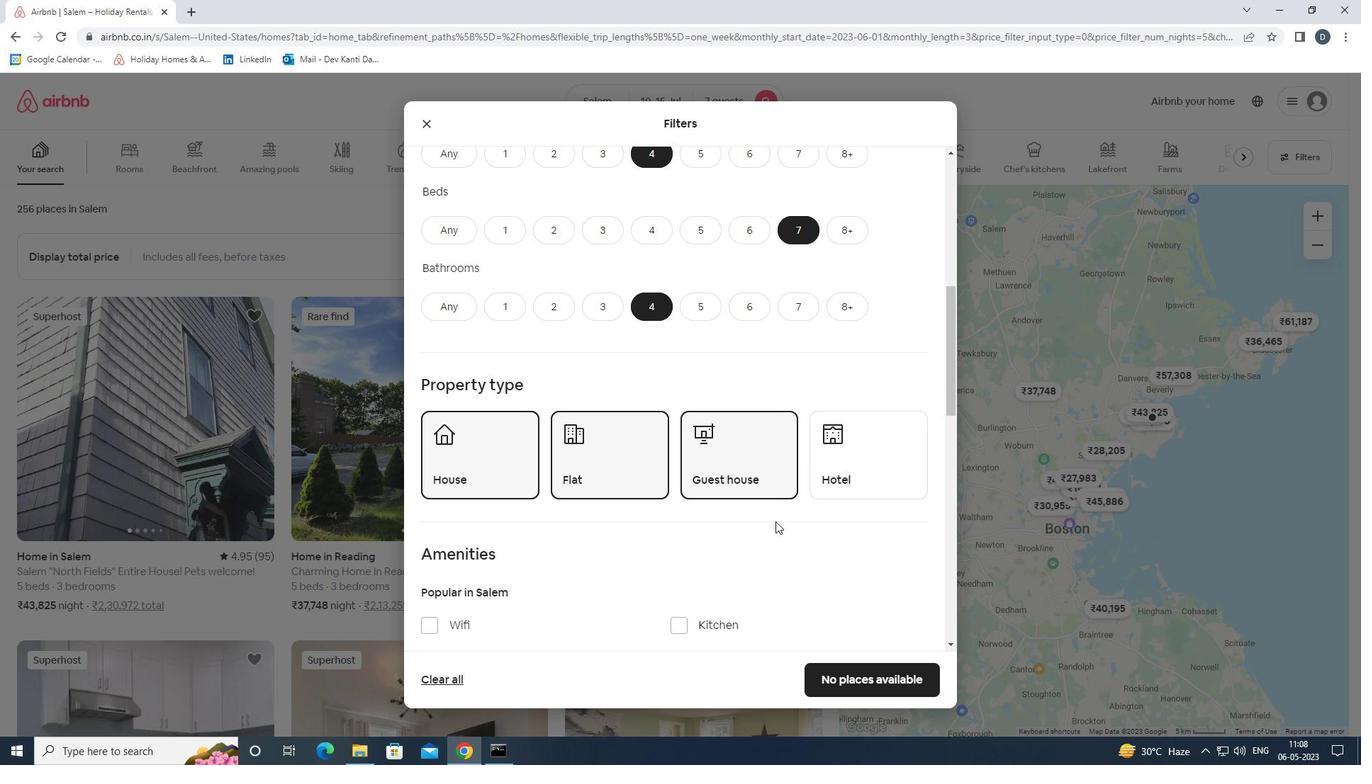 
Action: Mouse scrolled (776, 508) with delta (0, 0)
Screenshot: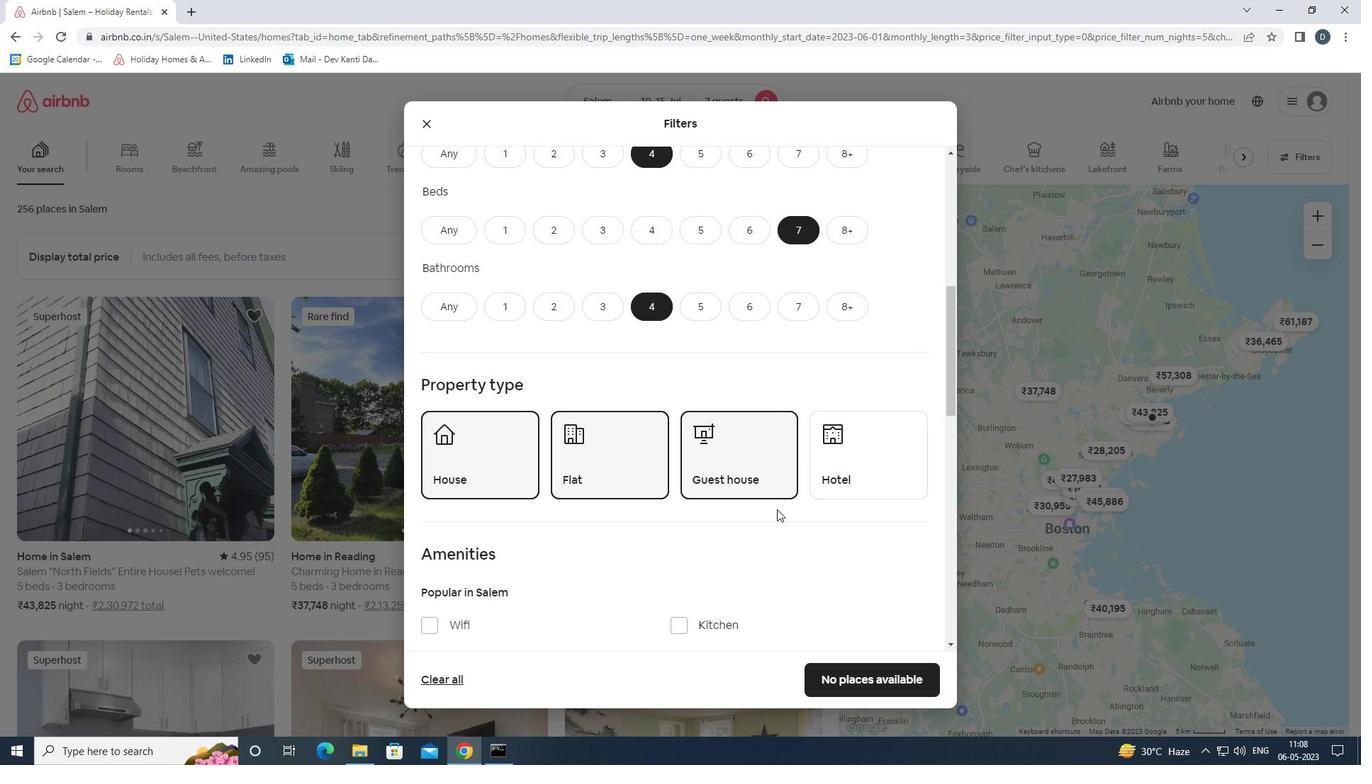 
Action: Mouse scrolled (776, 508) with delta (0, 0)
Screenshot: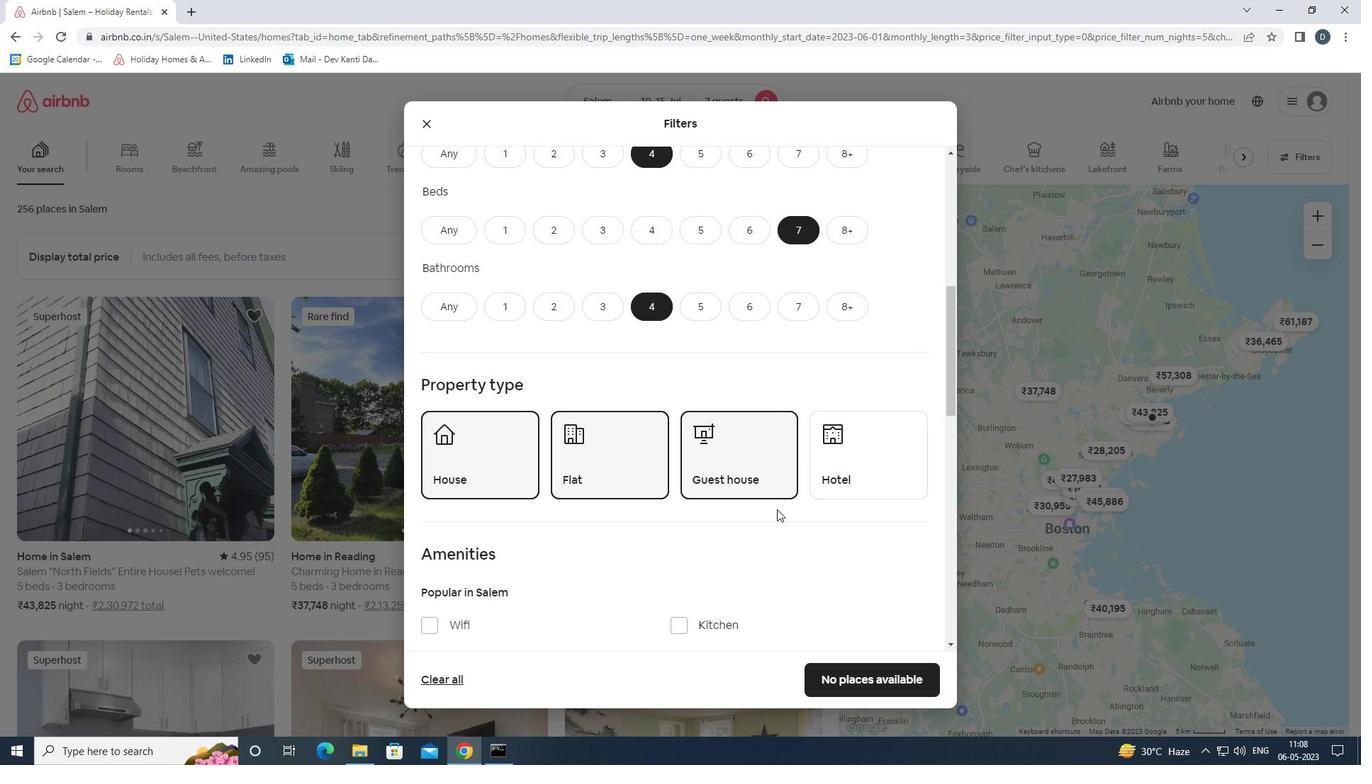
Action: Mouse moved to (778, 504)
Screenshot: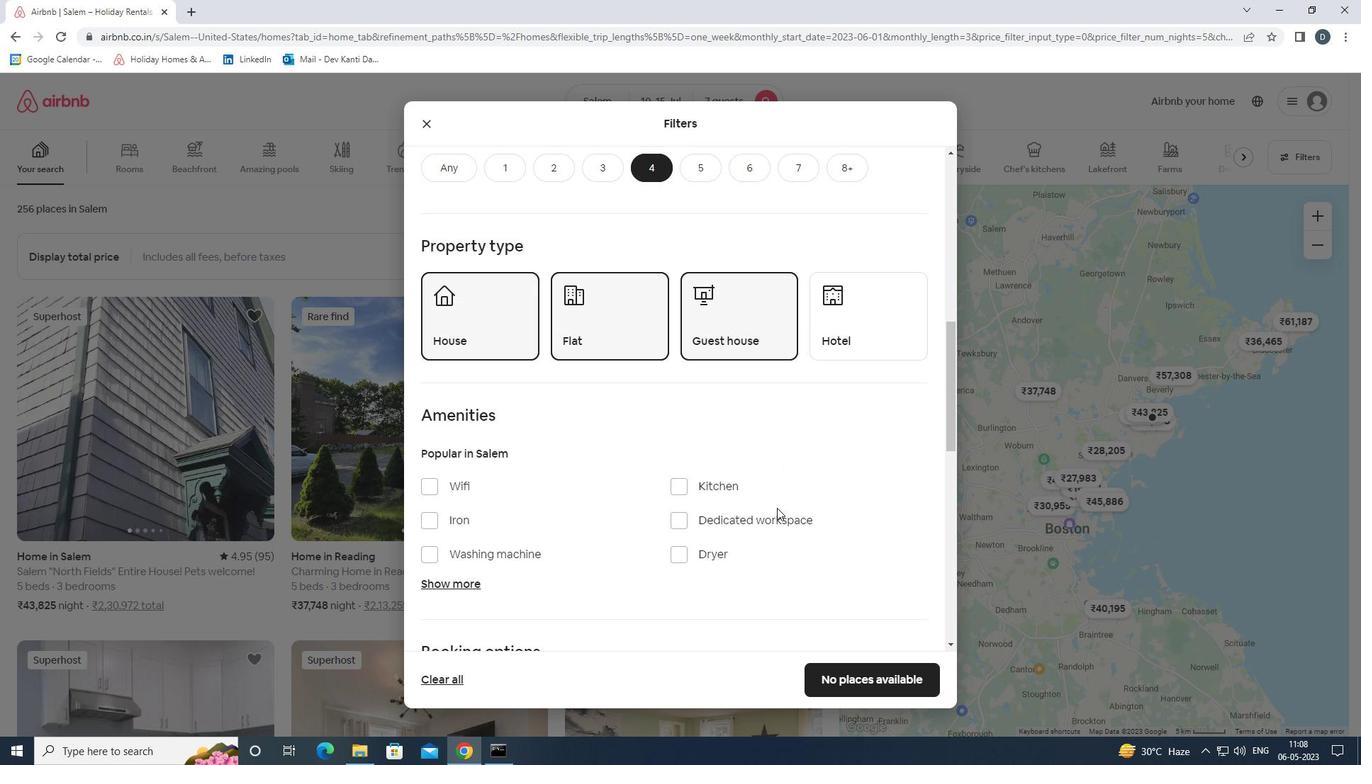 
Action: Mouse scrolled (778, 504) with delta (0, 0)
Screenshot: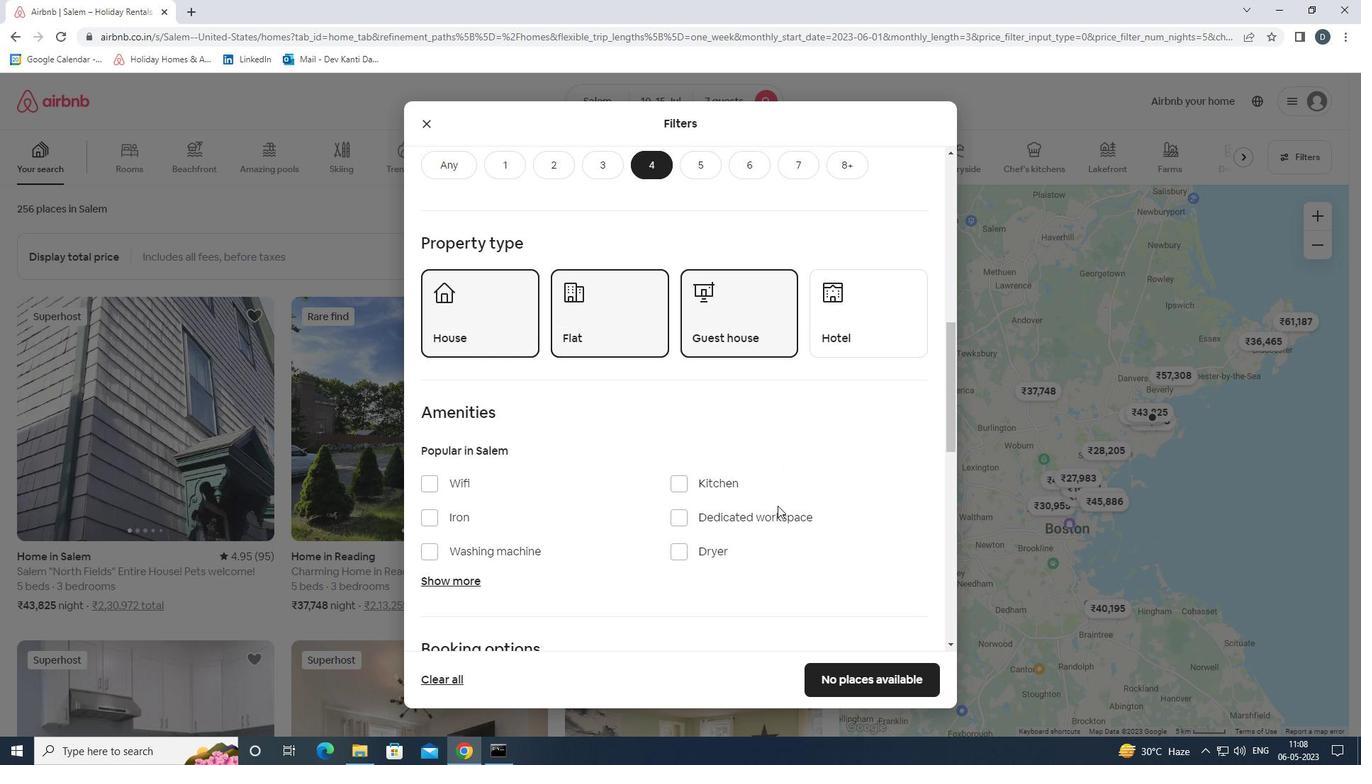 
Action: Mouse moved to (457, 419)
Screenshot: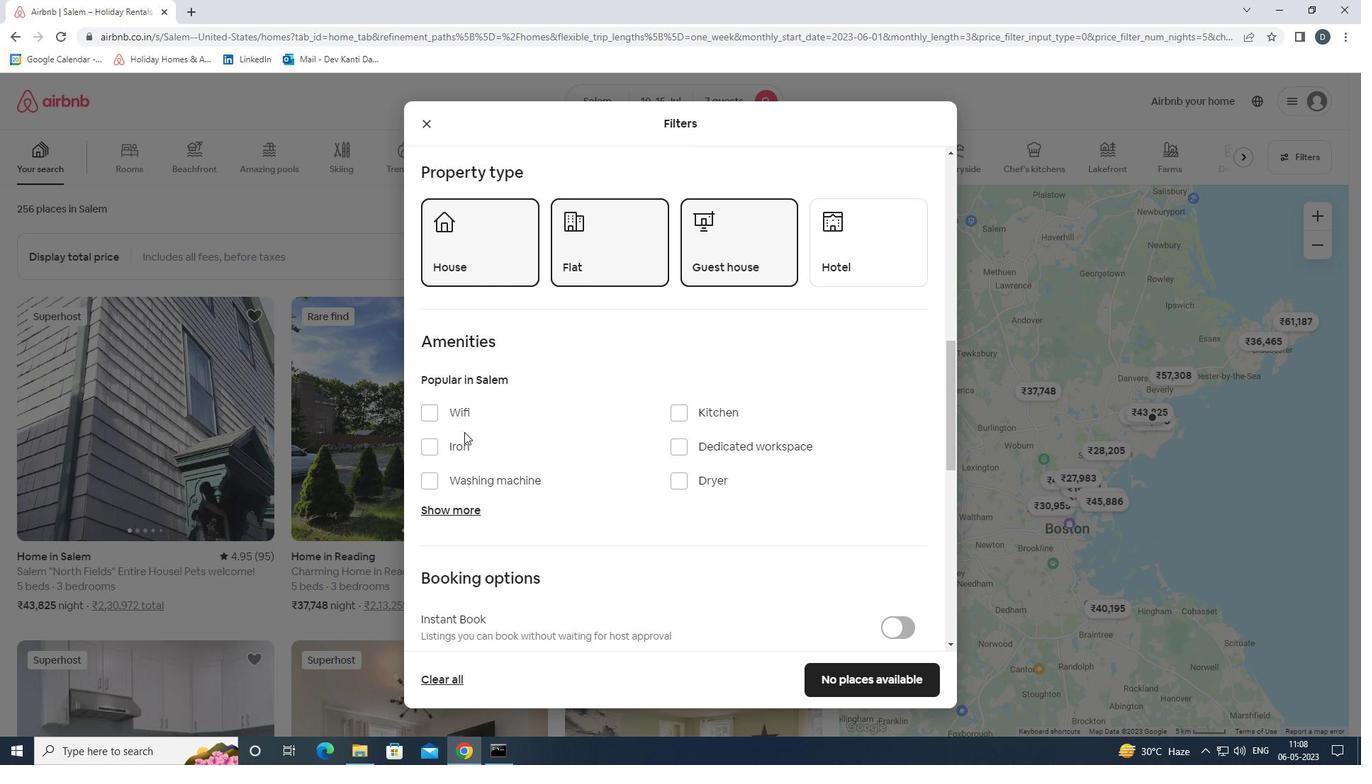 
Action: Mouse pressed left at (457, 419)
Screenshot: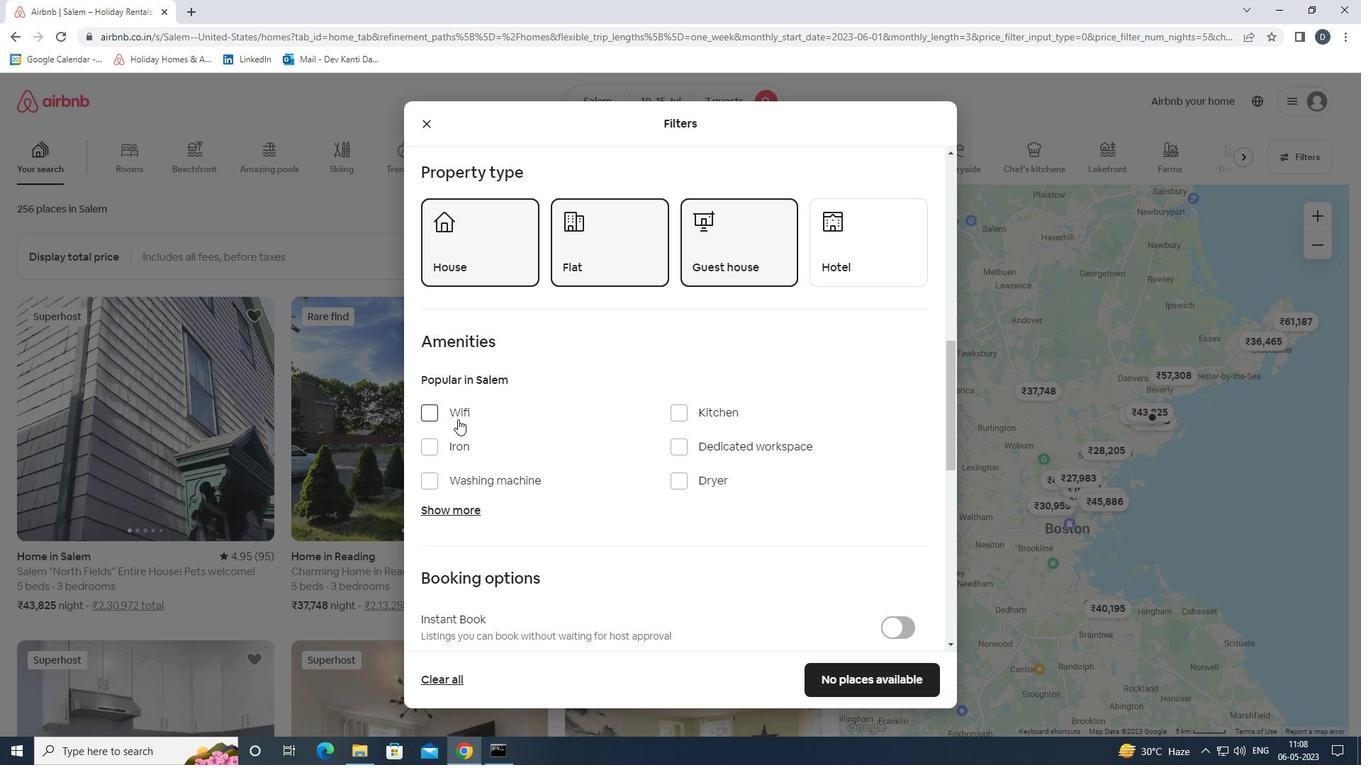 
Action: Mouse moved to (472, 506)
Screenshot: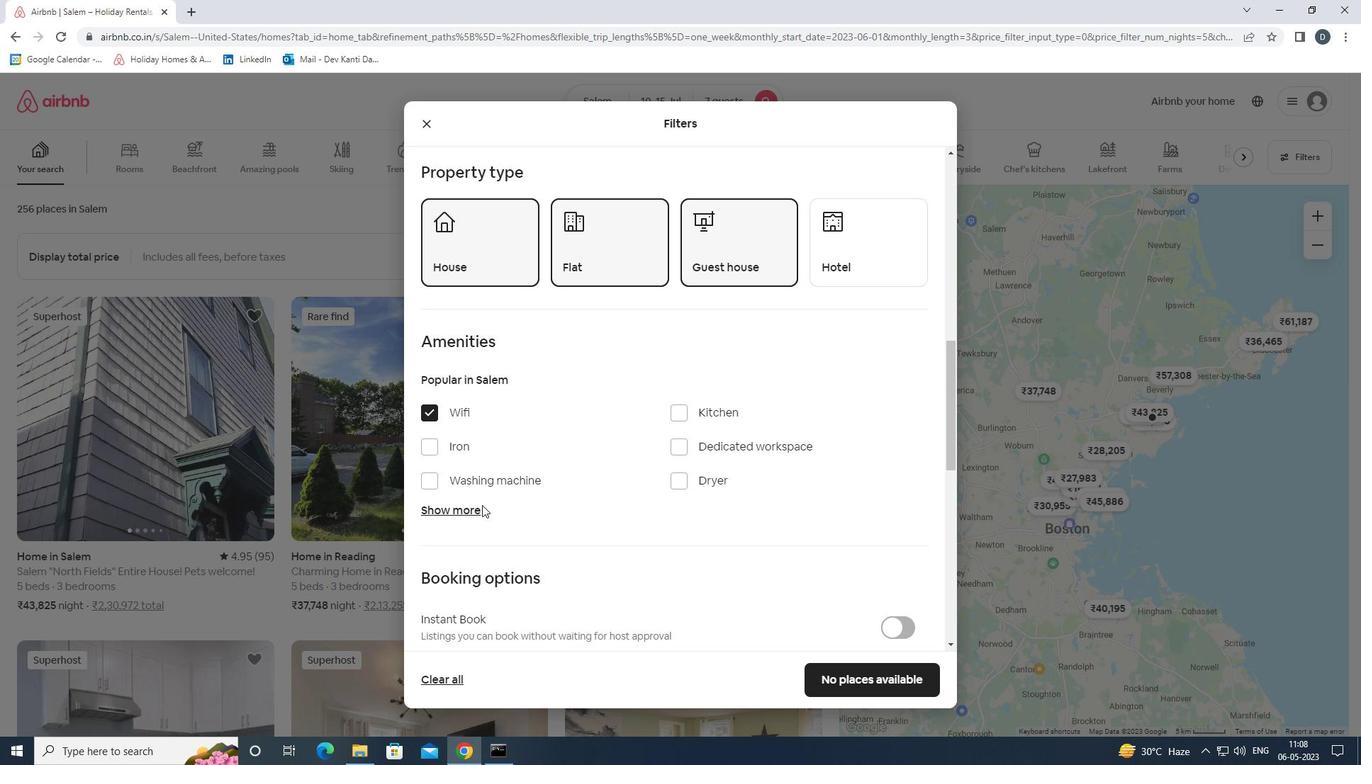 
Action: Mouse pressed left at (472, 506)
Screenshot: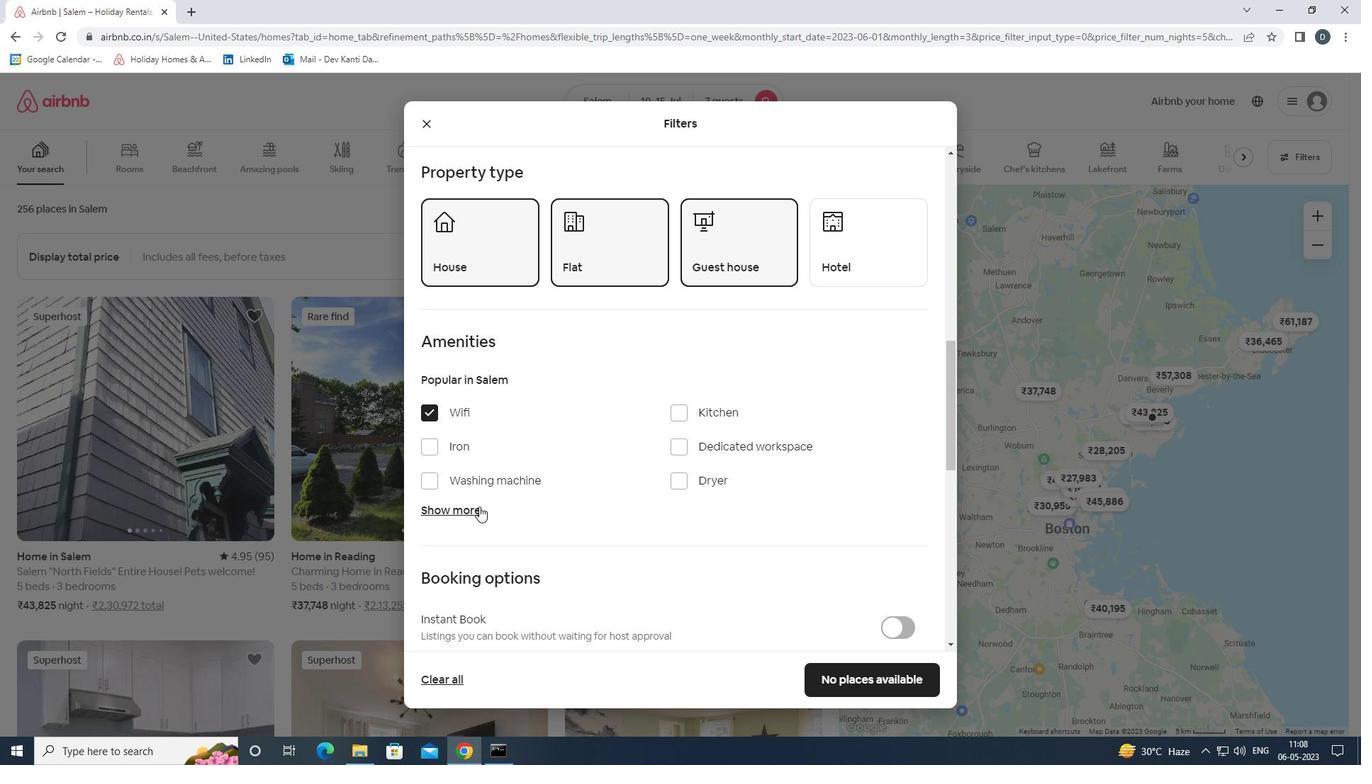
Action: Mouse moved to (603, 511)
Screenshot: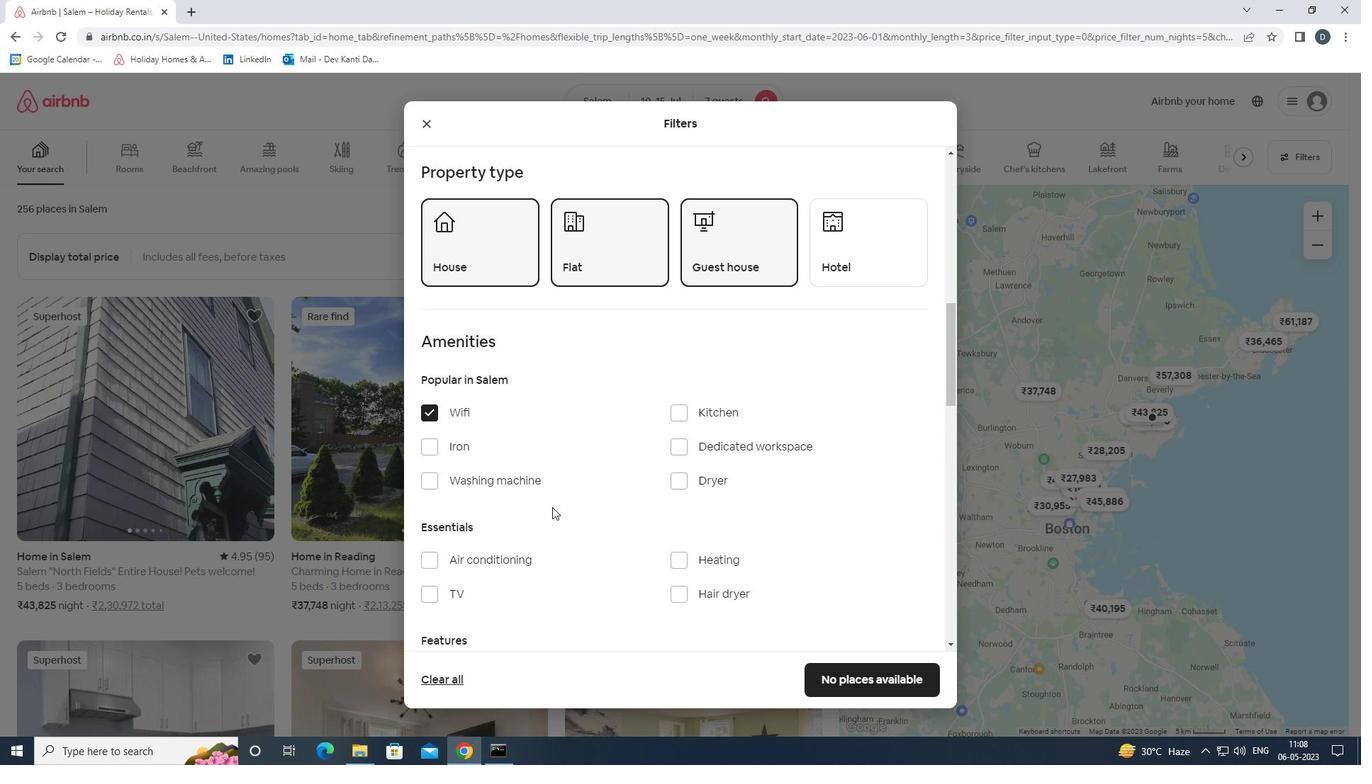 
Action: Mouse scrolled (603, 510) with delta (0, 0)
Screenshot: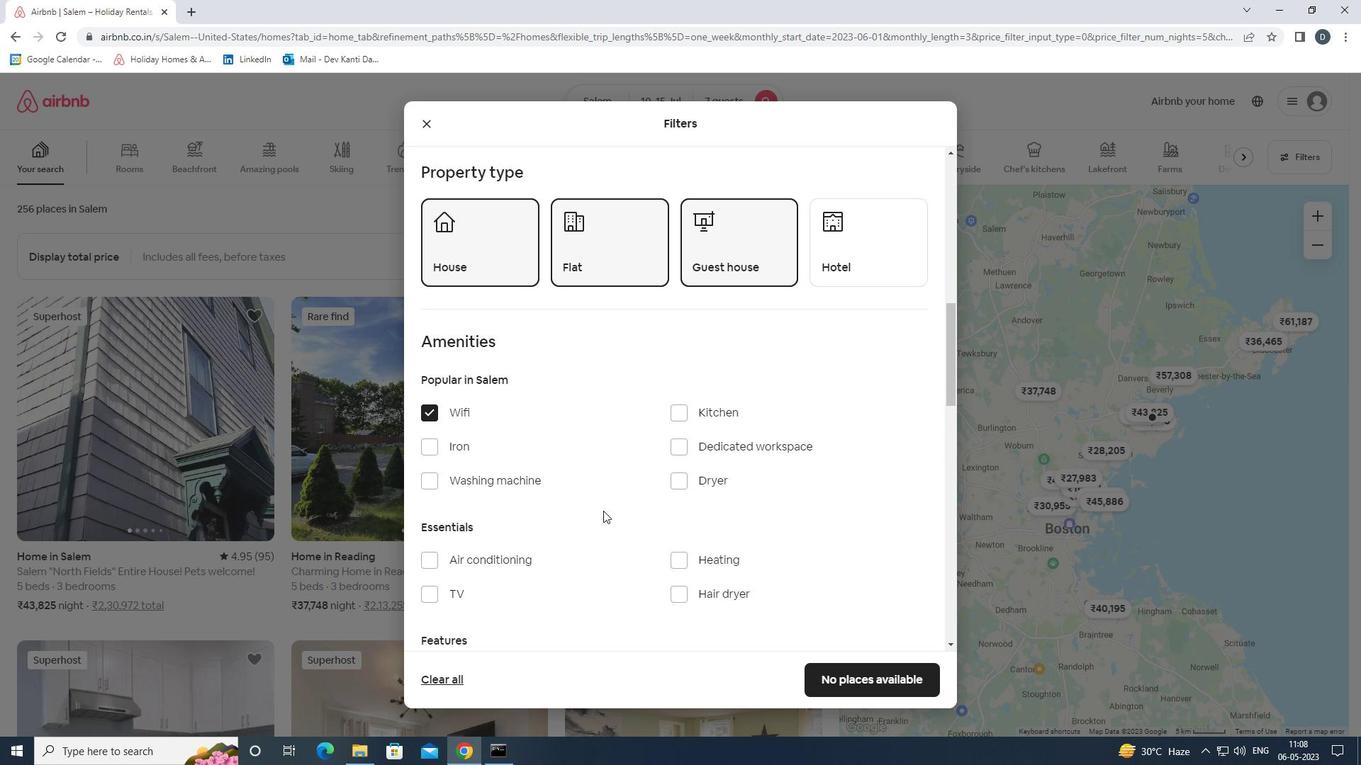 
Action: Mouse moved to (428, 518)
Screenshot: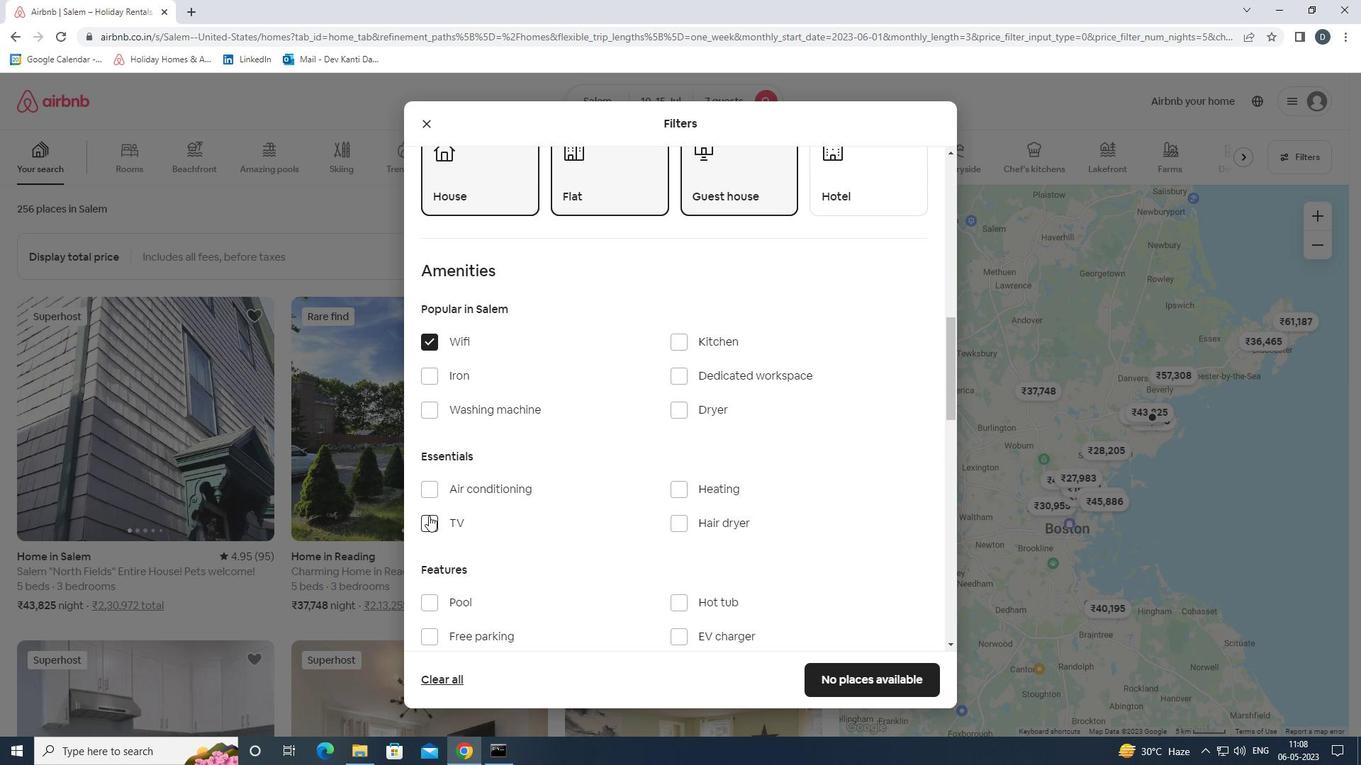 
Action: Mouse pressed left at (428, 518)
Screenshot: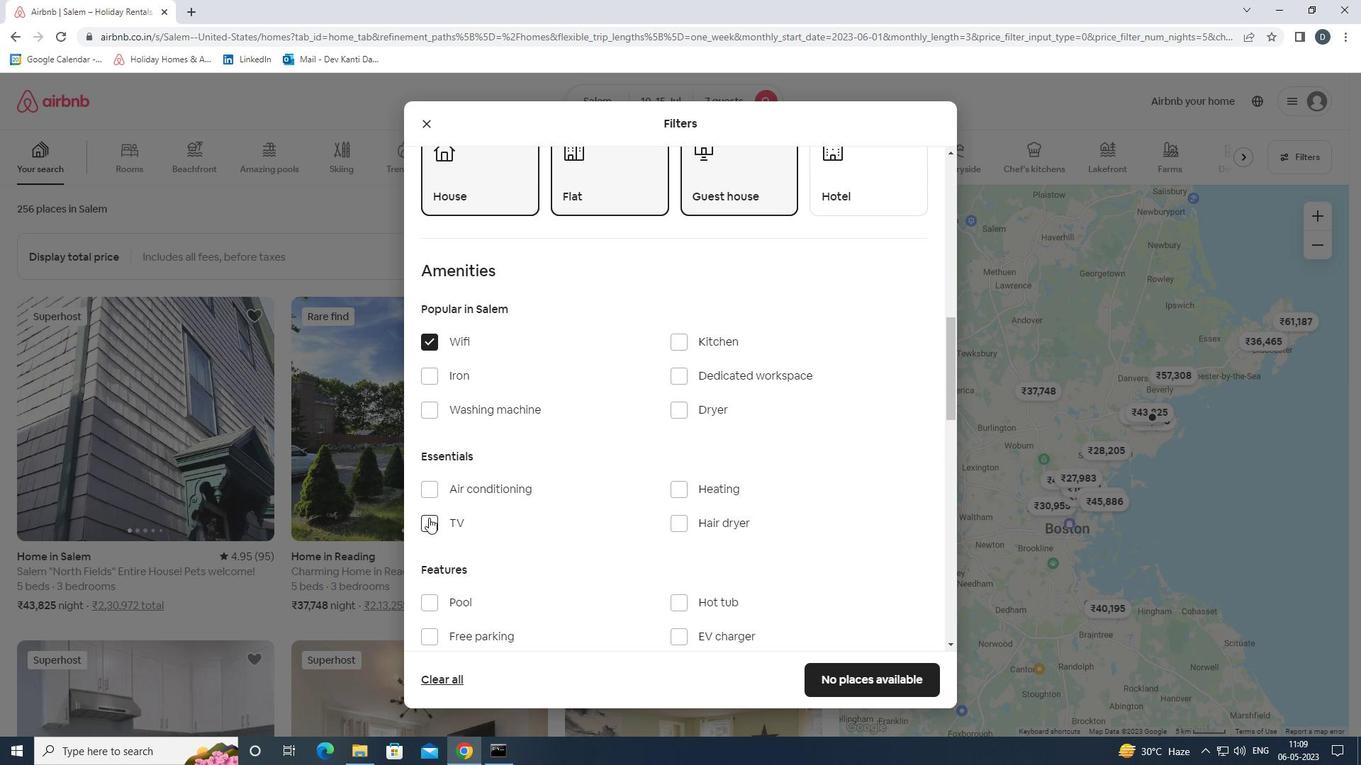 
Action: Mouse moved to (640, 458)
Screenshot: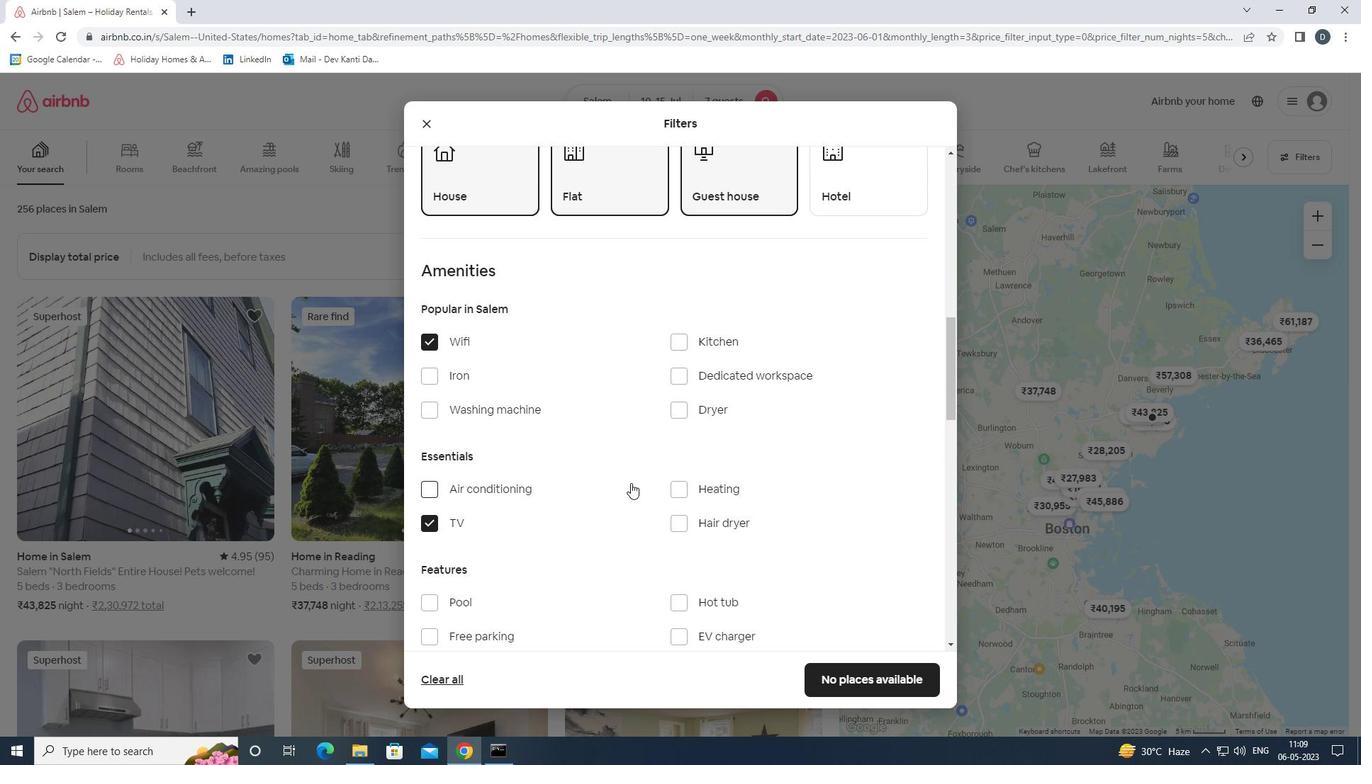 
Action: Mouse scrolled (640, 457) with delta (0, 0)
Screenshot: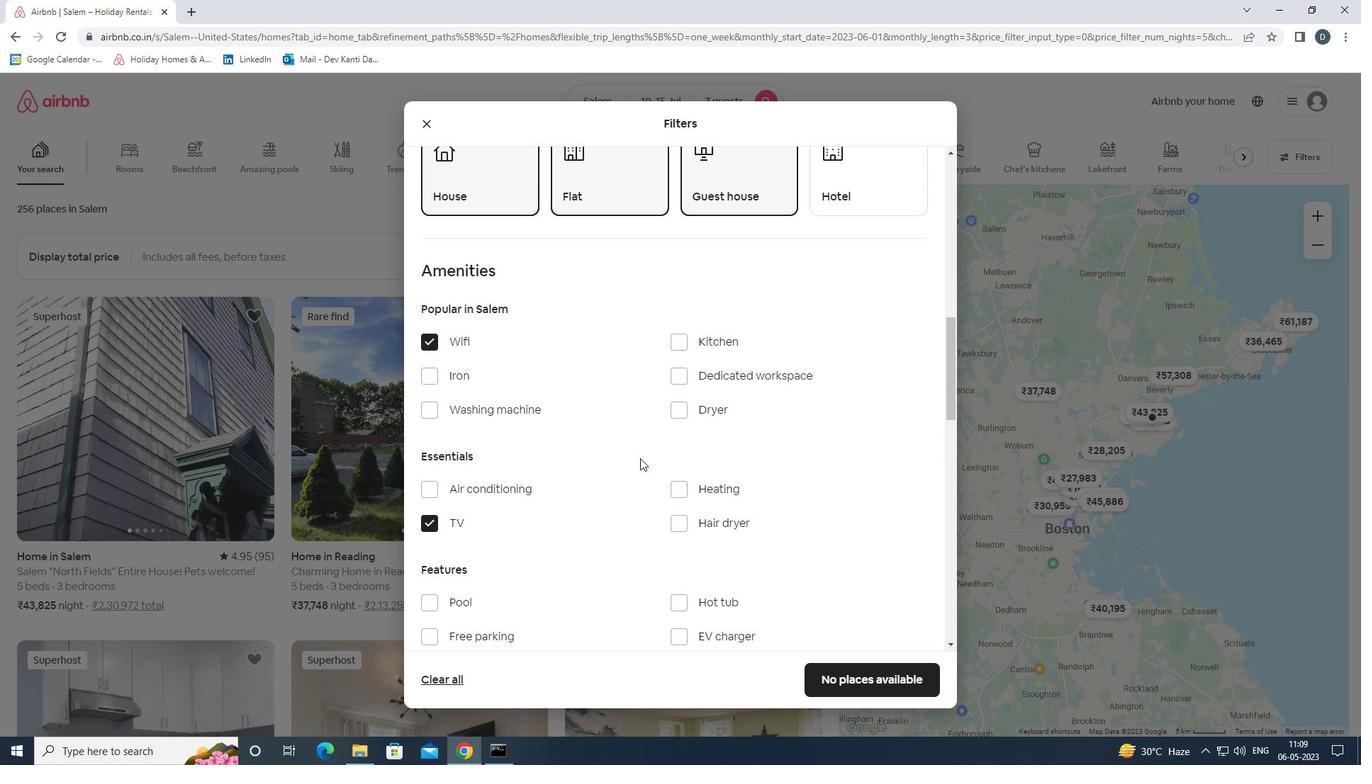 
Action: Mouse scrolled (640, 457) with delta (0, 0)
Screenshot: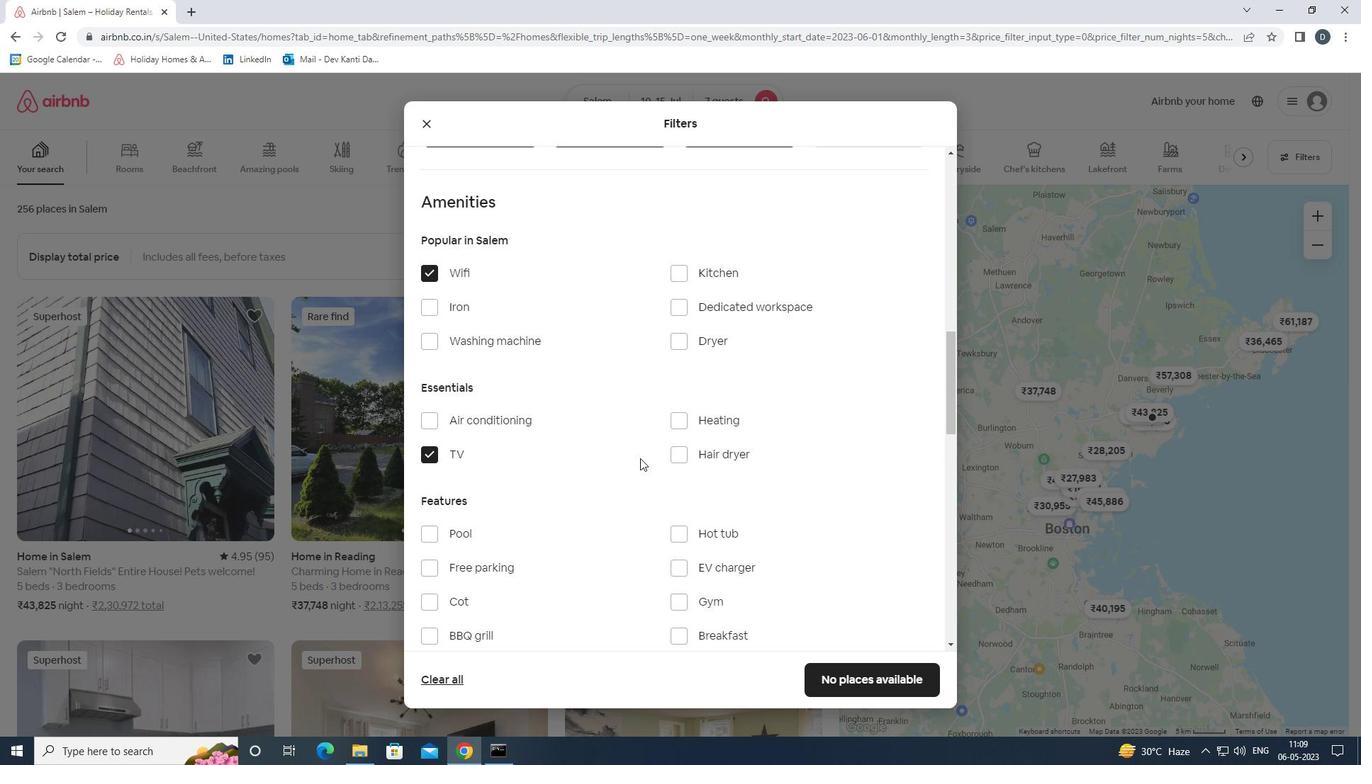 
Action: Mouse moved to (502, 494)
Screenshot: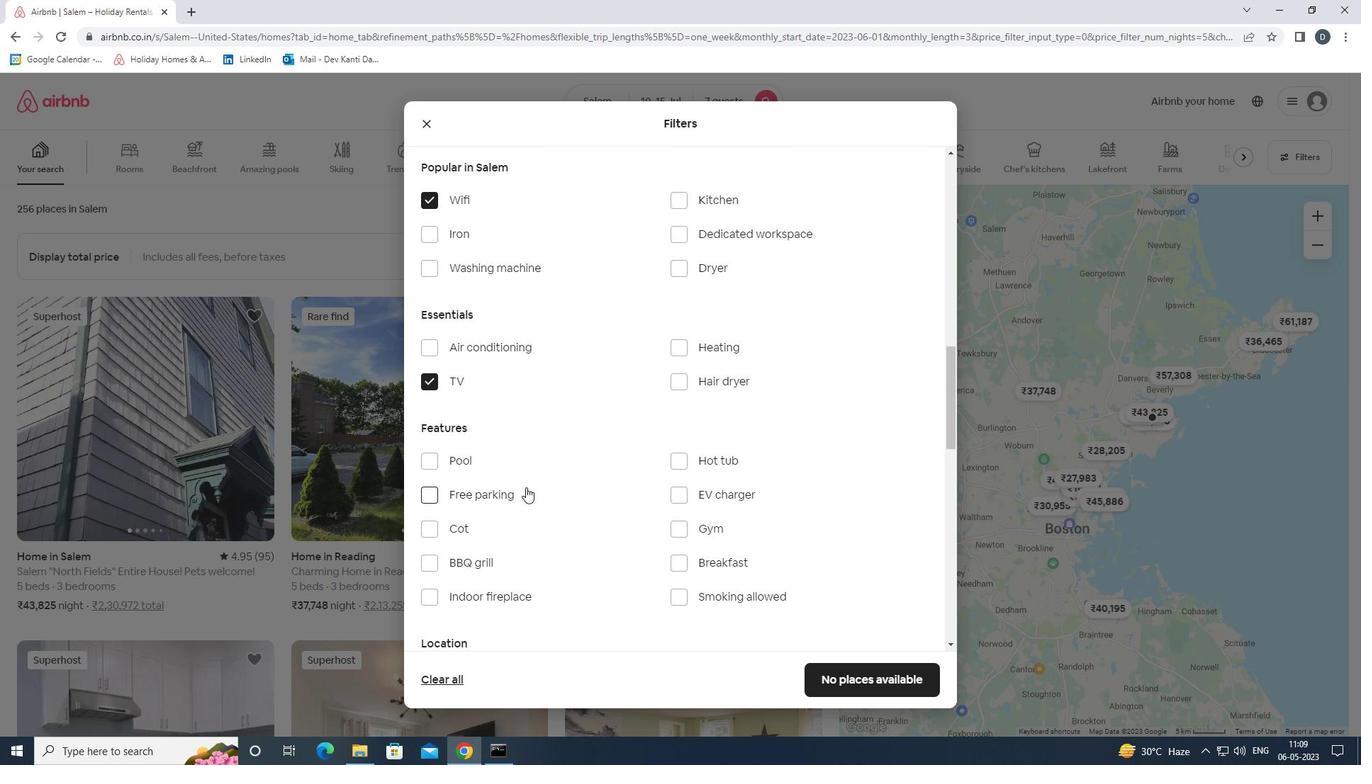 
Action: Mouse pressed left at (502, 494)
Screenshot: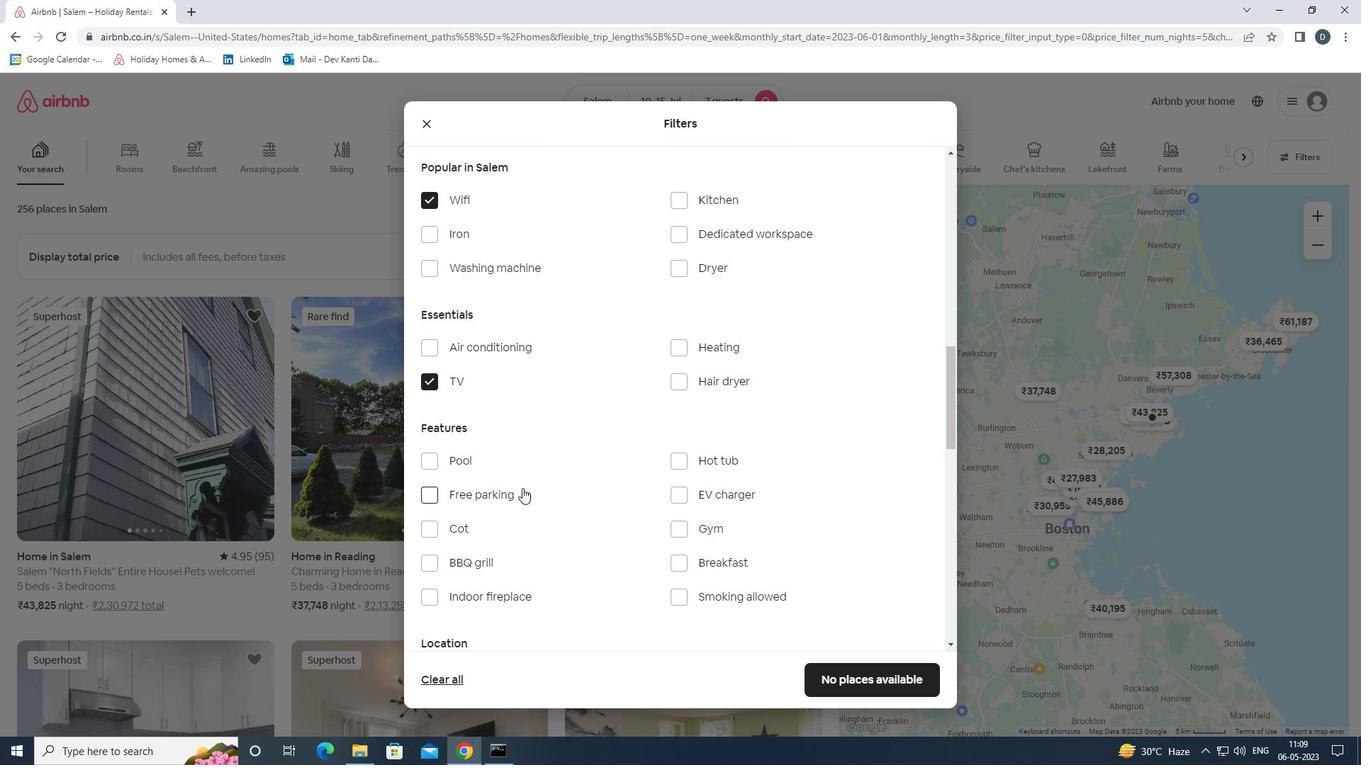 
Action: Mouse moved to (706, 525)
Screenshot: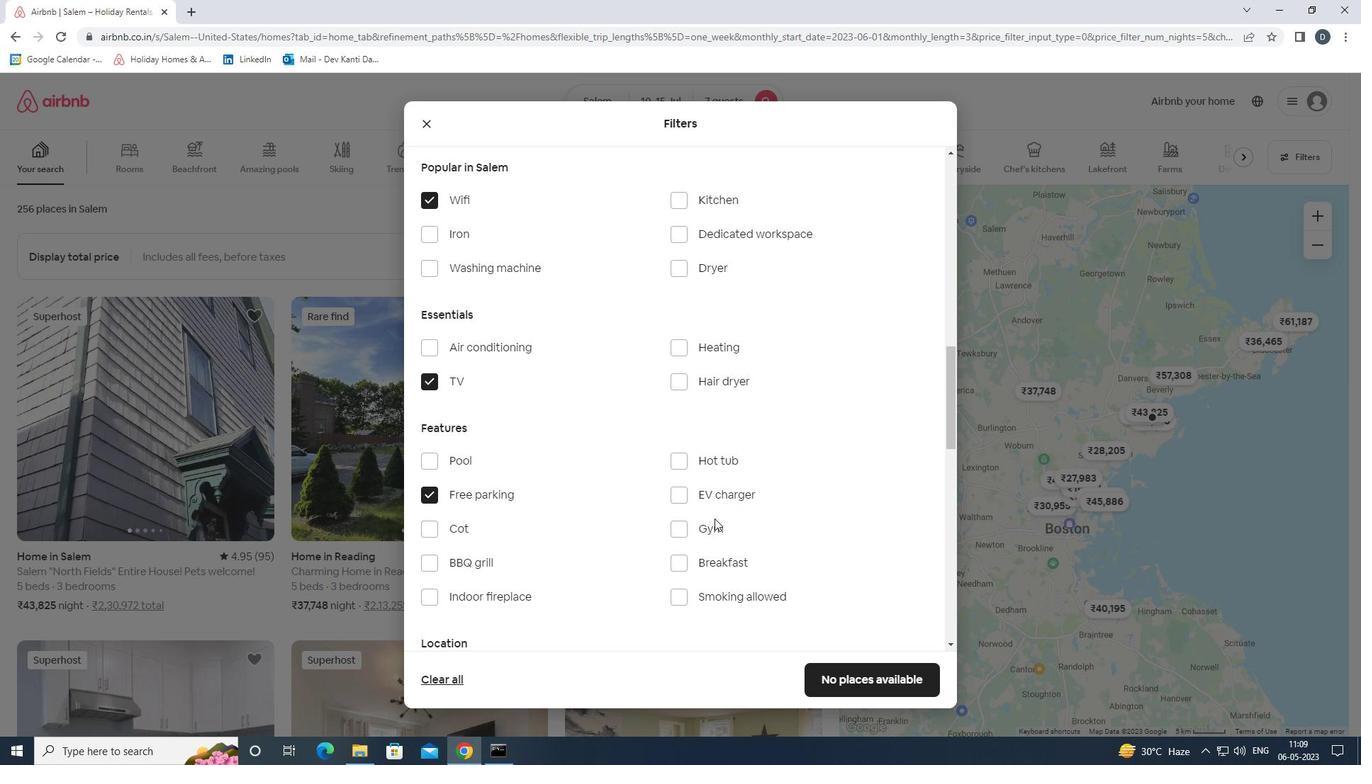 
Action: Mouse pressed left at (706, 525)
Screenshot: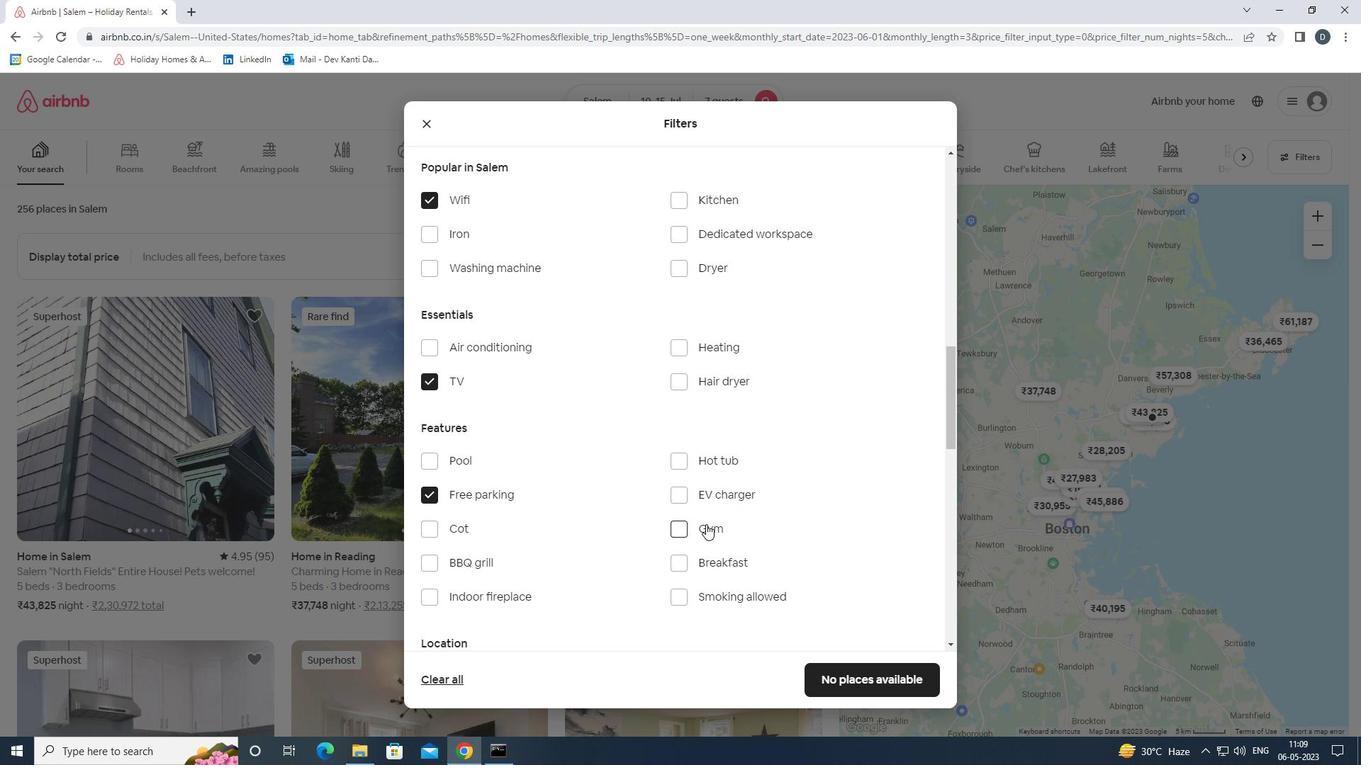 
Action: Mouse moved to (632, 467)
Screenshot: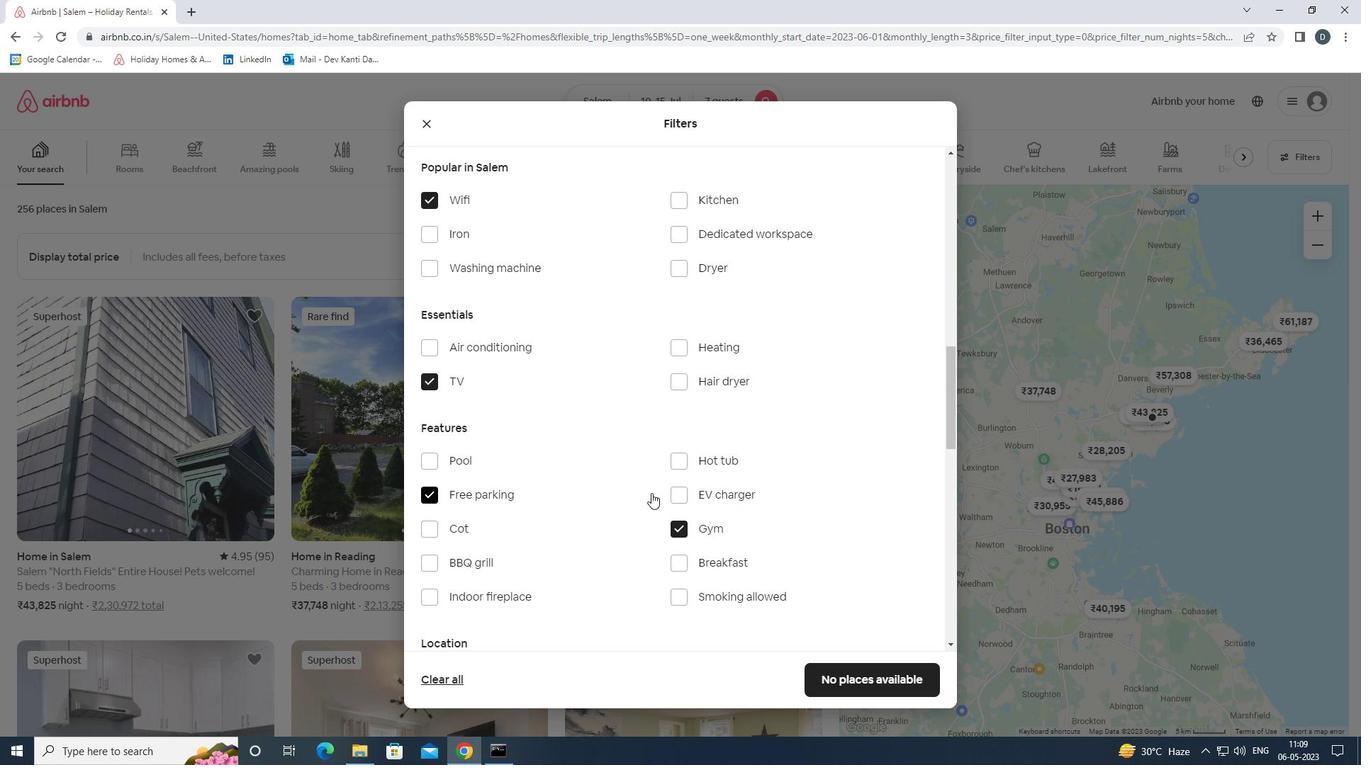 
Action: Mouse scrolled (632, 468) with delta (0, 0)
Screenshot: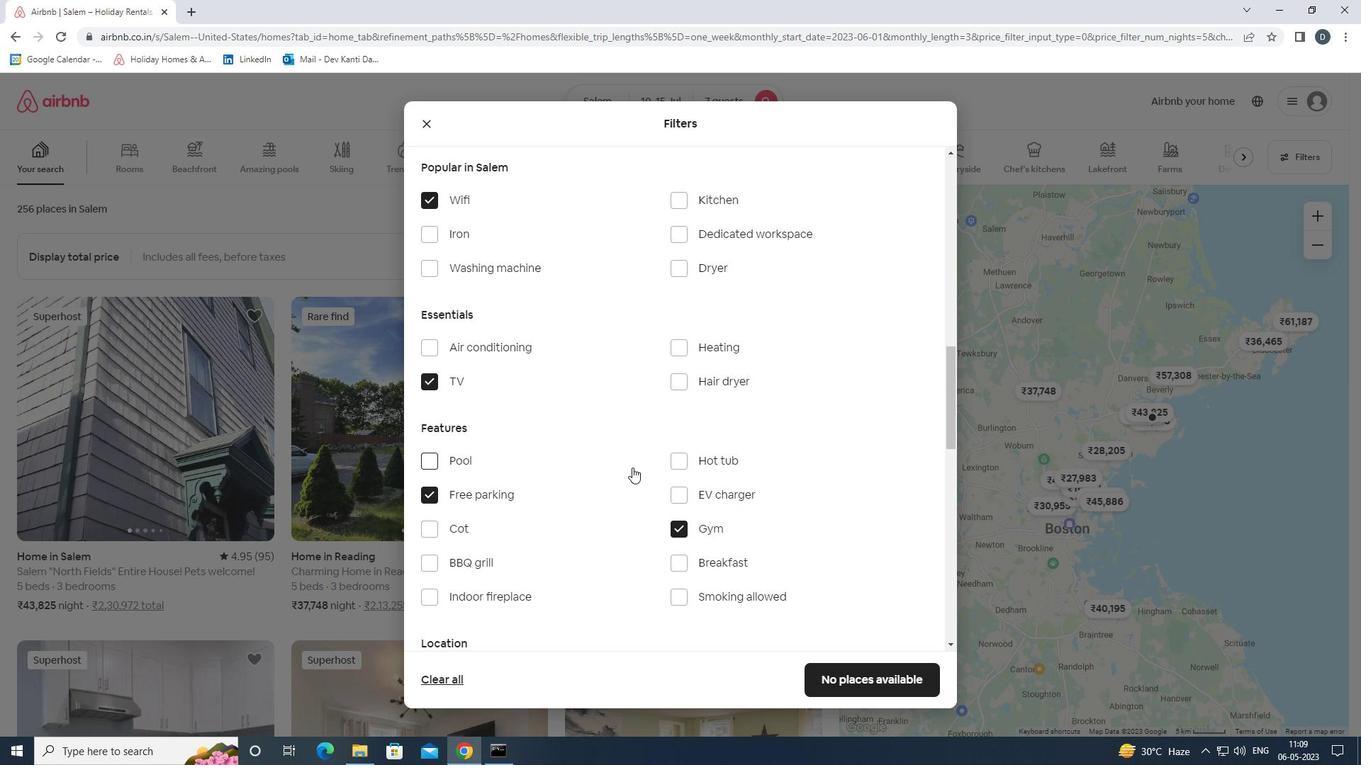
Action: Mouse scrolled (632, 467) with delta (0, 0)
Screenshot: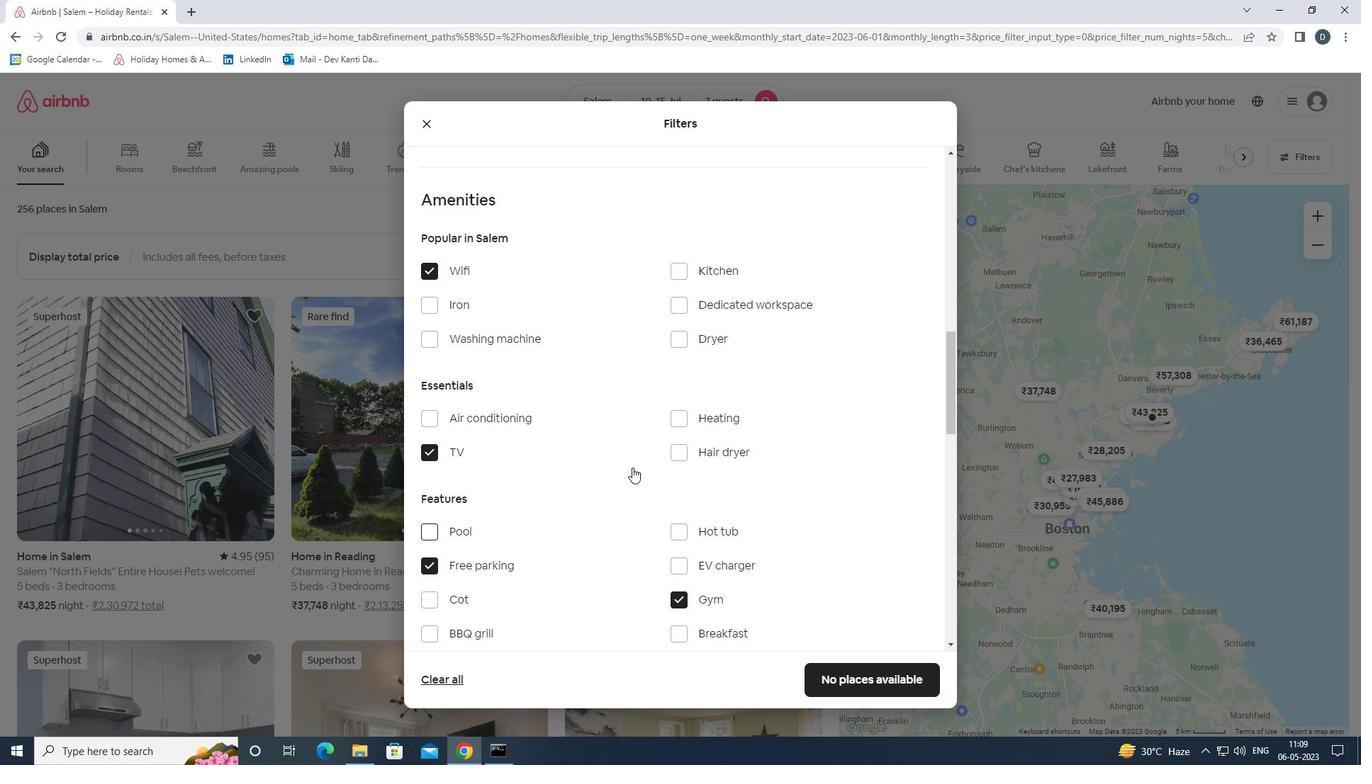 
Action: Mouse scrolled (632, 467) with delta (0, 0)
Screenshot: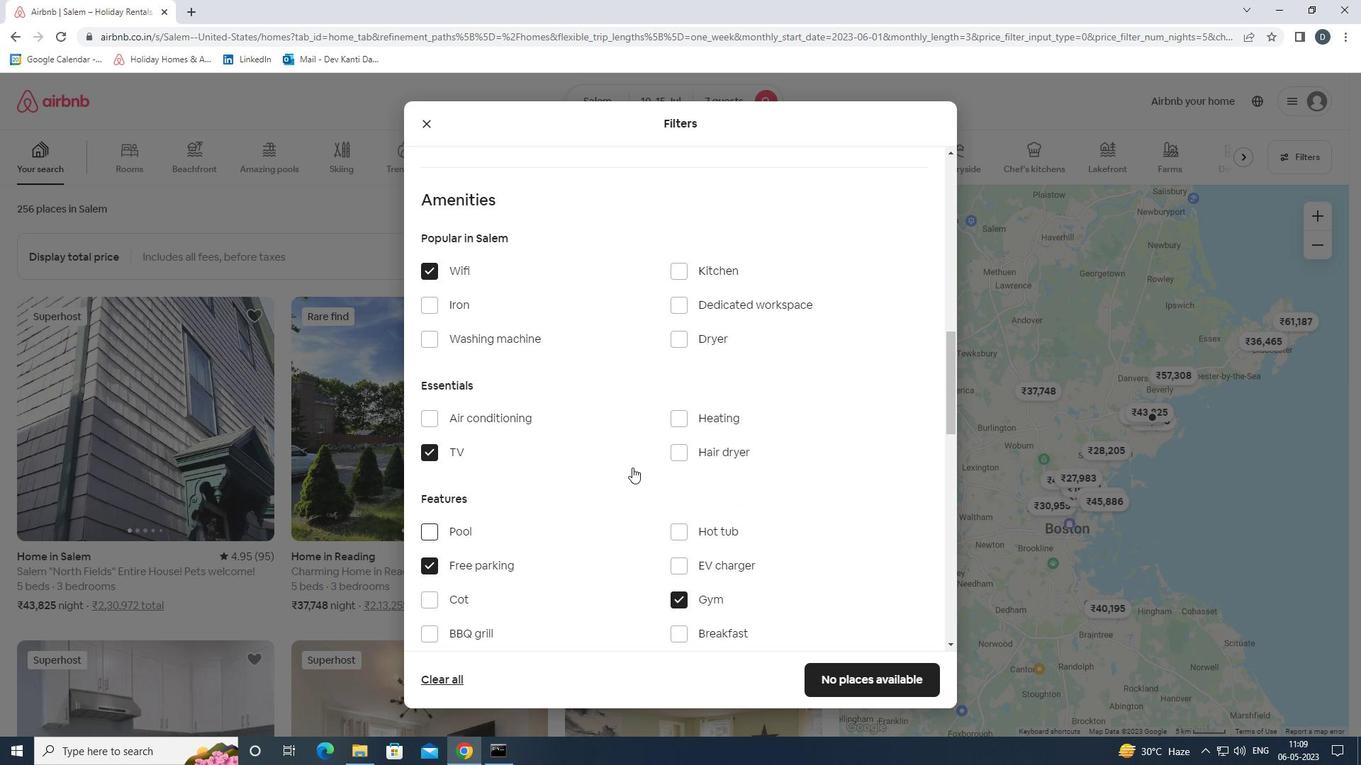 
Action: Mouse scrolled (632, 467) with delta (0, 0)
Screenshot: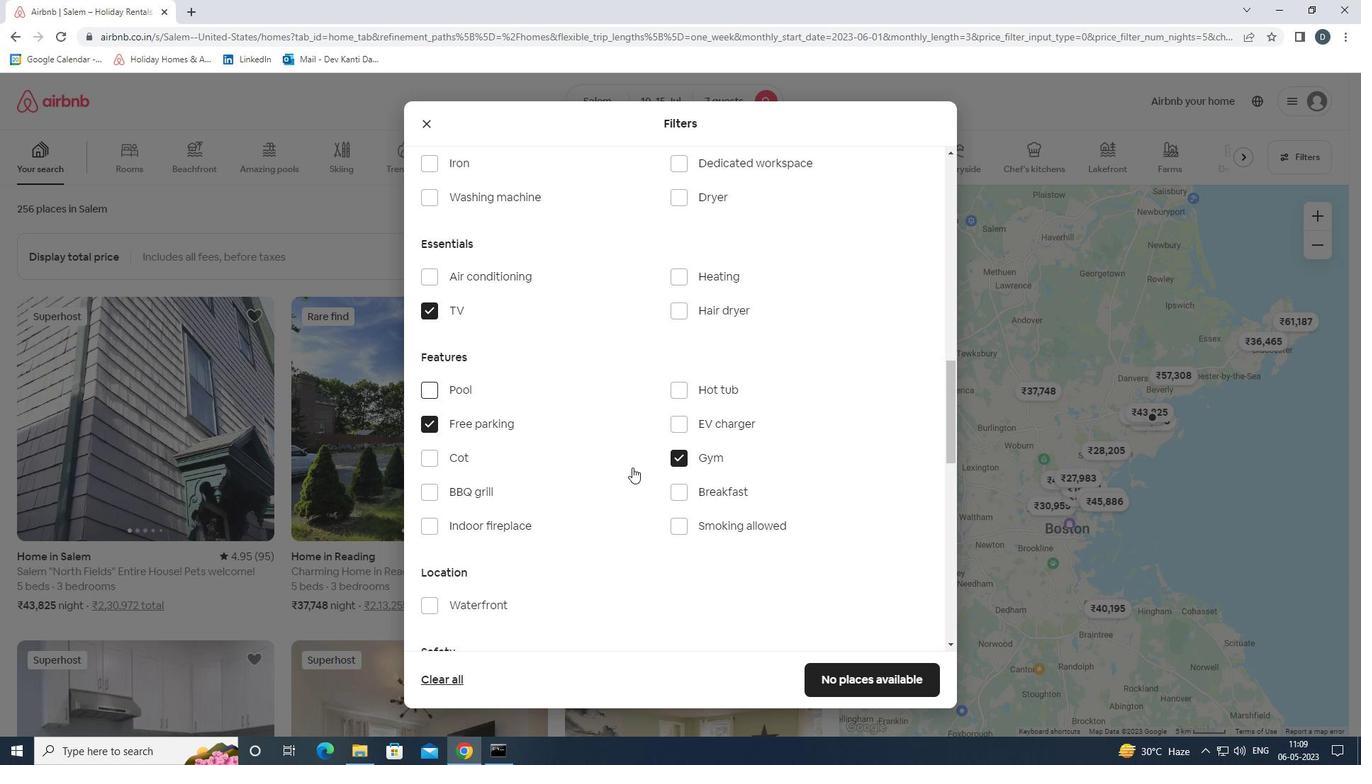
Action: Mouse scrolled (632, 467) with delta (0, 0)
Screenshot: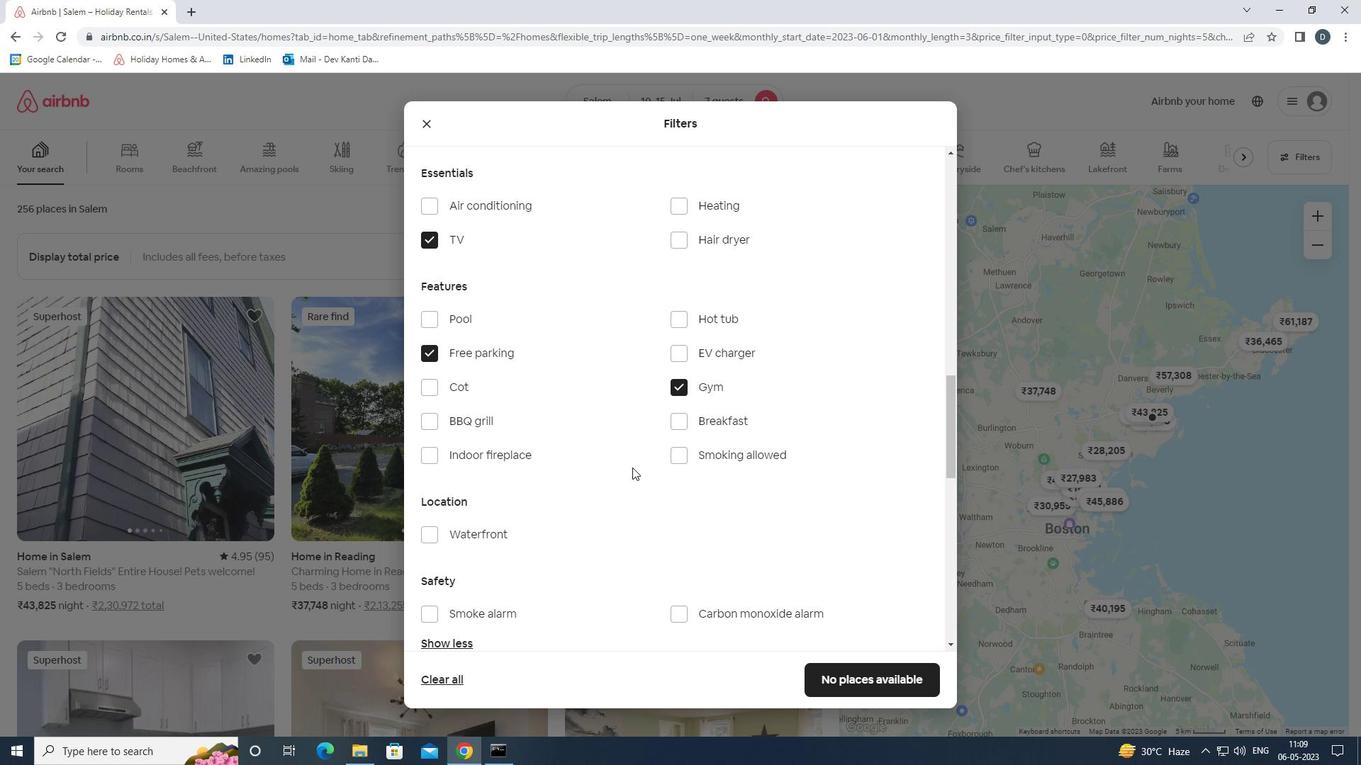 
Action: Mouse scrolled (632, 467) with delta (0, 0)
Screenshot: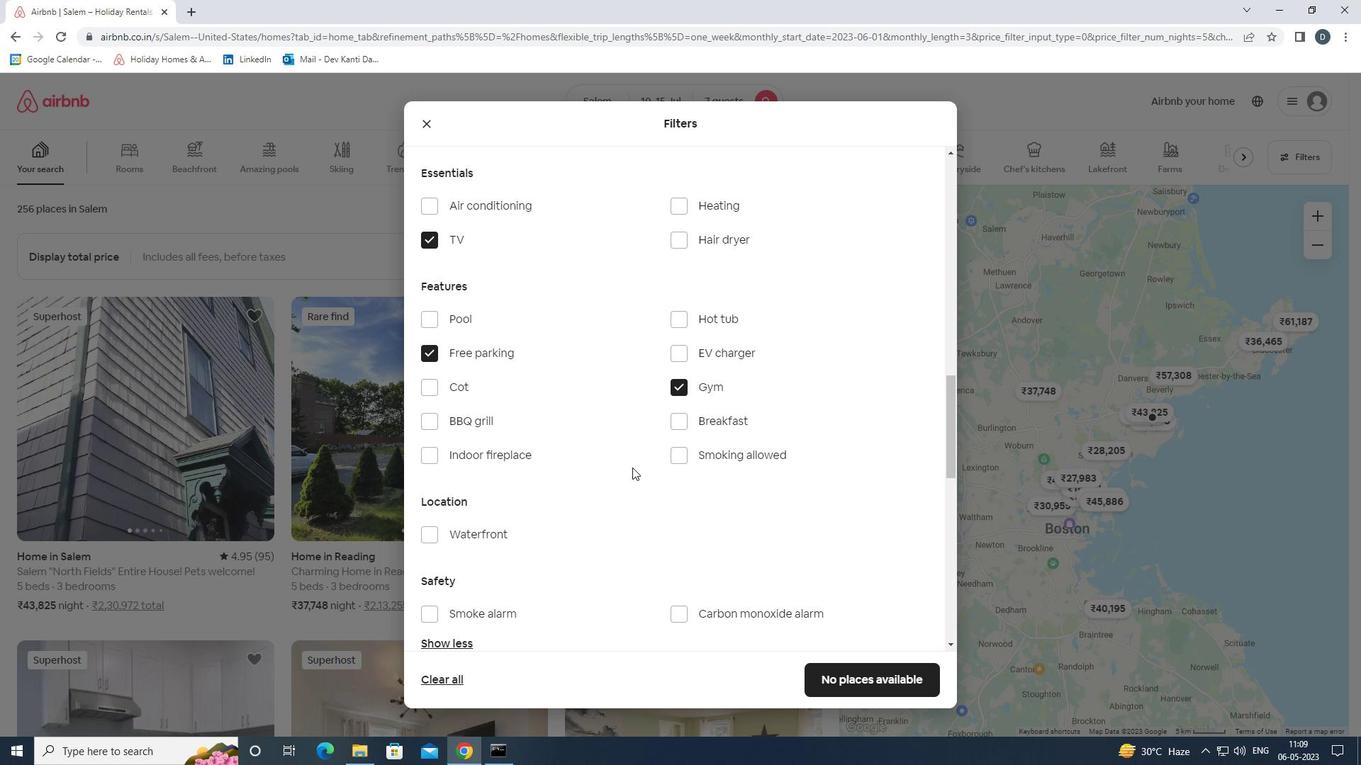 
Action: Mouse scrolled (632, 468) with delta (0, 0)
Screenshot: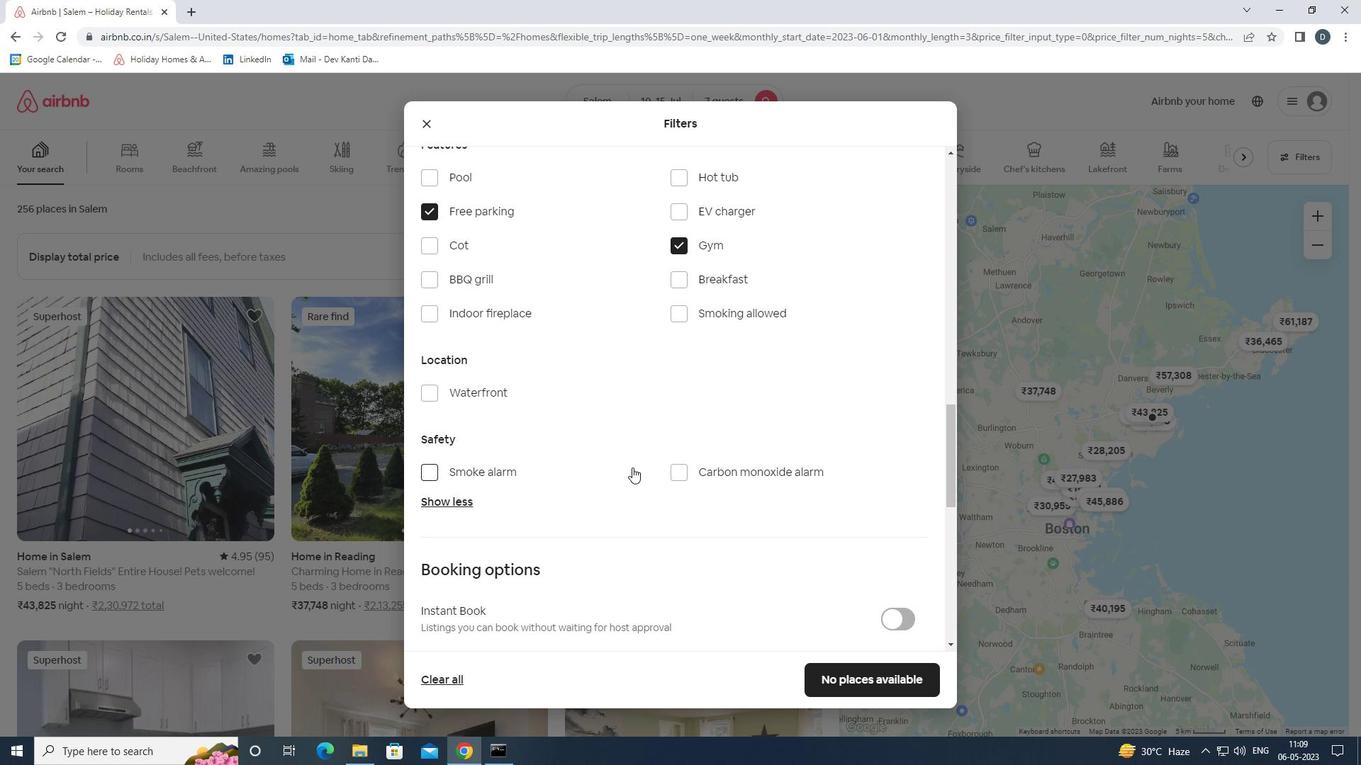 
Action: Mouse scrolled (632, 468) with delta (0, 0)
Screenshot: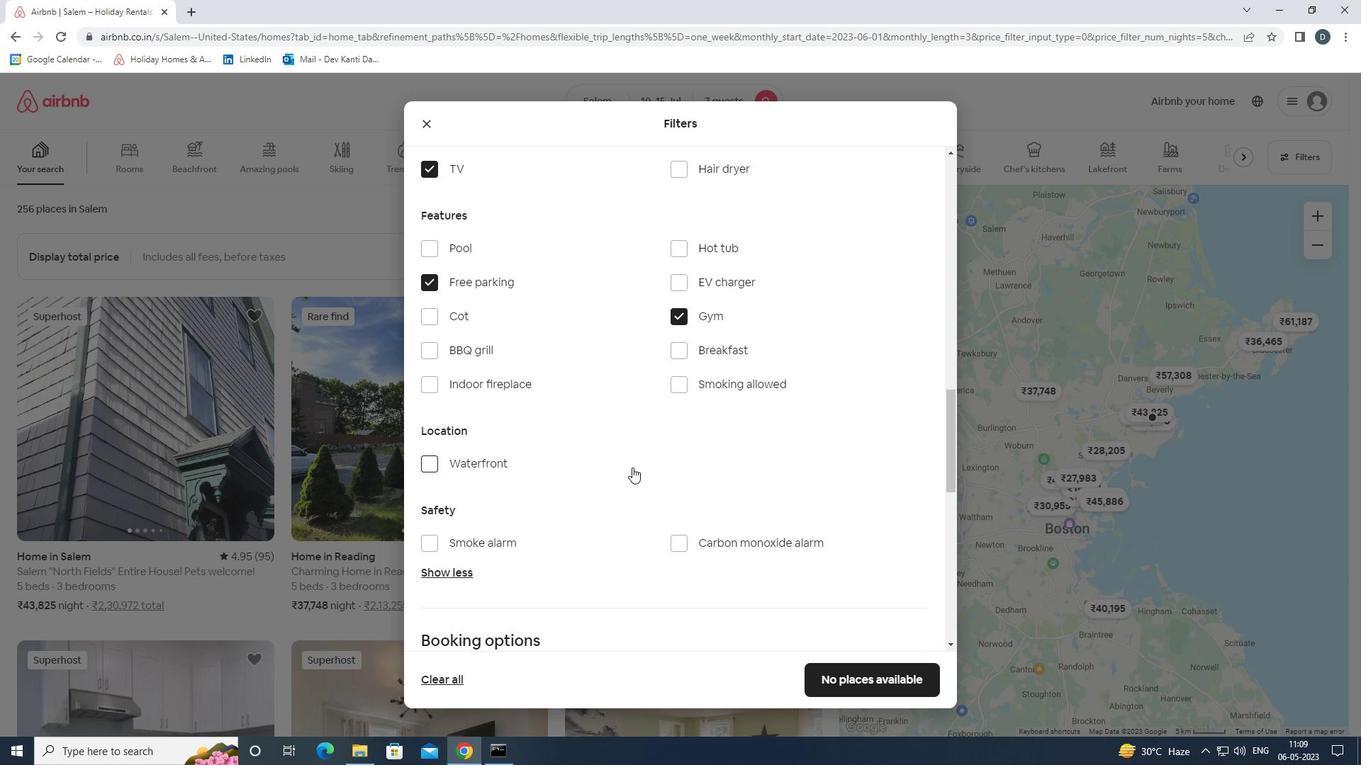 
Action: Mouse moved to (698, 421)
Screenshot: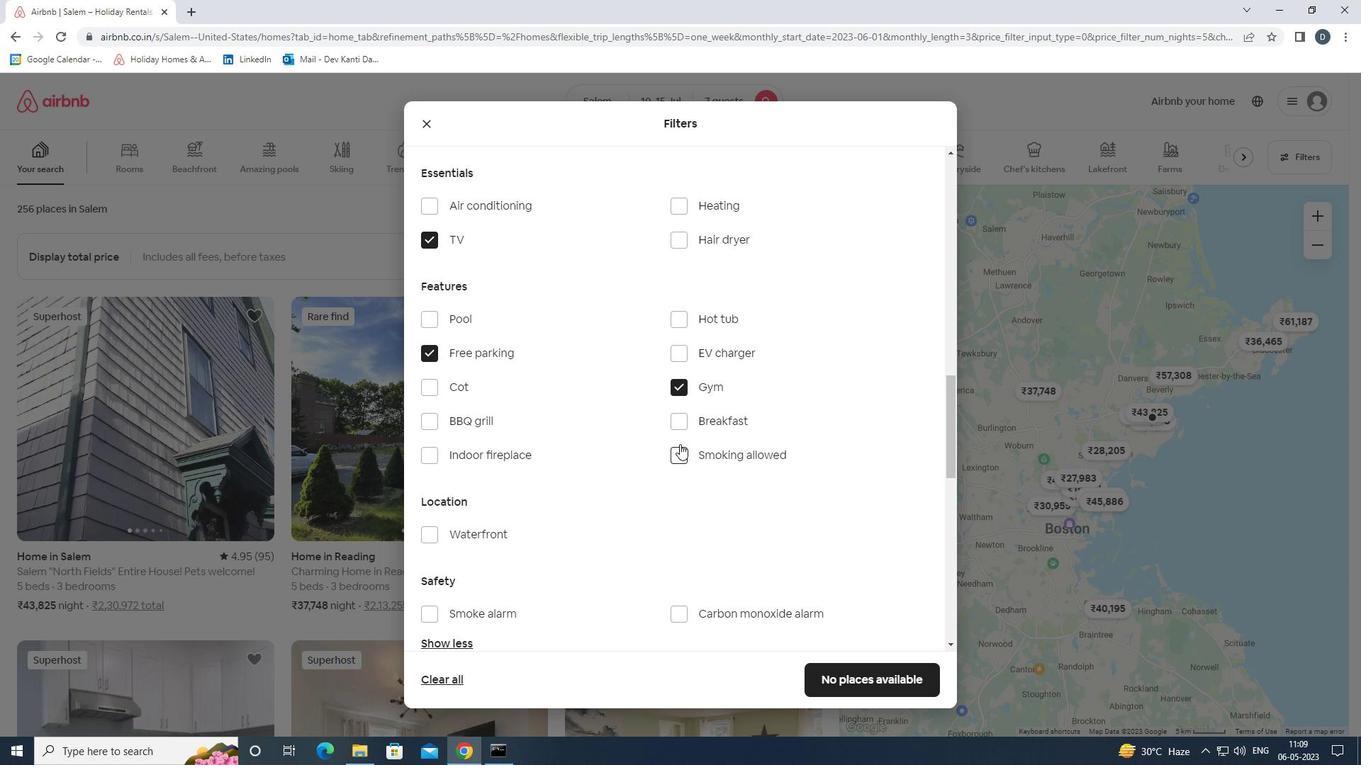 
Action: Mouse pressed left at (698, 421)
Screenshot: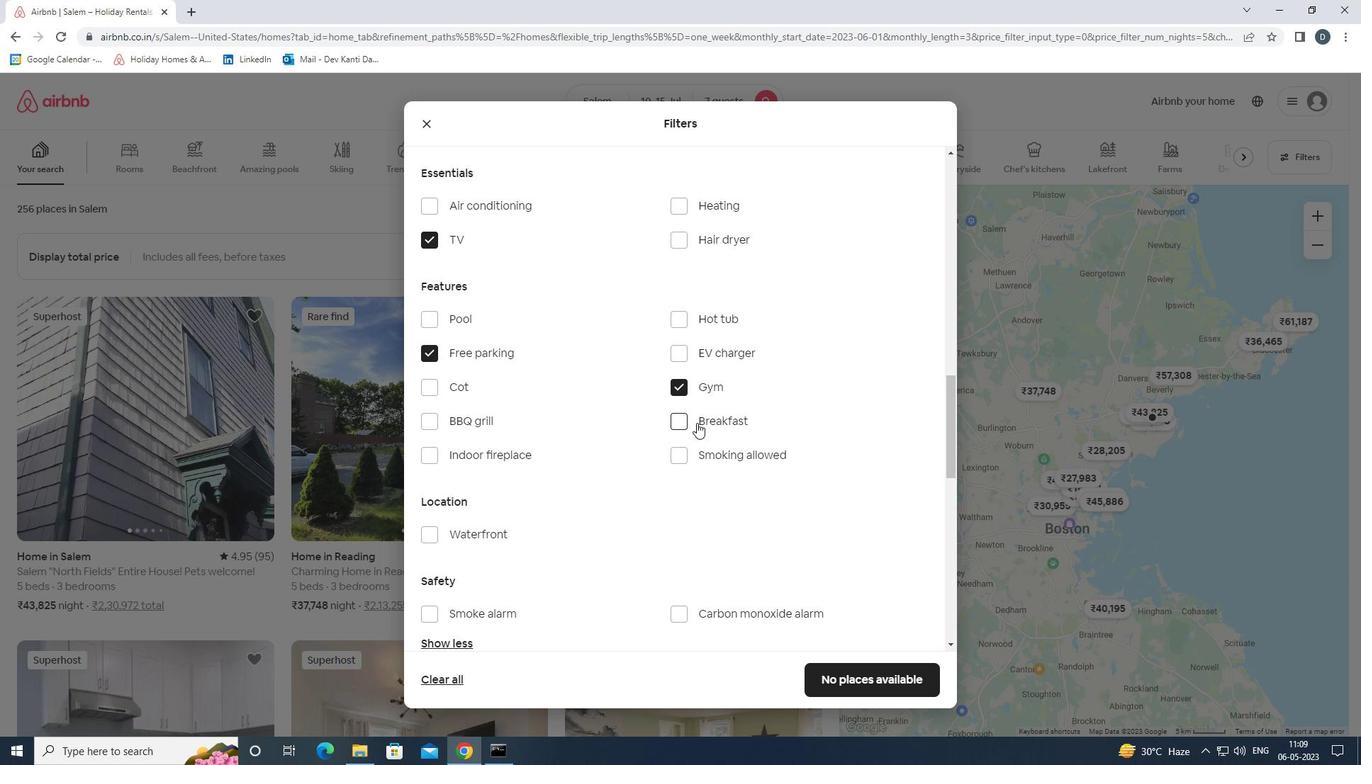
Action: Mouse moved to (639, 475)
Screenshot: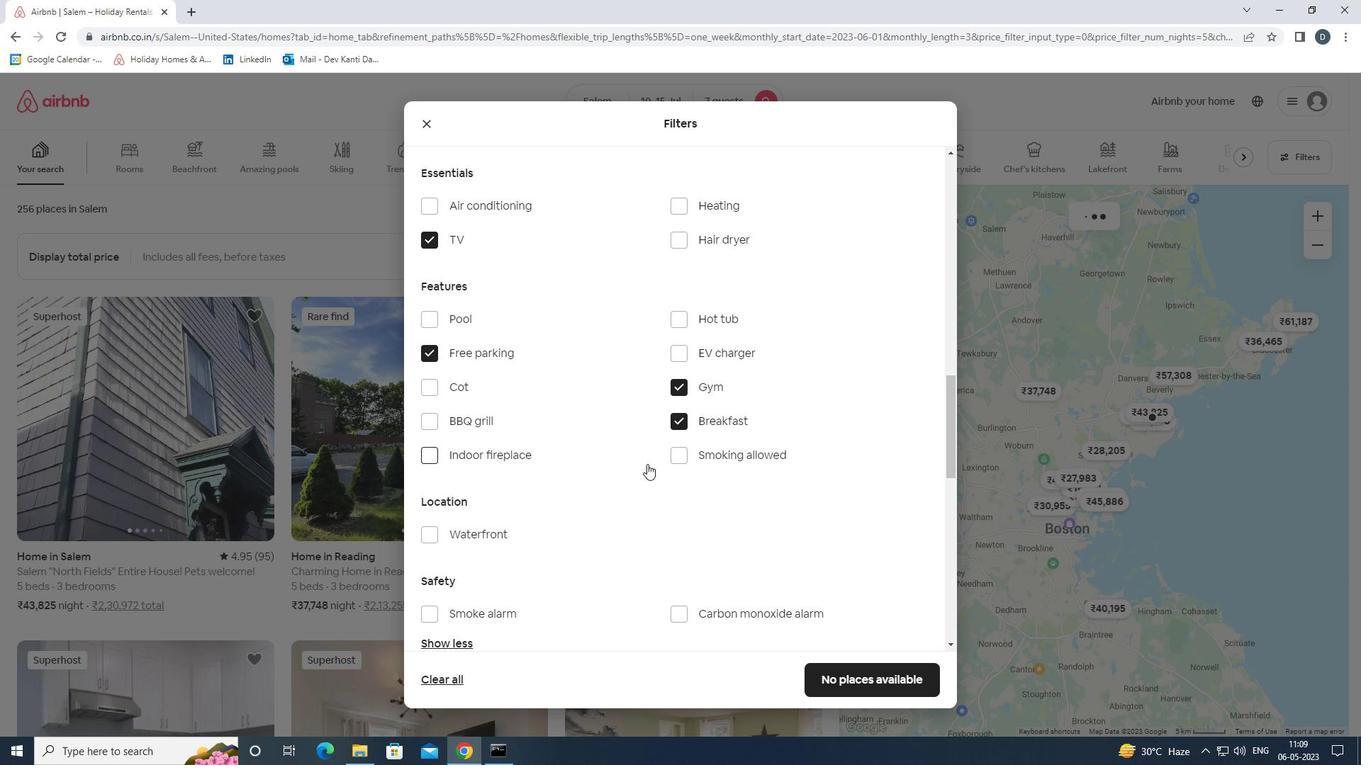 
Action: Mouse scrolled (639, 474) with delta (0, 0)
Screenshot: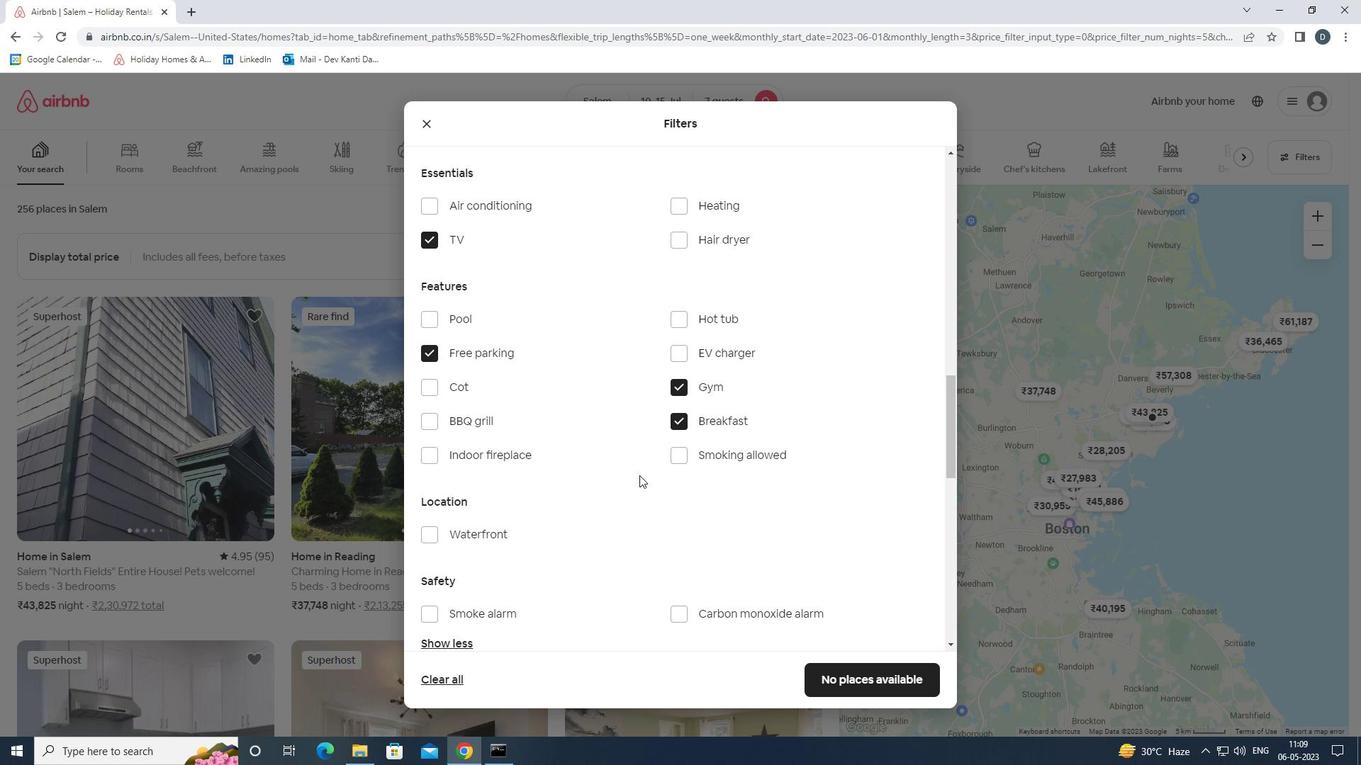 
Action: Mouse scrolled (639, 474) with delta (0, 0)
Screenshot: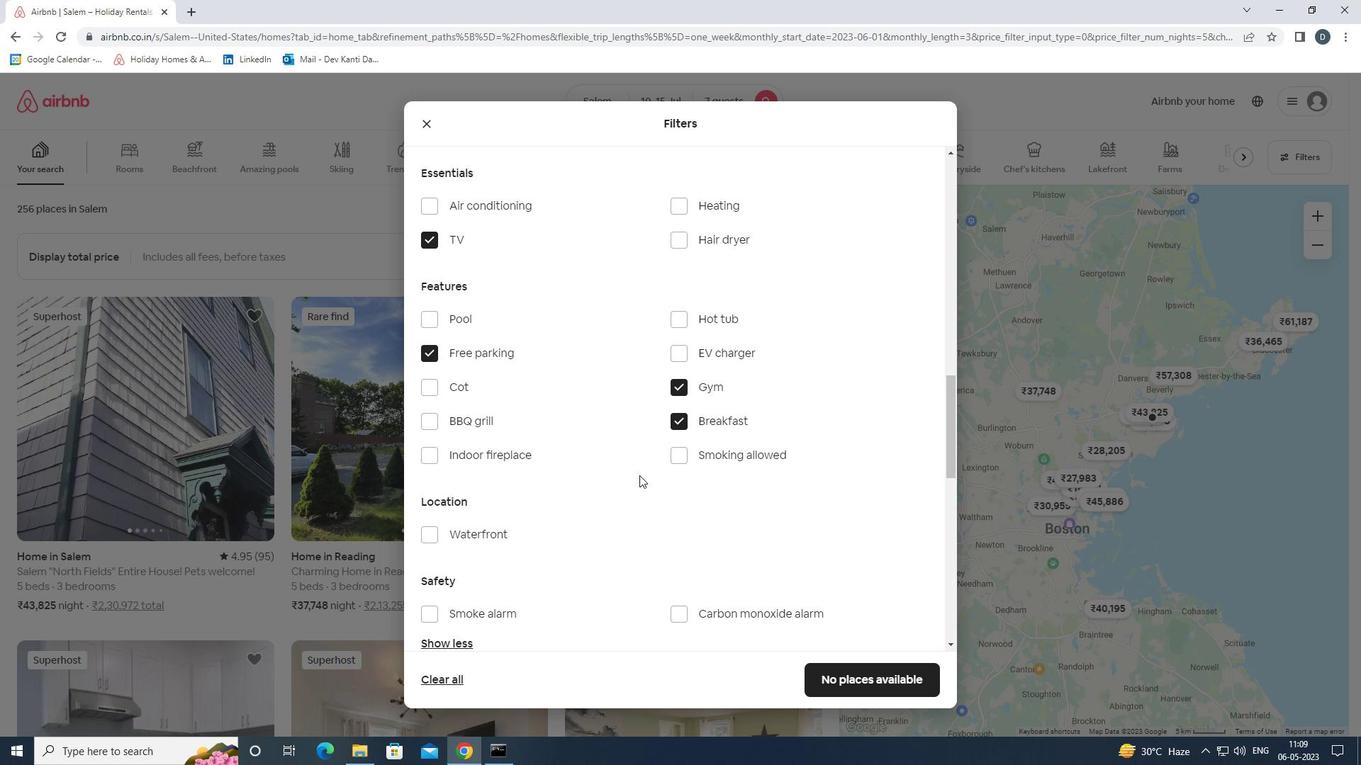 
Action: Mouse scrolled (639, 474) with delta (0, 0)
Screenshot: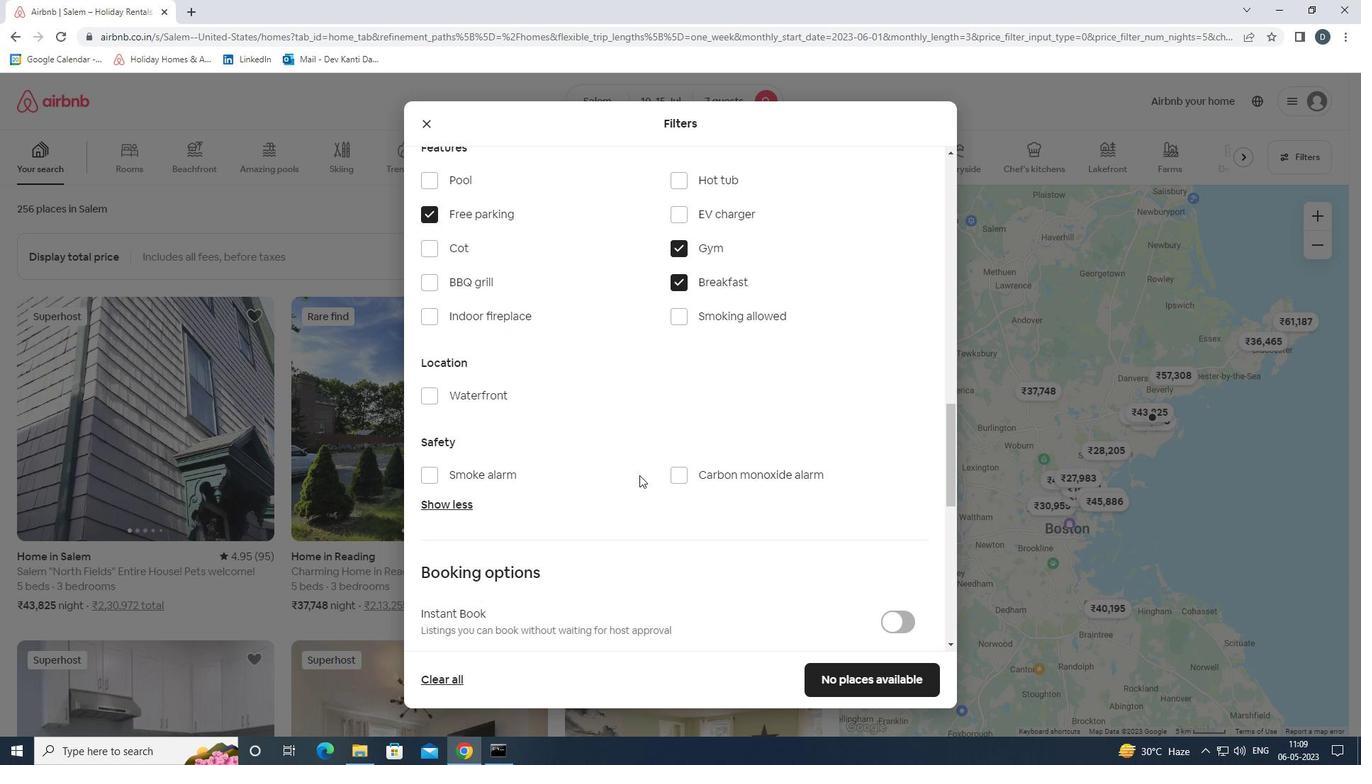
Action: Mouse scrolled (639, 474) with delta (0, 0)
Screenshot: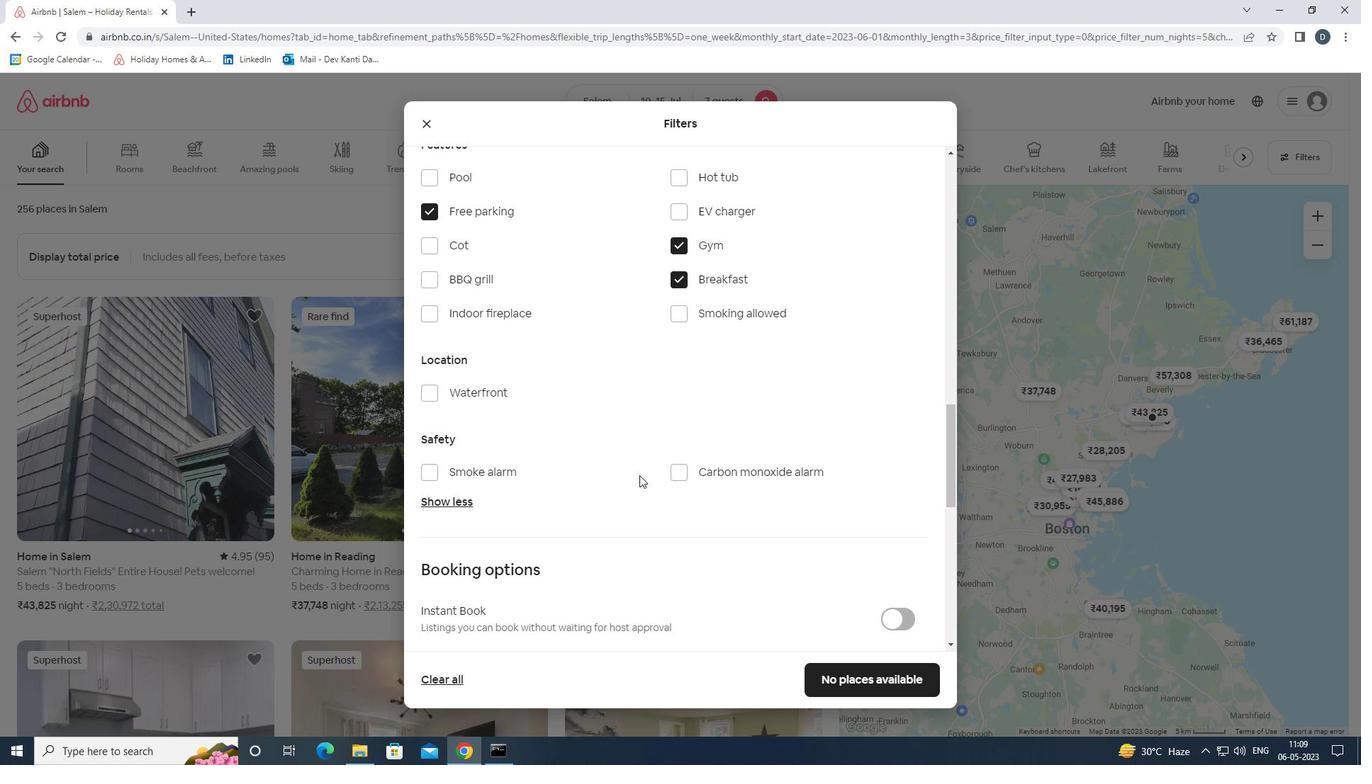 
Action: Mouse scrolled (639, 474) with delta (0, 0)
Screenshot: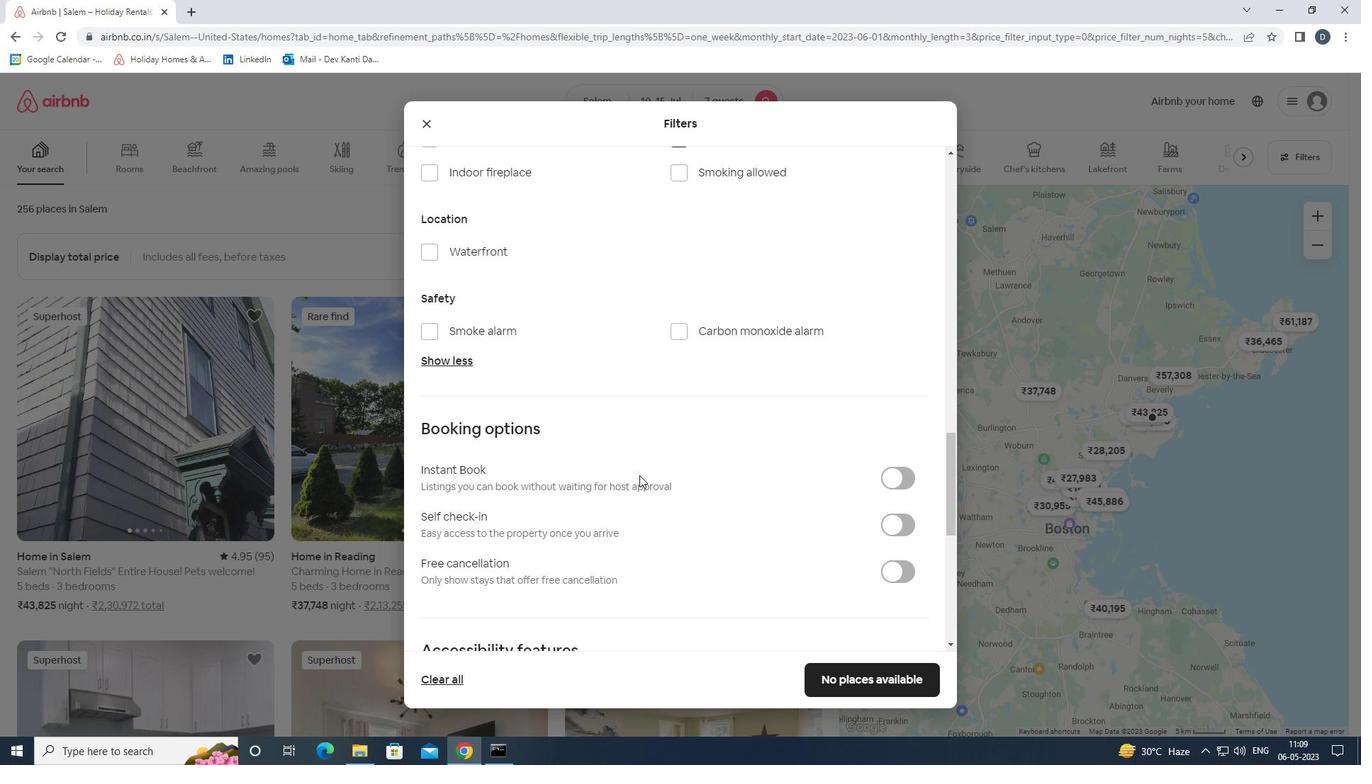 
Action: Mouse scrolled (639, 474) with delta (0, 0)
Screenshot: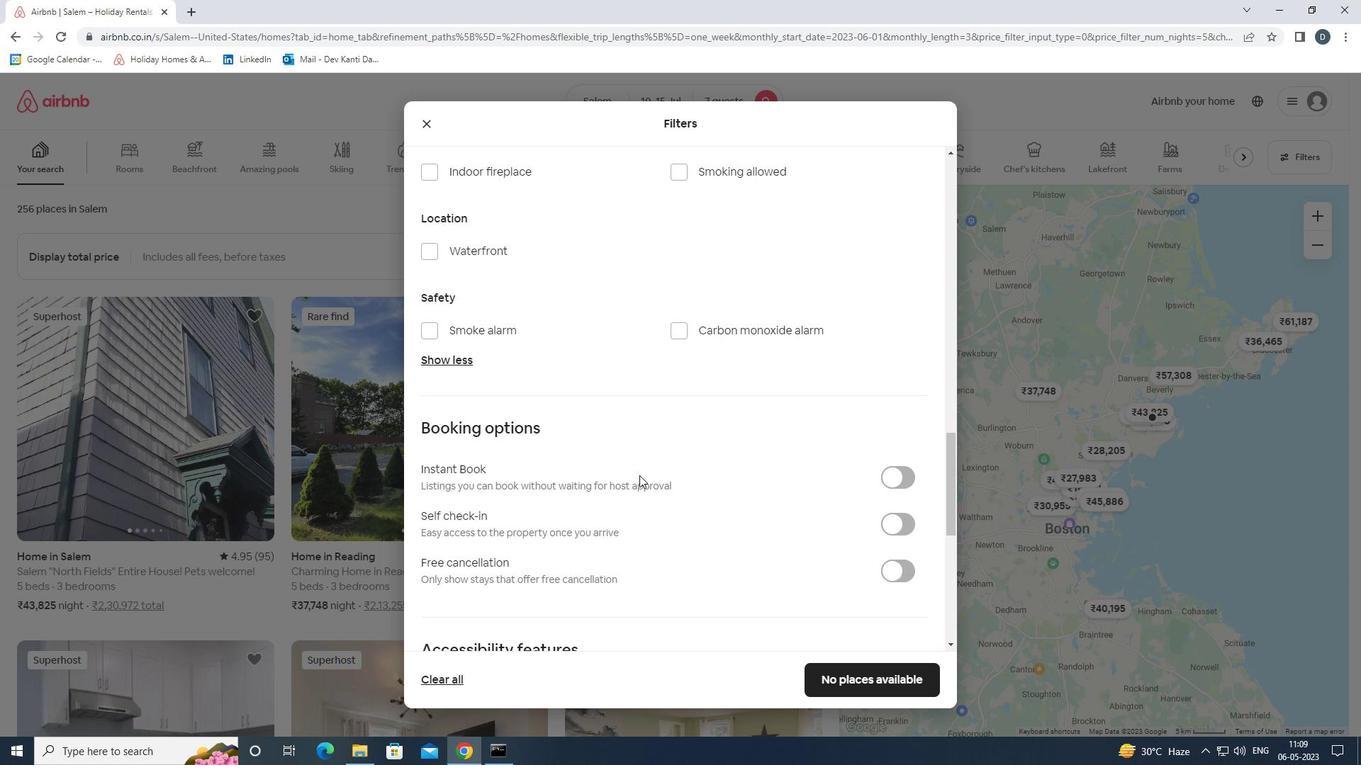 
Action: Mouse moved to (906, 393)
Screenshot: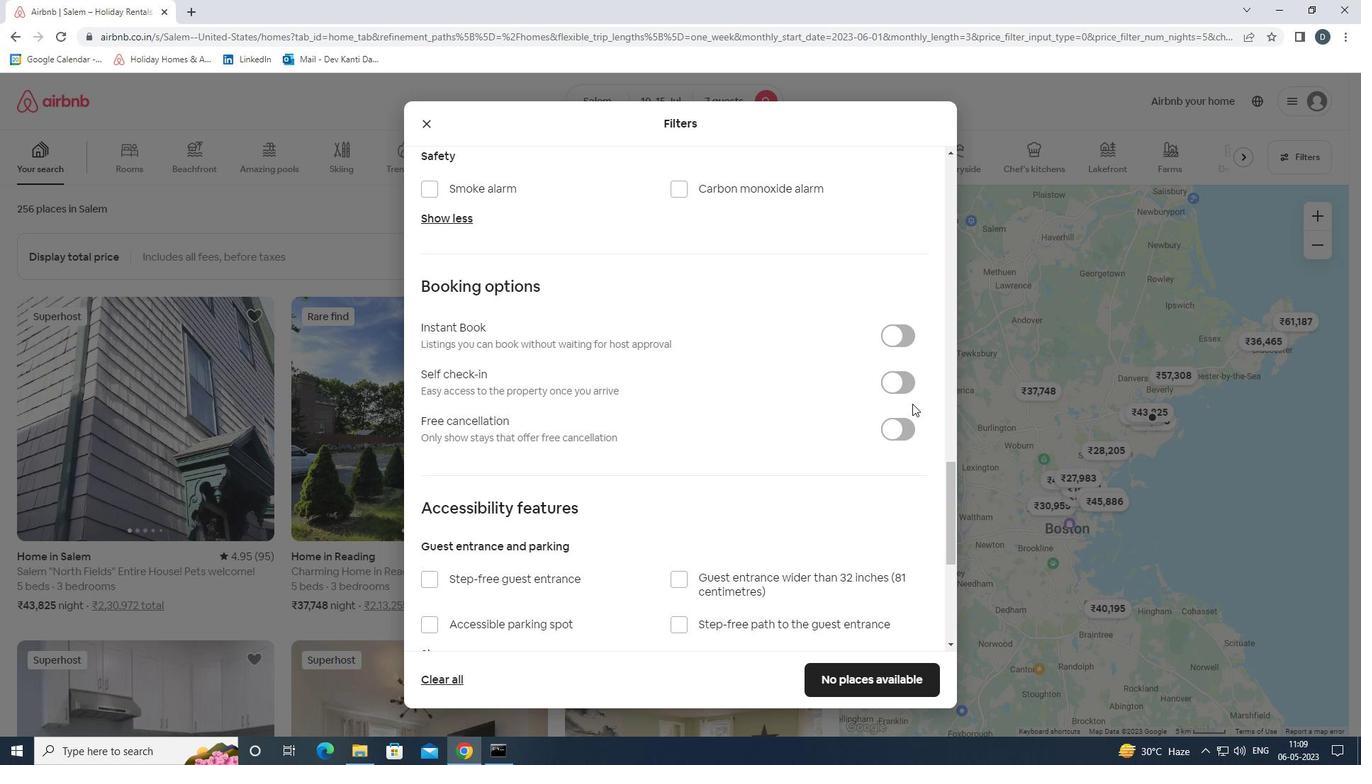 
Action: Mouse pressed left at (906, 393)
Screenshot: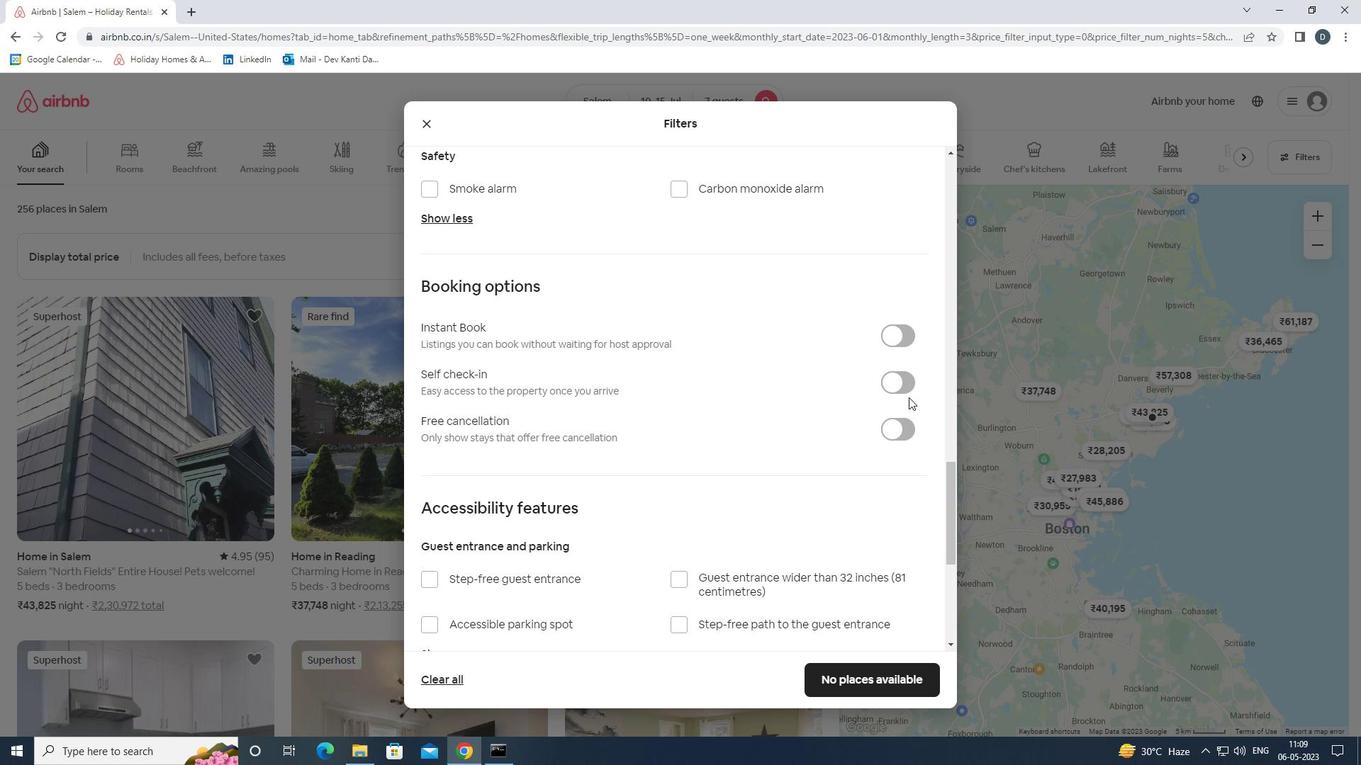 
Action: Mouse moved to (791, 409)
Screenshot: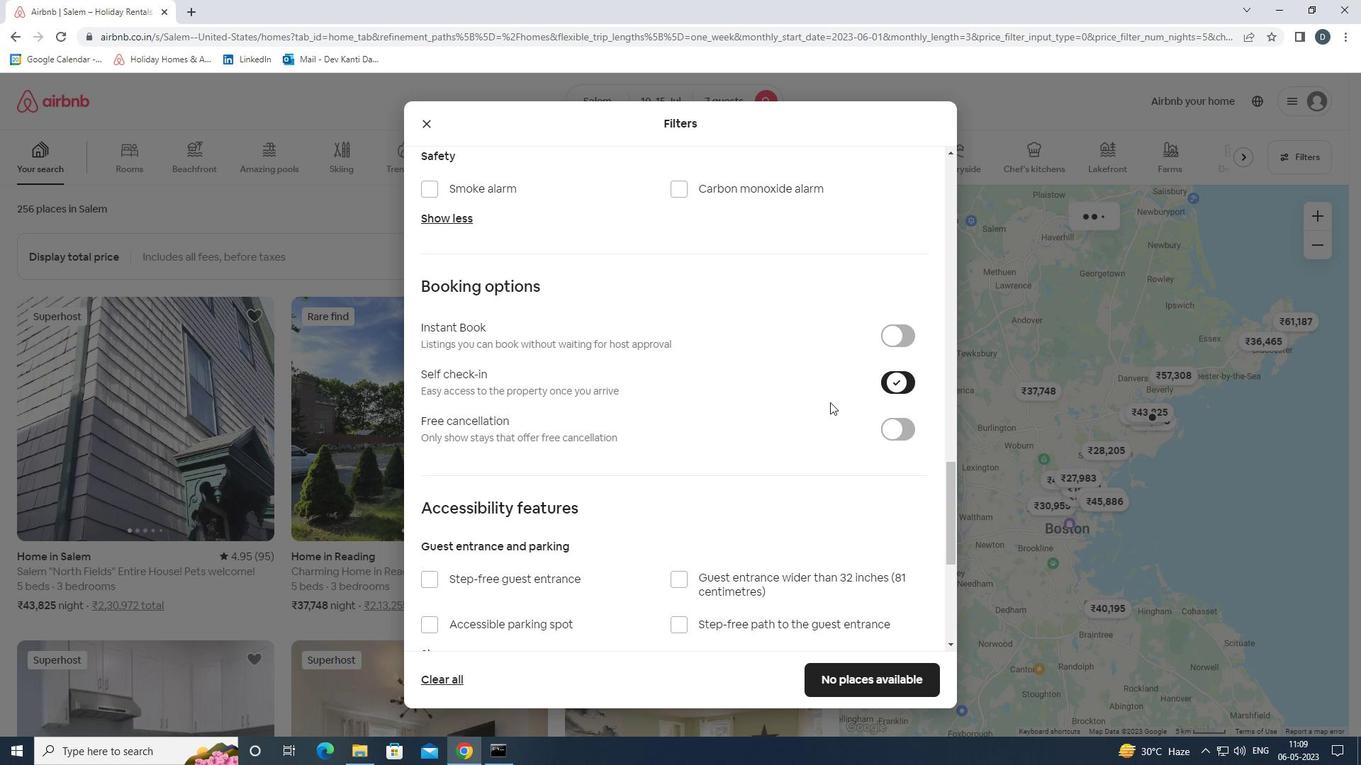 
Action: Mouse scrolled (791, 408) with delta (0, 0)
Screenshot: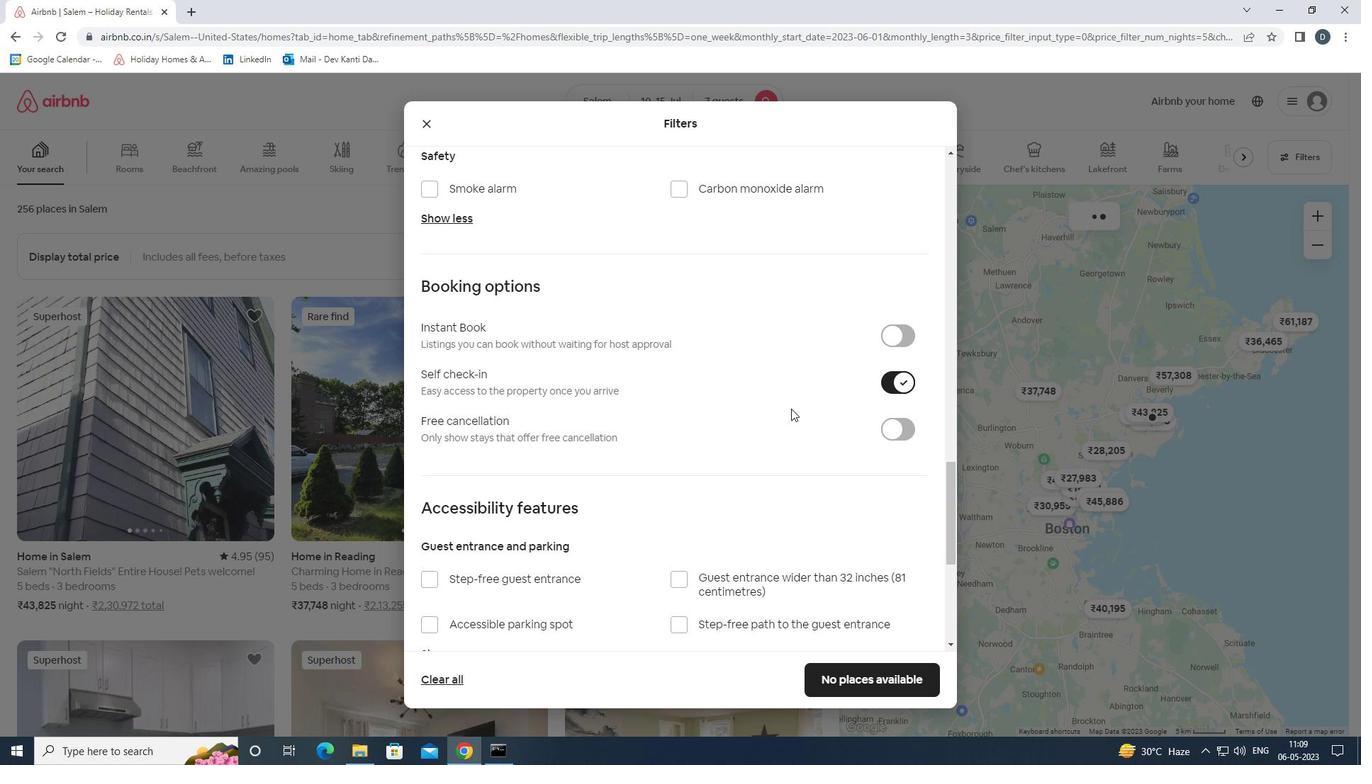 
Action: Mouse scrolled (791, 408) with delta (0, 0)
Screenshot: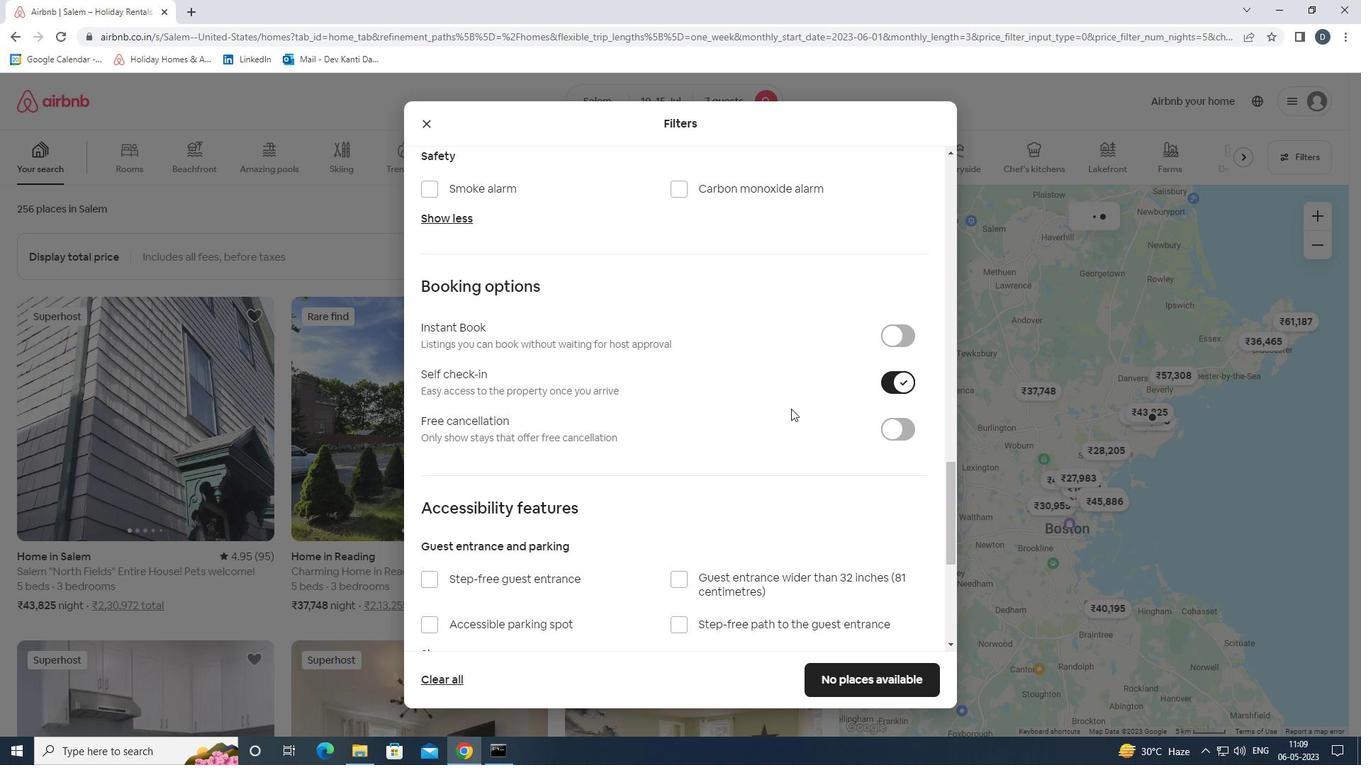
Action: Mouse scrolled (791, 408) with delta (0, 0)
Screenshot: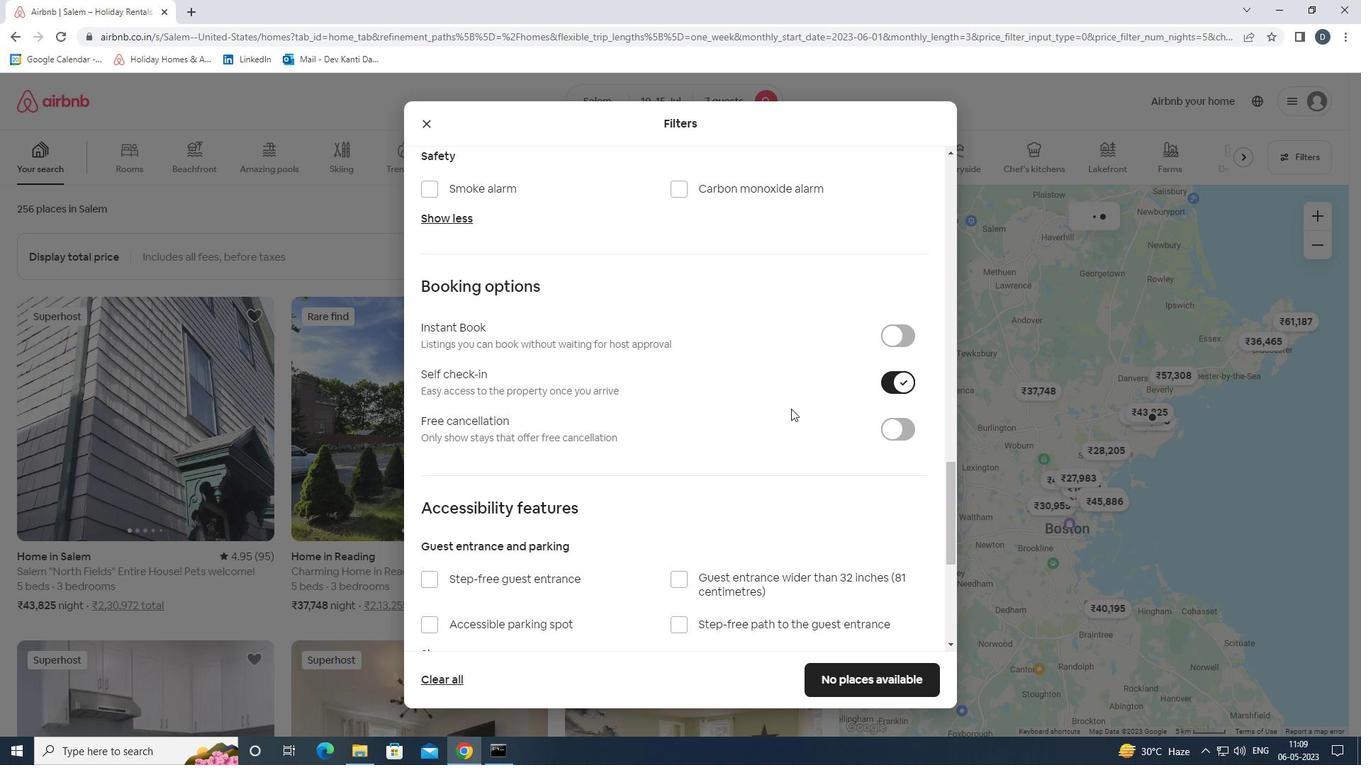 
Action: Mouse scrolled (791, 408) with delta (0, 0)
Screenshot: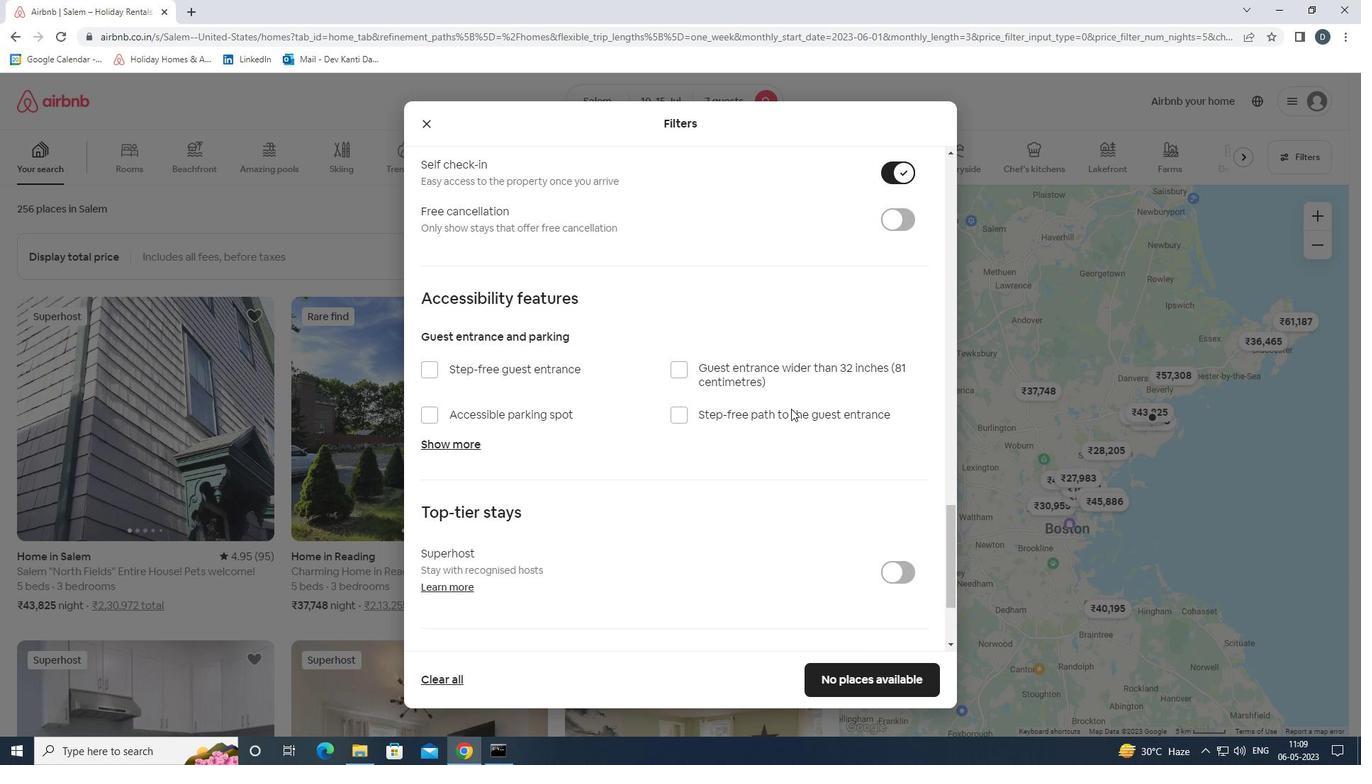 
Action: Mouse scrolled (791, 408) with delta (0, 0)
Screenshot: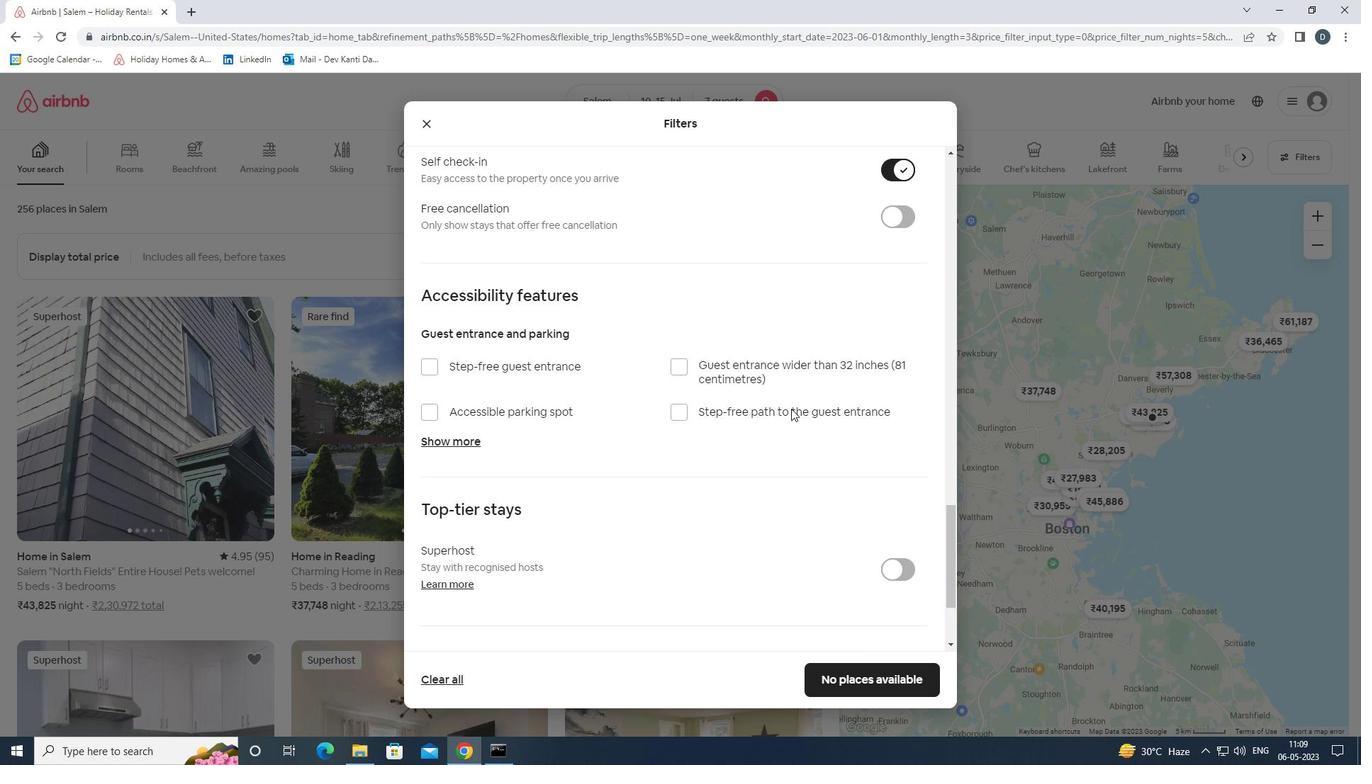 
Action: Mouse scrolled (791, 408) with delta (0, 0)
Screenshot: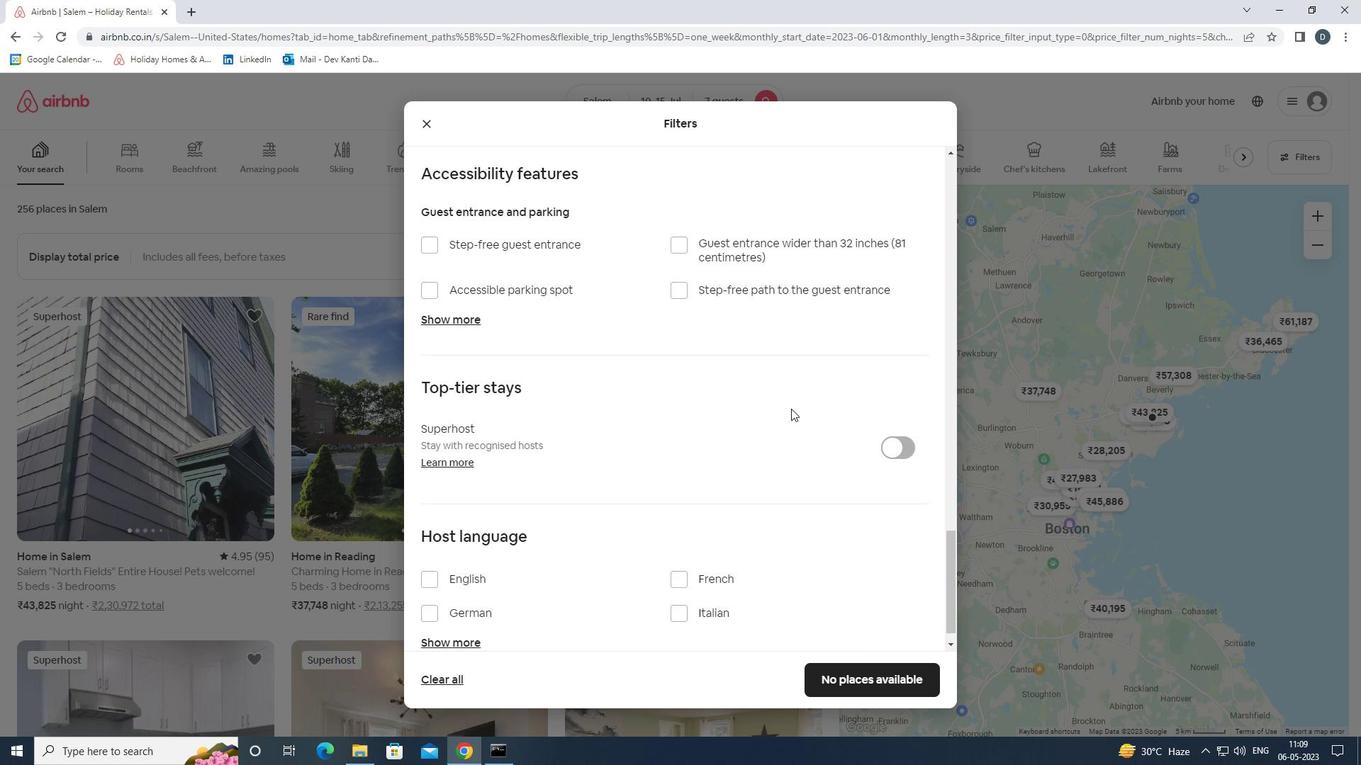 
Action: Mouse scrolled (791, 408) with delta (0, 0)
Screenshot: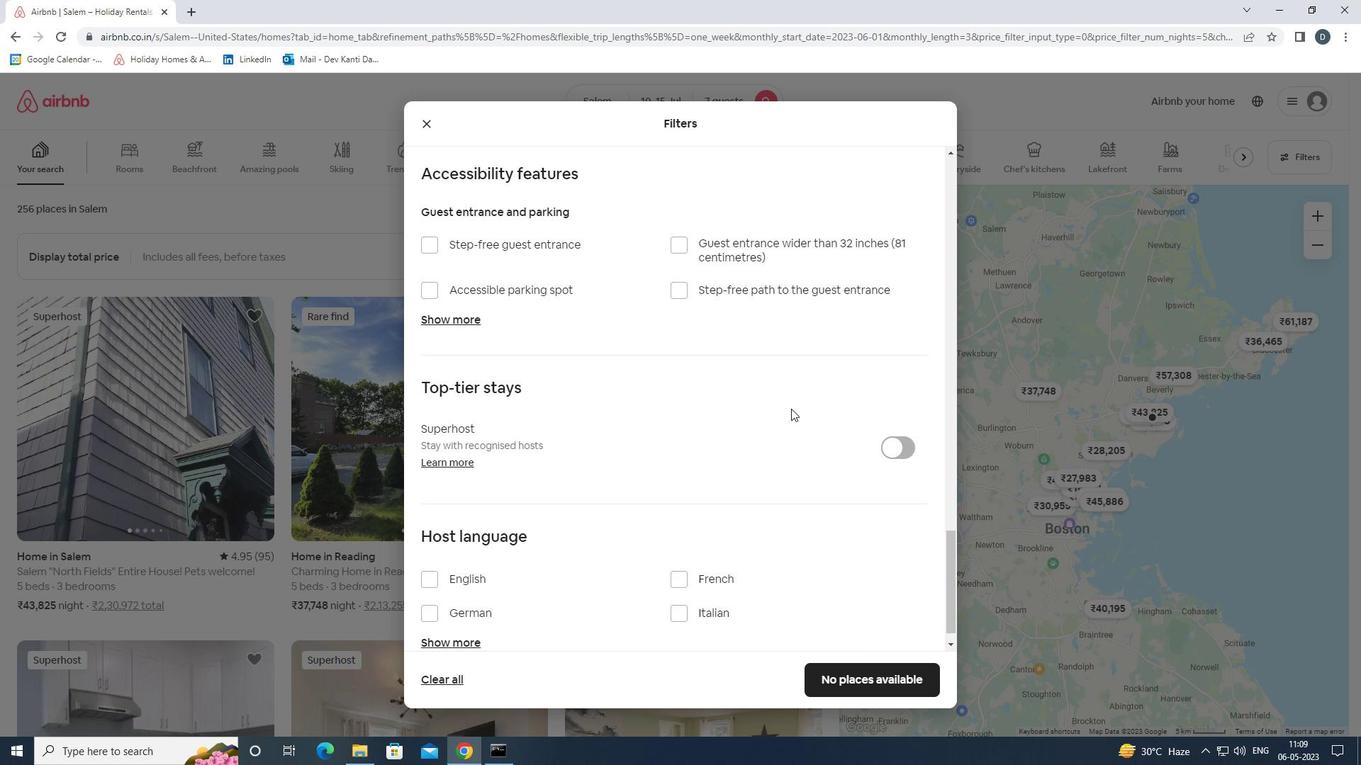 
Action: Mouse scrolled (791, 408) with delta (0, 0)
Screenshot: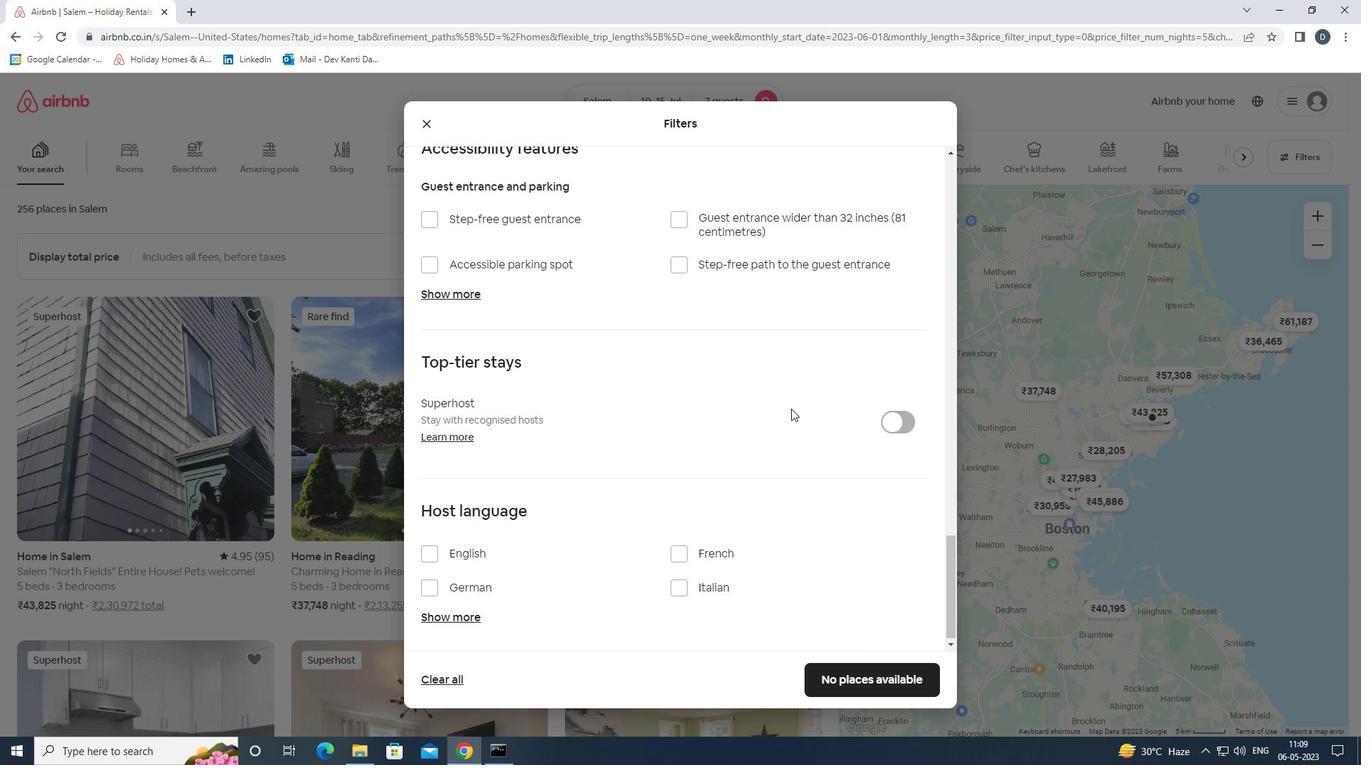 
Action: Mouse moved to (789, 410)
Screenshot: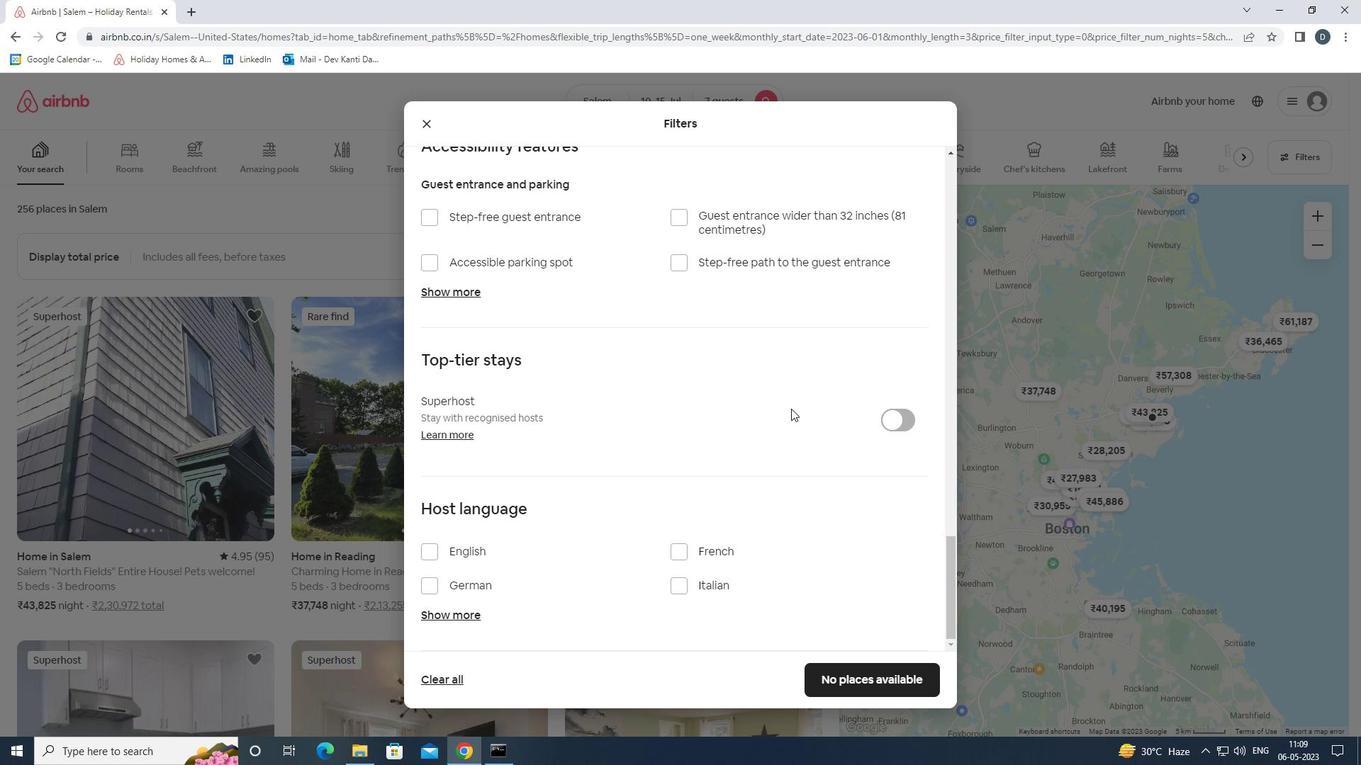 
Action: Mouse scrolled (789, 409) with delta (0, 0)
Screenshot: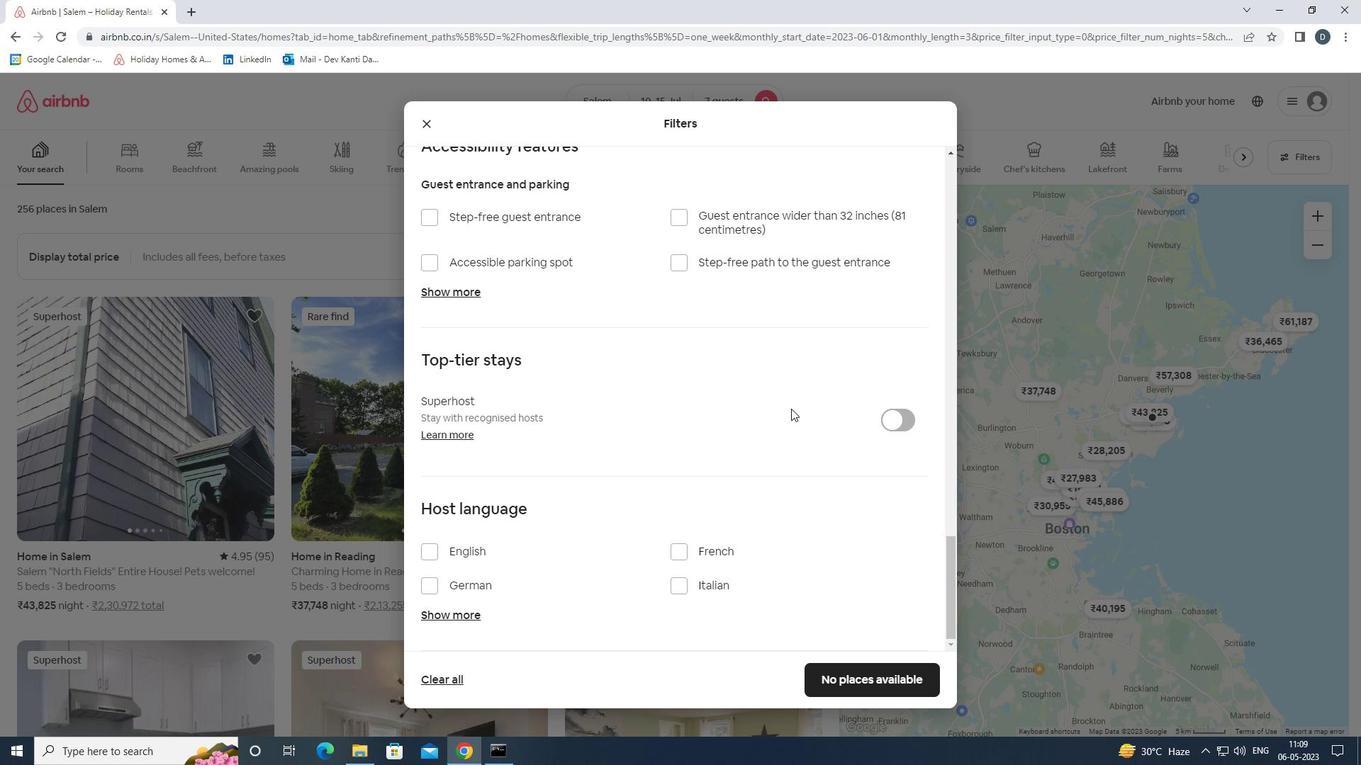 
Action: Mouse moved to (474, 545)
Screenshot: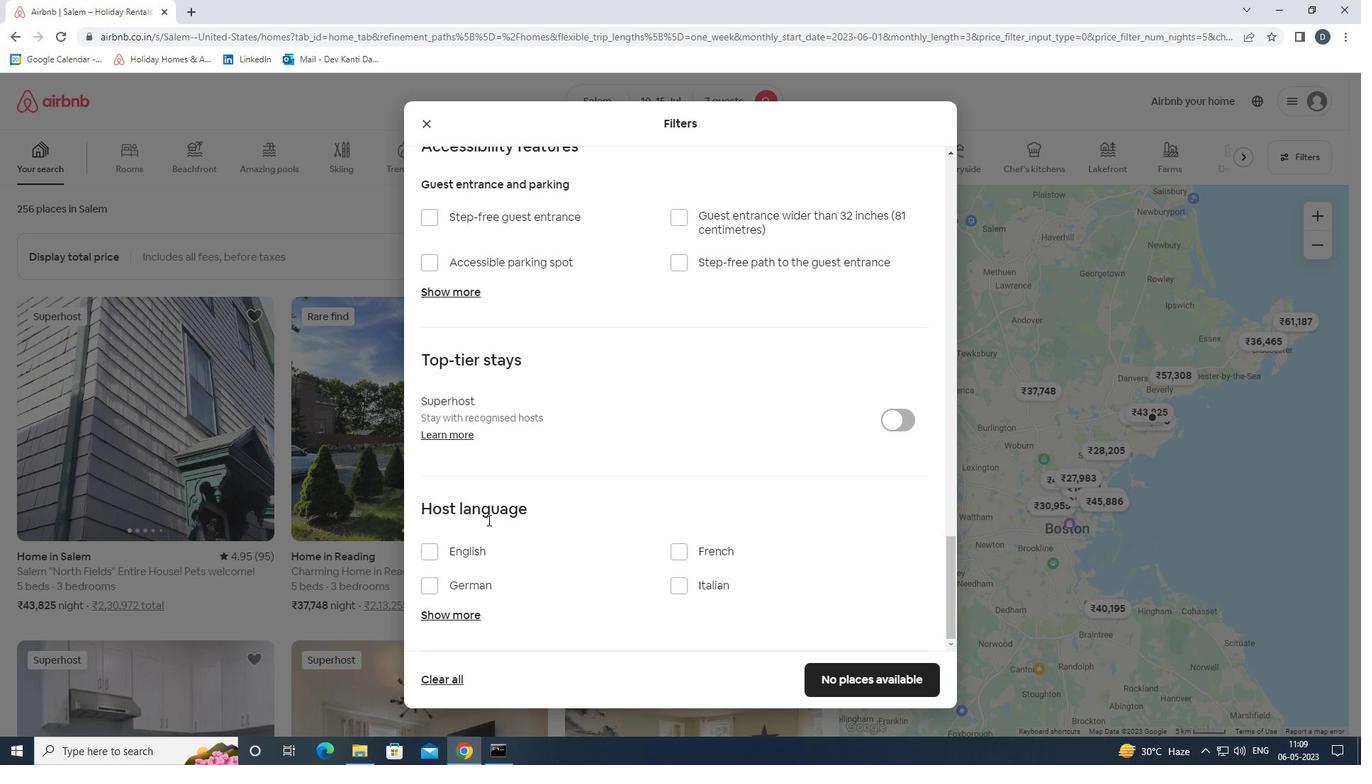
Action: Mouse pressed left at (474, 545)
Screenshot: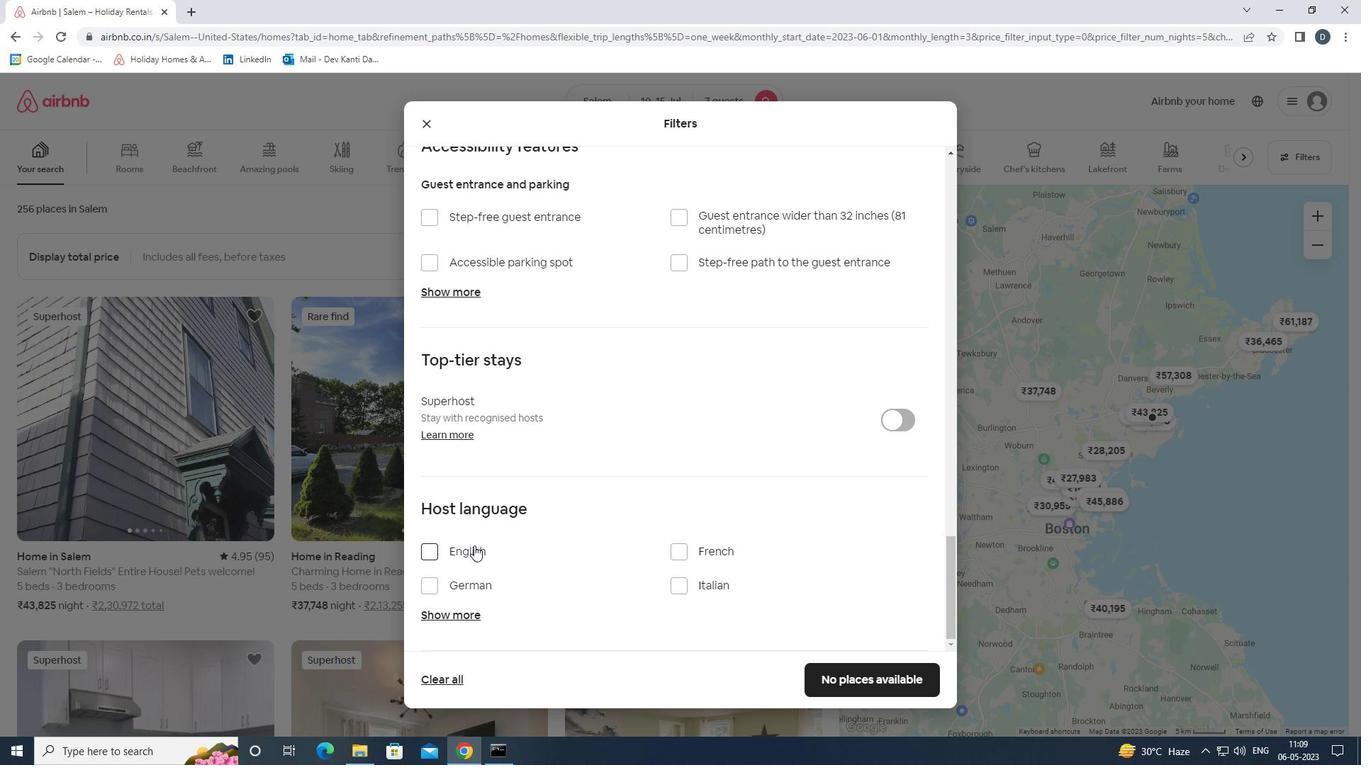 
Action: Mouse moved to (848, 674)
Screenshot: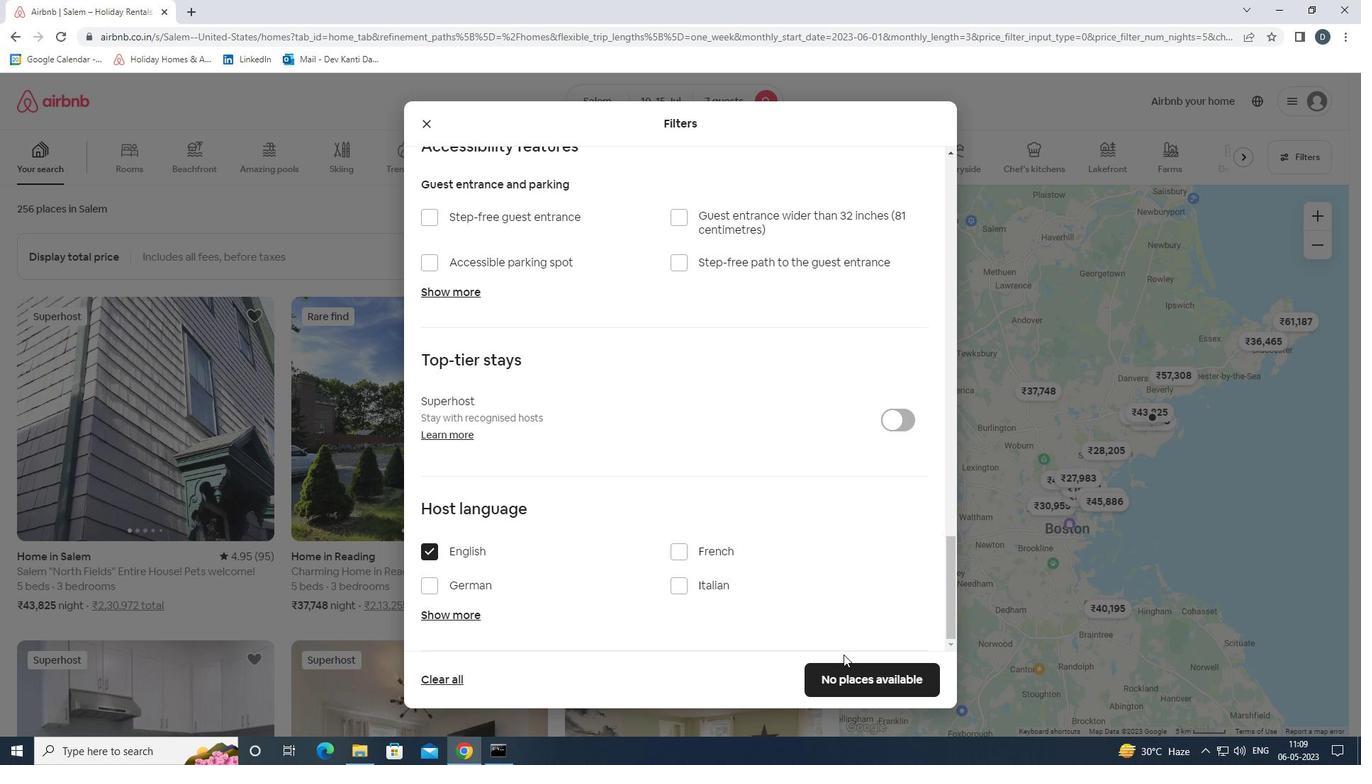 
Action: Mouse pressed left at (848, 674)
Screenshot: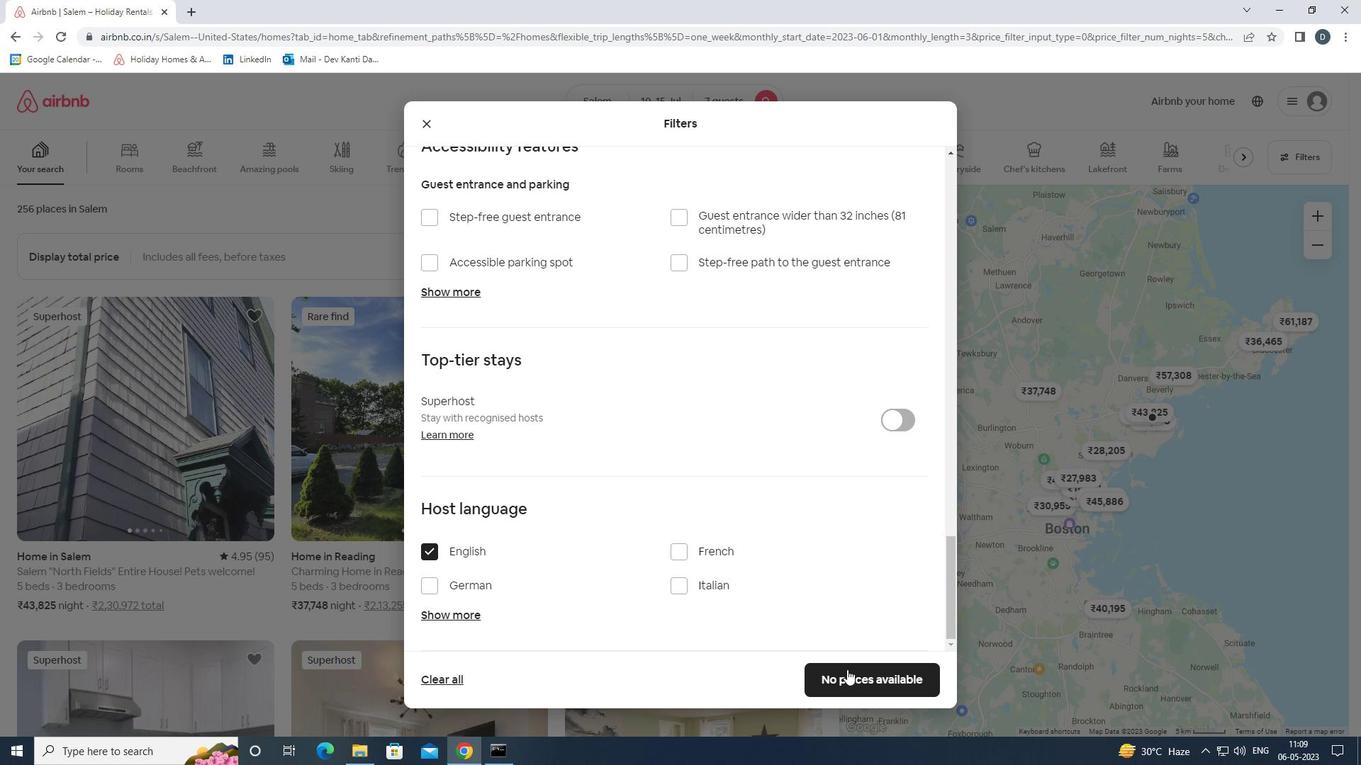 
Action: Mouse moved to (774, 444)
Screenshot: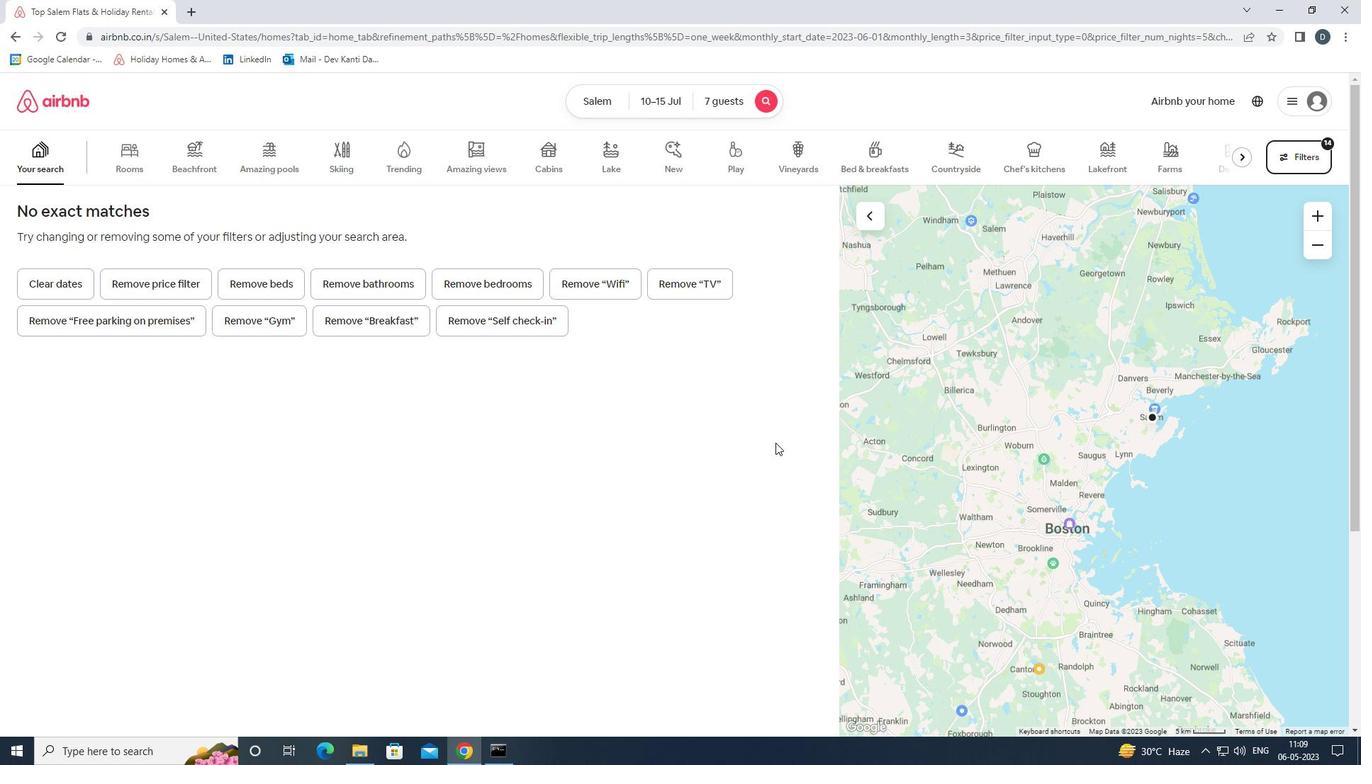 
